 Task: Look for space in Bjelovar, Croatia from 15th June, 2023 to 21st June, 2023 for 5 adults in price range Rs.14000 to Rs.25000. Place can be entire place with 3 bedrooms having 3 beds and 3 bathrooms. Property type can be house, flat, guest house. Booking option can be shelf check-in. Required host language is English.
Action: Mouse moved to (597, 82)
Screenshot: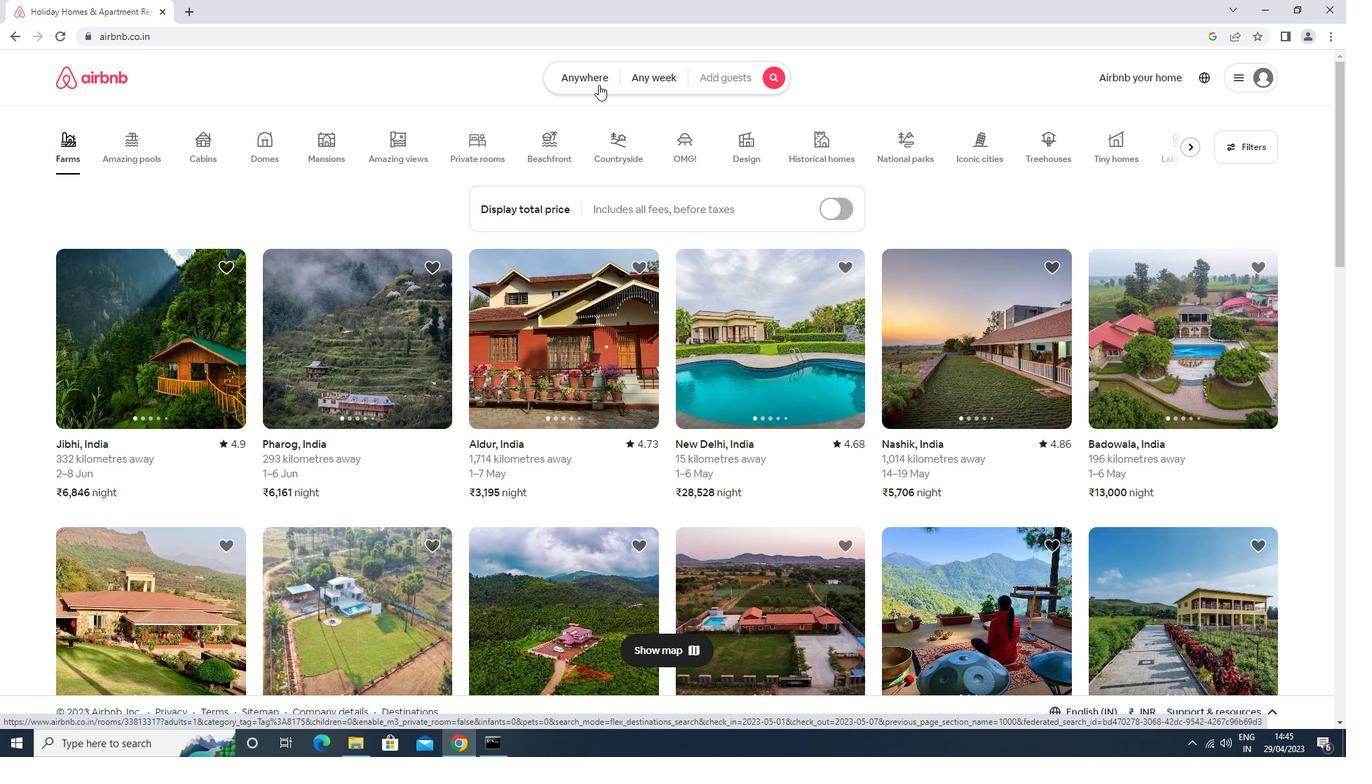 
Action: Mouse pressed left at (597, 82)
Screenshot: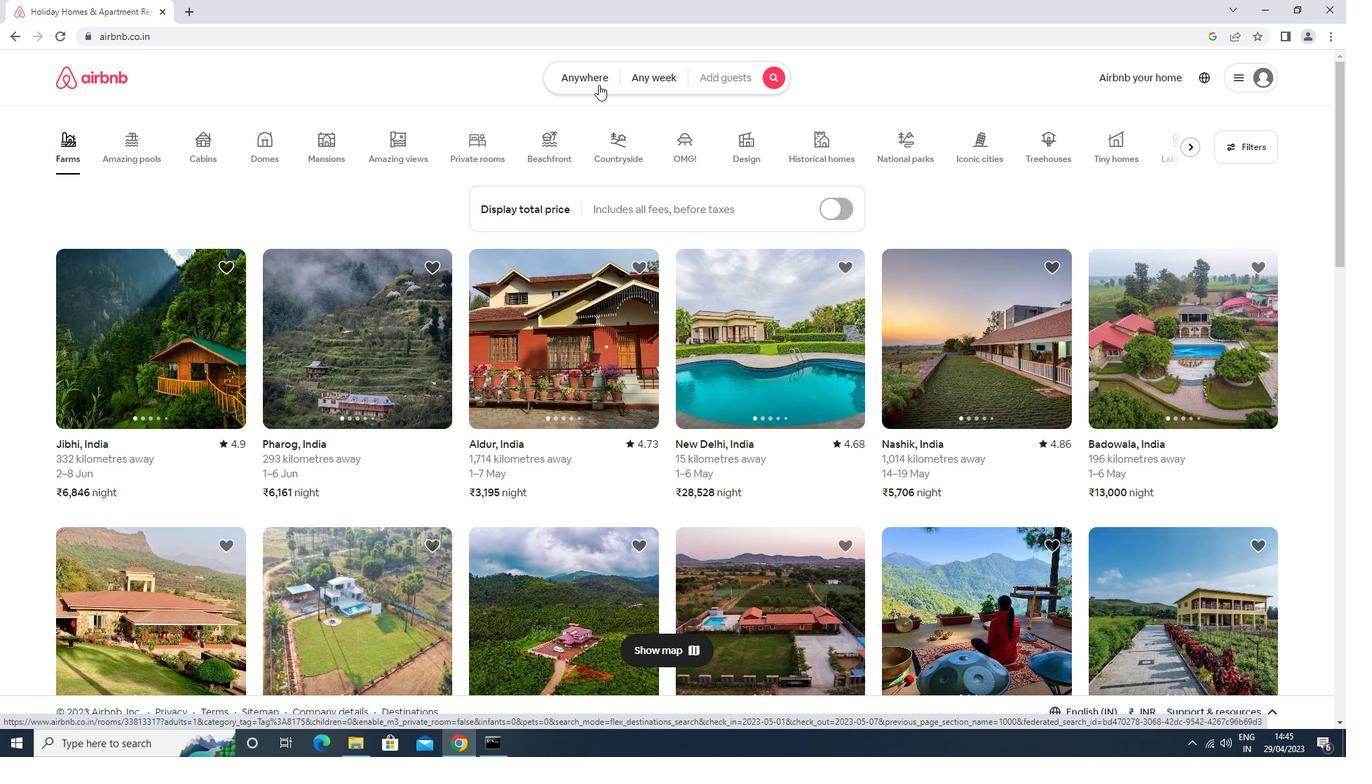 
Action: Mouse moved to (536, 128)
Screenshot: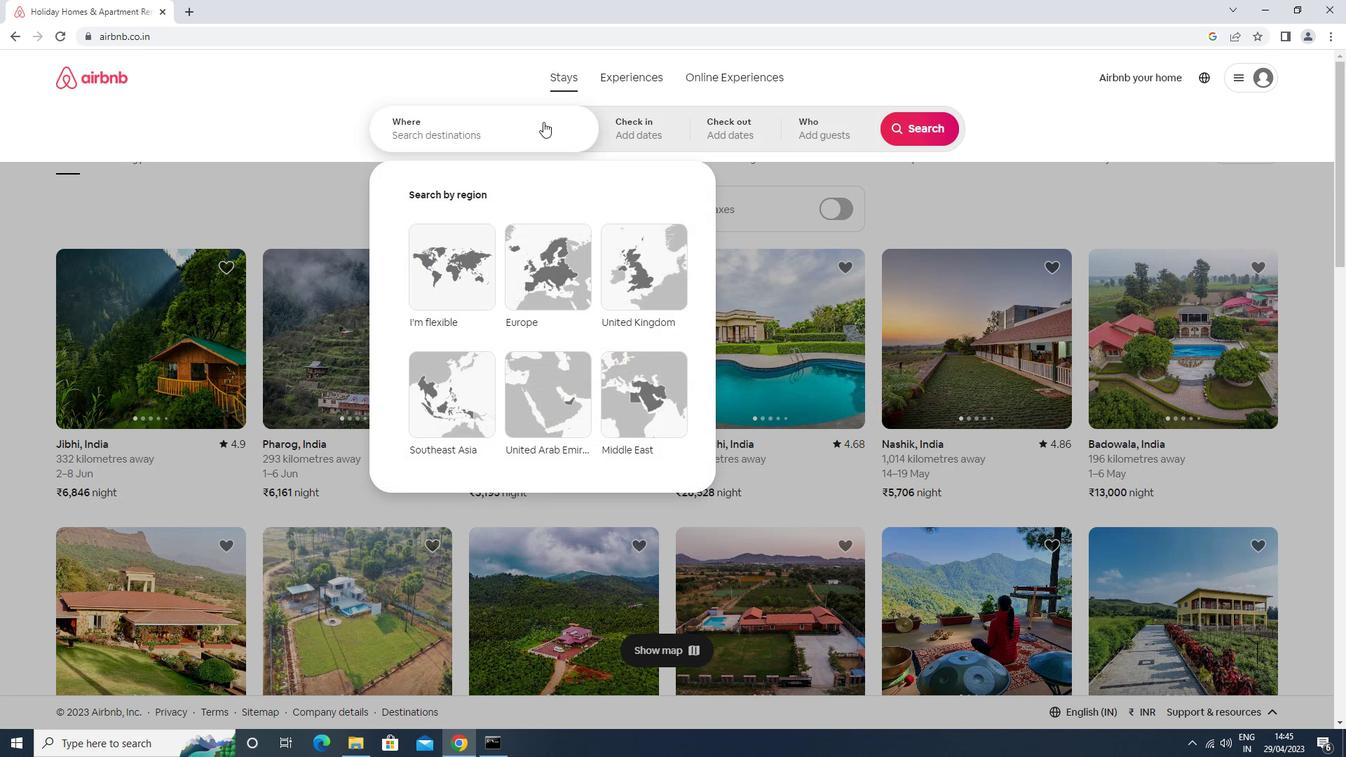 
Action: Mouse pressed left at (536, 128)
Screenshot: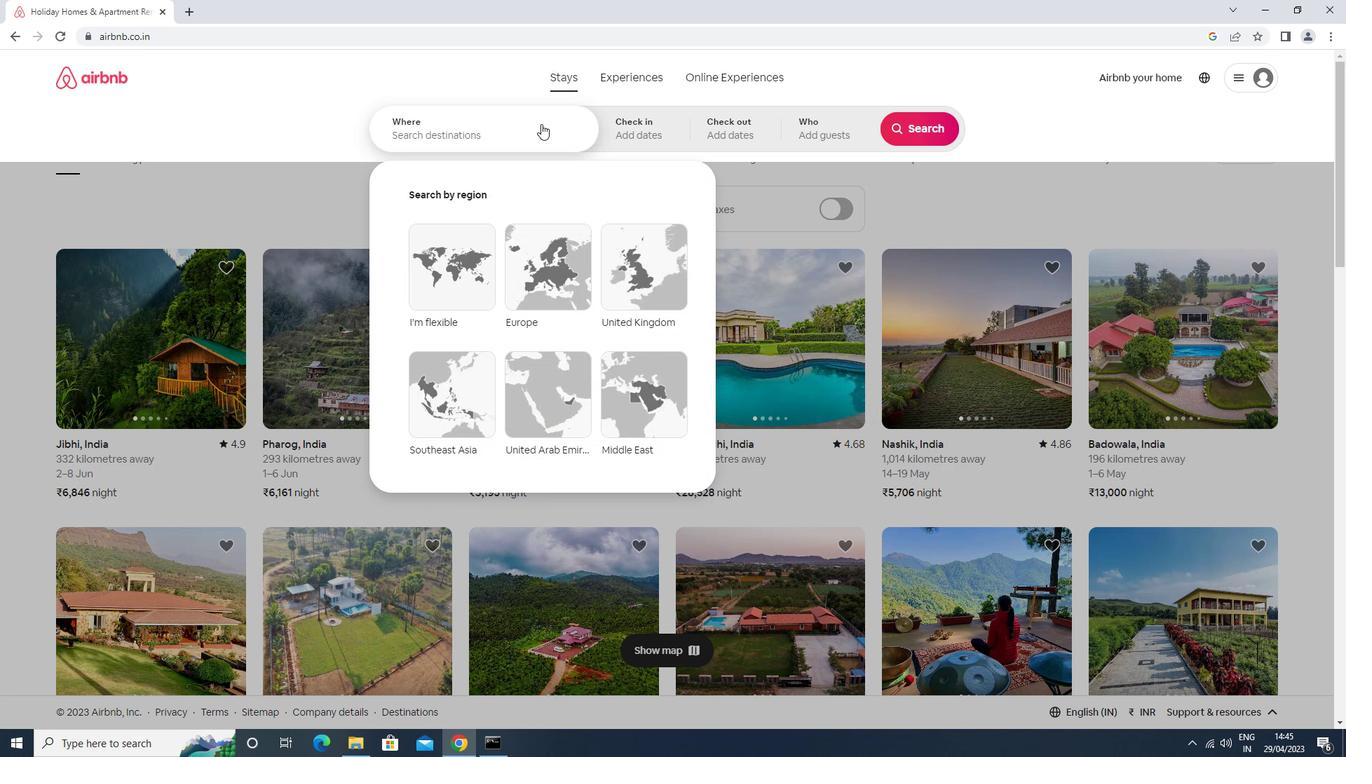 
Action: Key pressed <Key.caps_lock>b<Key.caps_lock>jelovar<Key.space><Key.down><Key.down><Key.down><Key.down><Key.down><Key.enter>
Screenshot: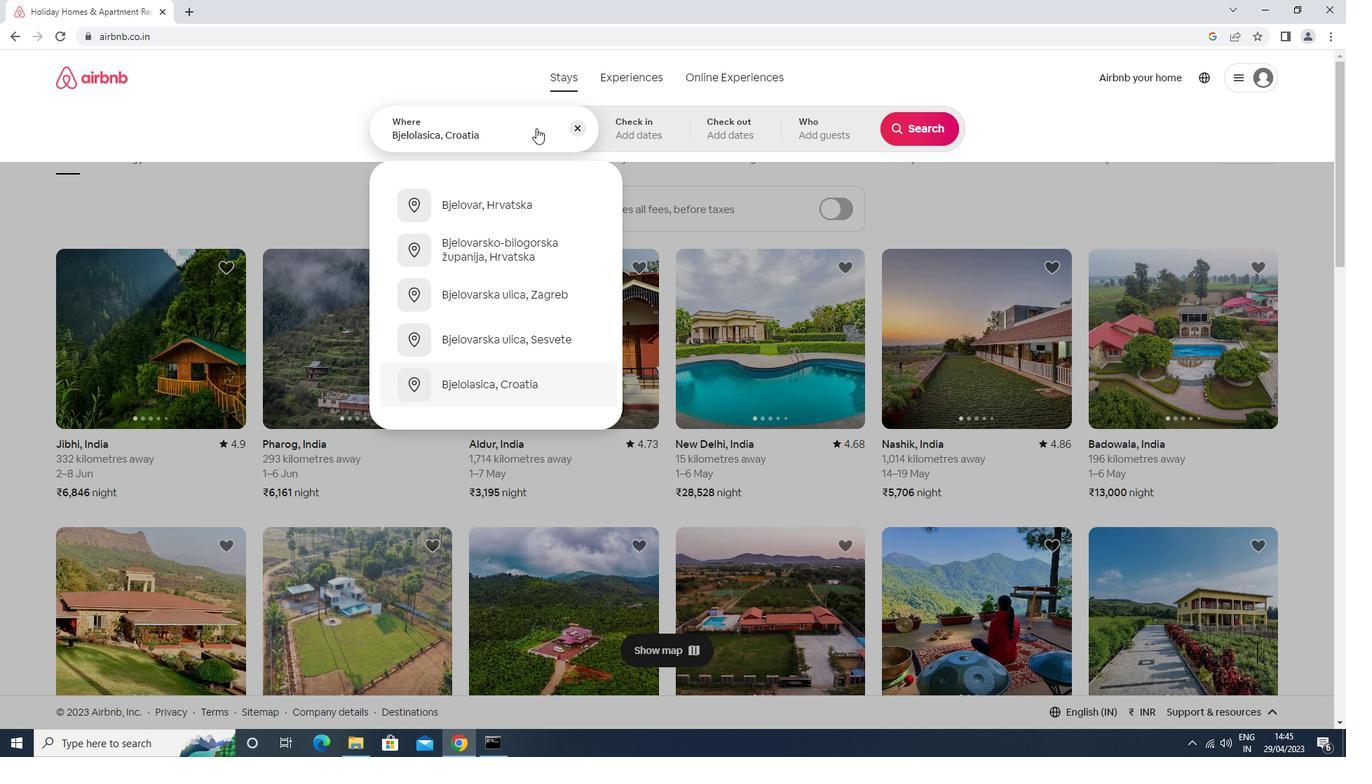 
Action: Mouse moved to (917, 242)
Screenshot: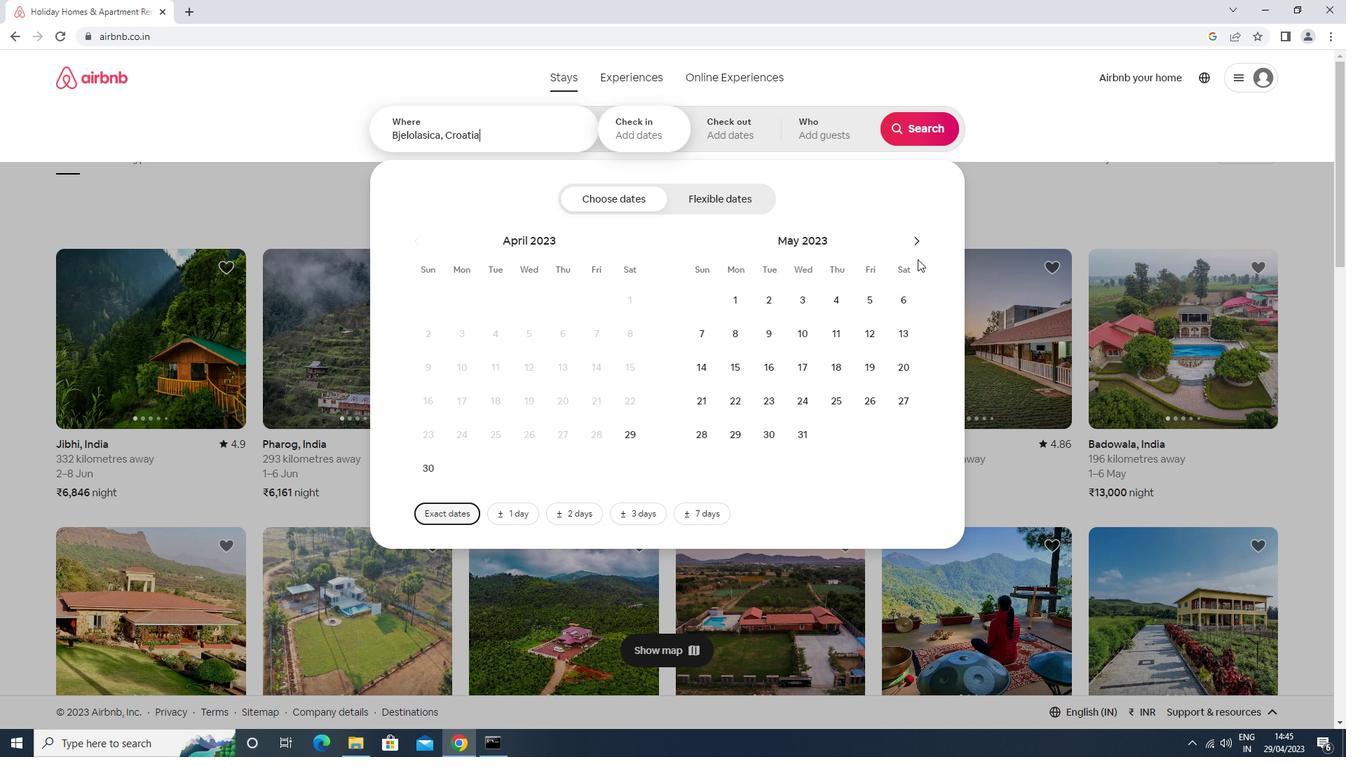 
Action: Mouse pressed left at (917, 242)
Screenshot: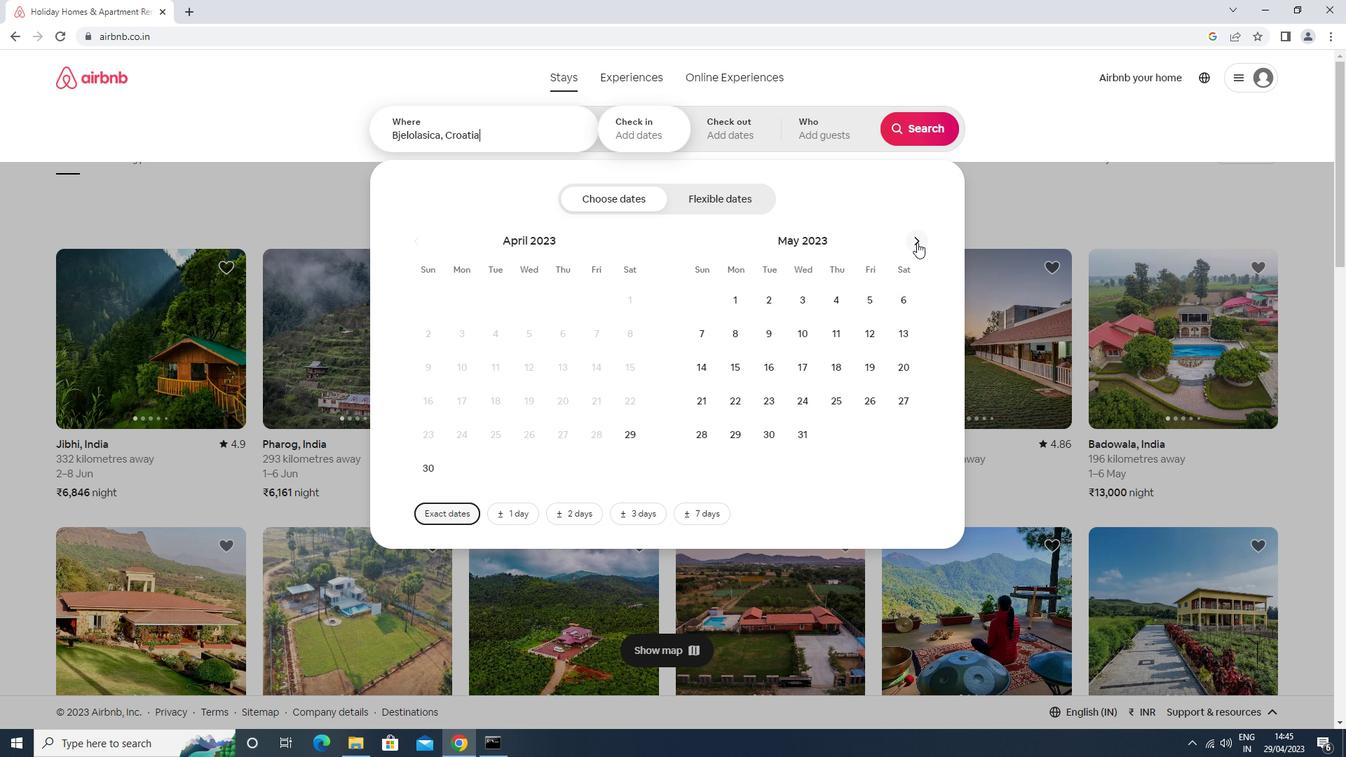 
Action: Mouse moved to (829, 361)
Screenshot: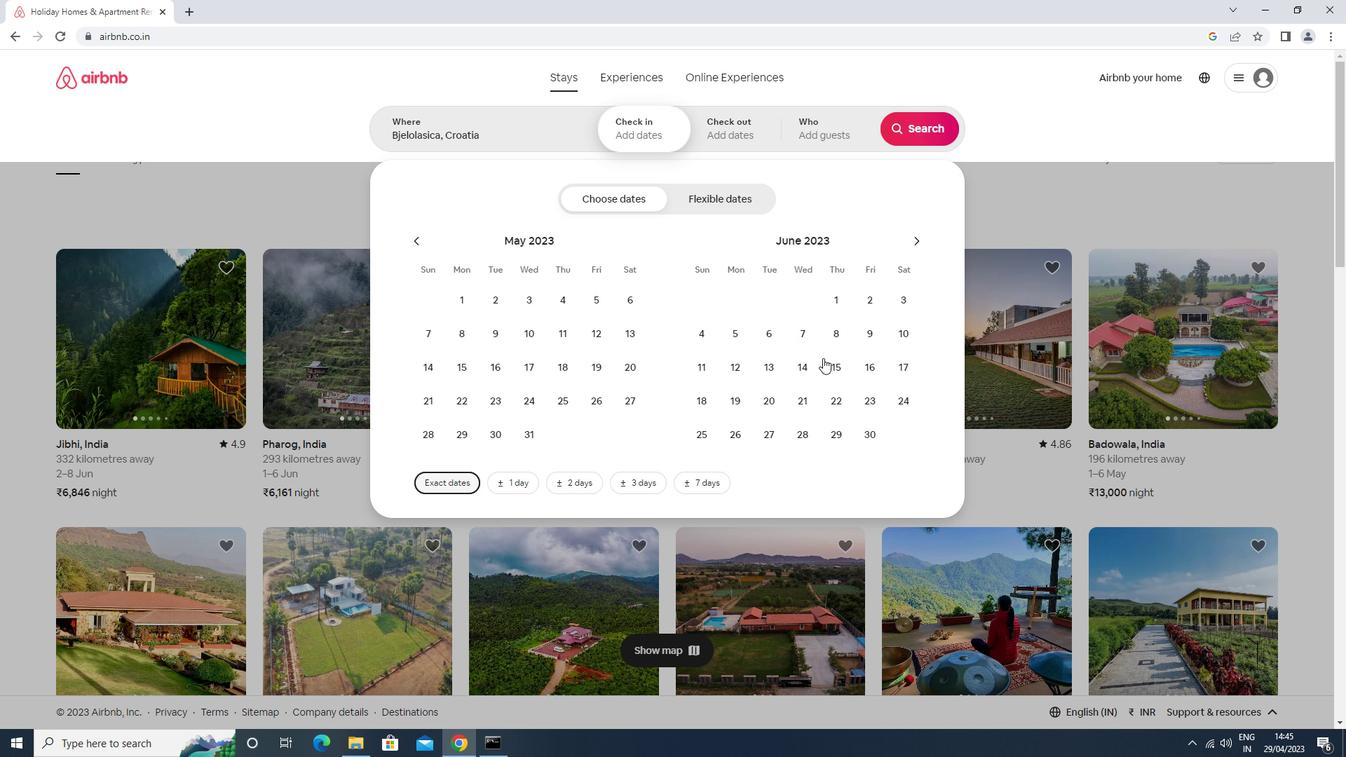 
Action: Mouse pressed left at (829, 361)
Screenshot: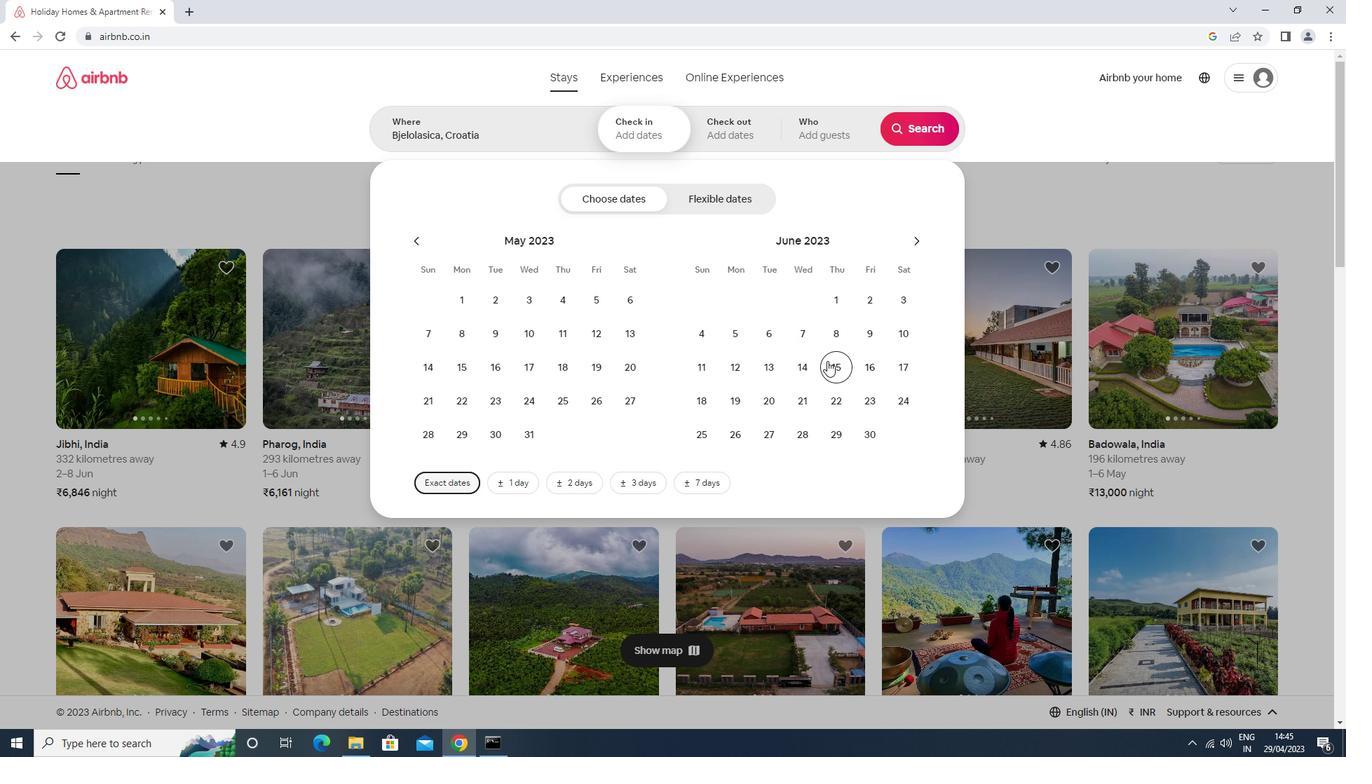 
Action: Mouse moved to (805, 399)
Screenshot: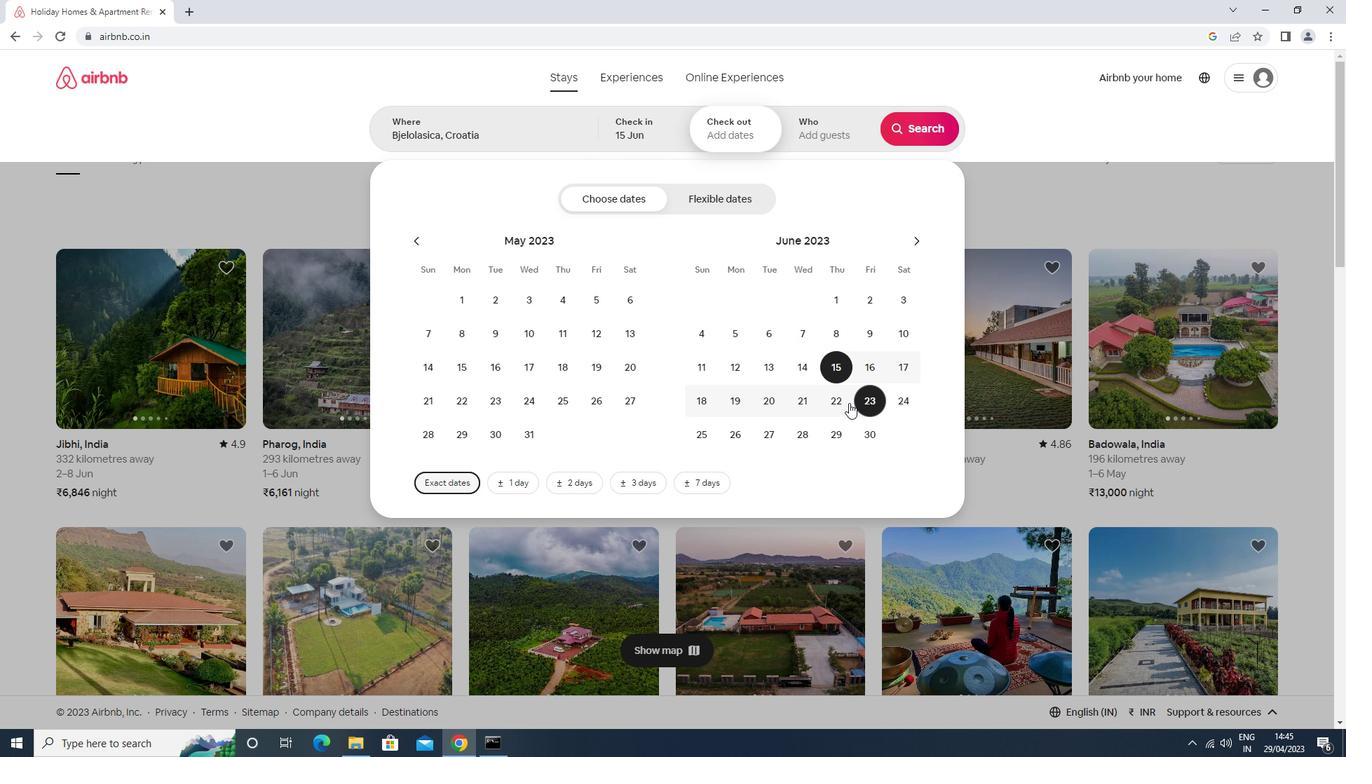
Action: Mouse pressed left at (805, 399)
Screenshot: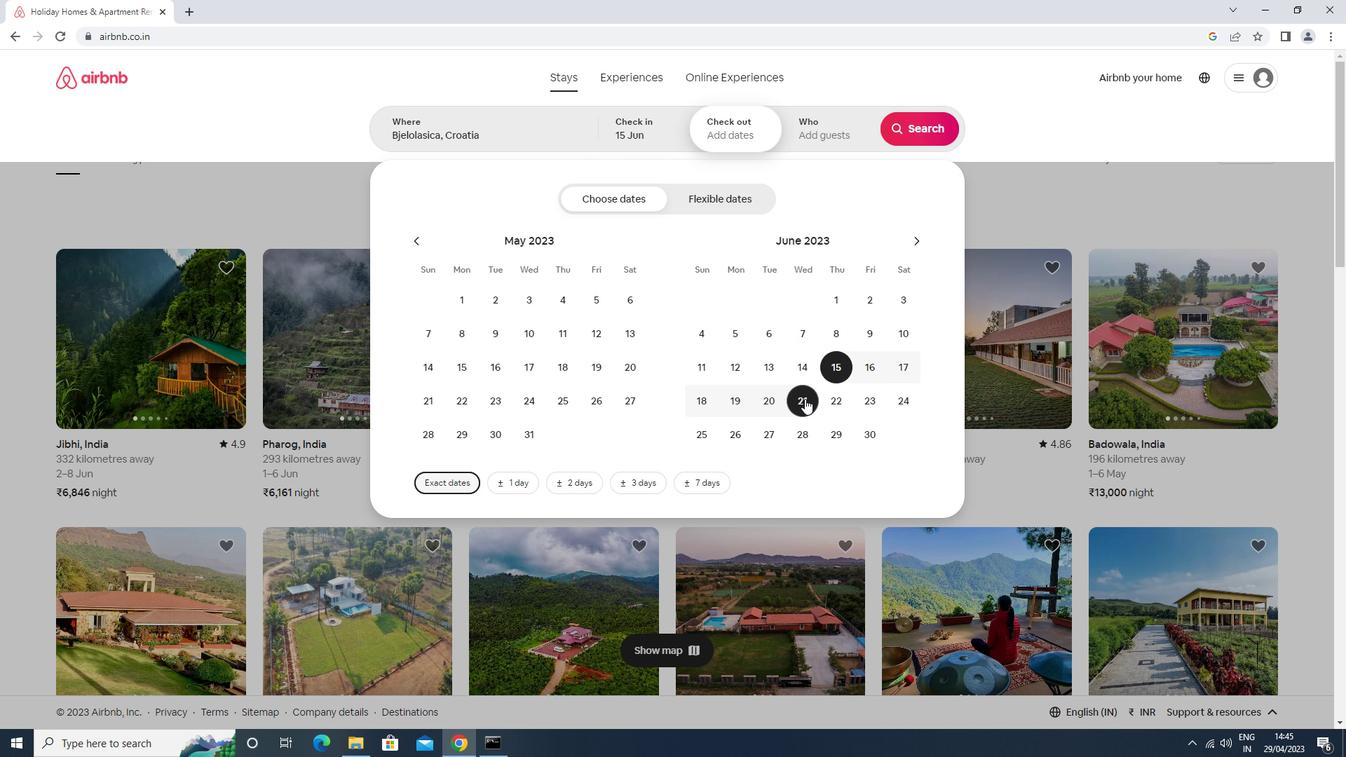 
Action: Mouse moved to (809, 147)
Screenshot: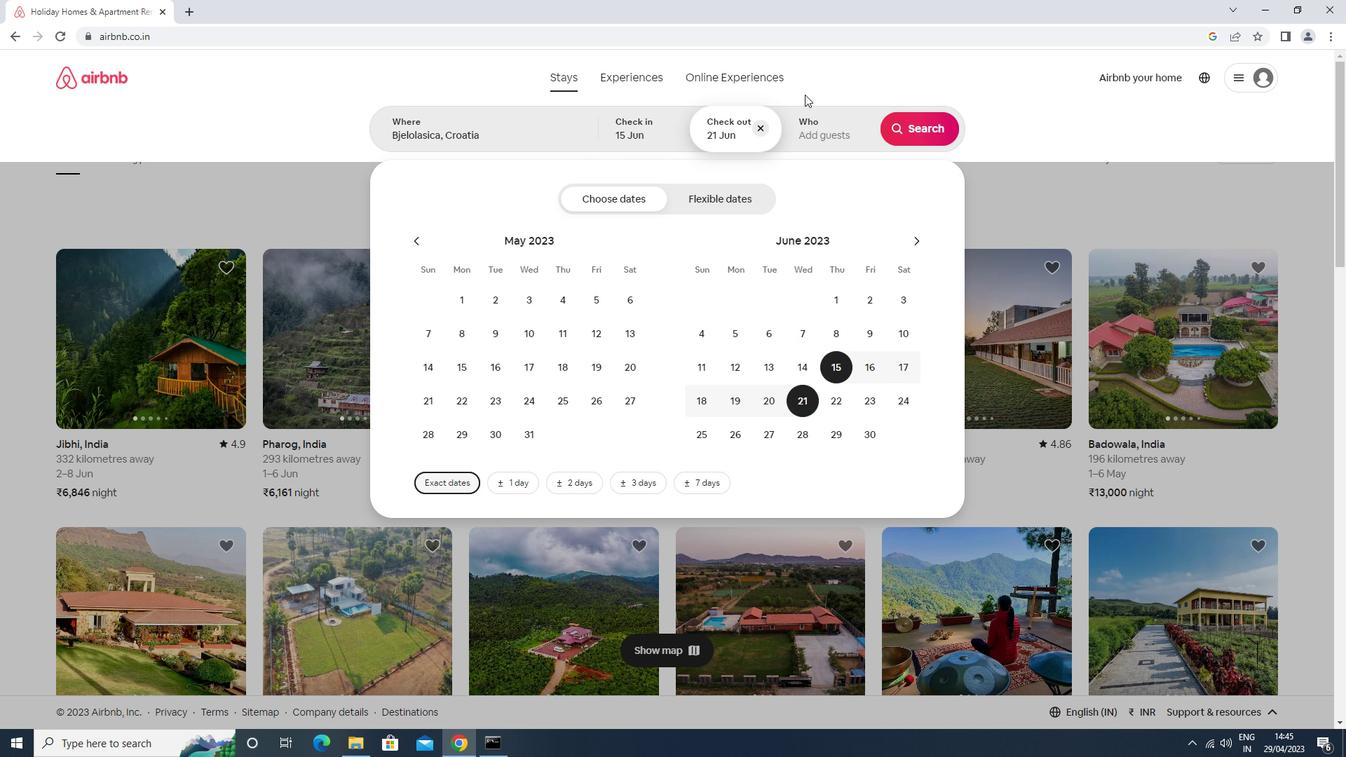 
Action: Mouse pressed left at (809, 147)
Screenshot: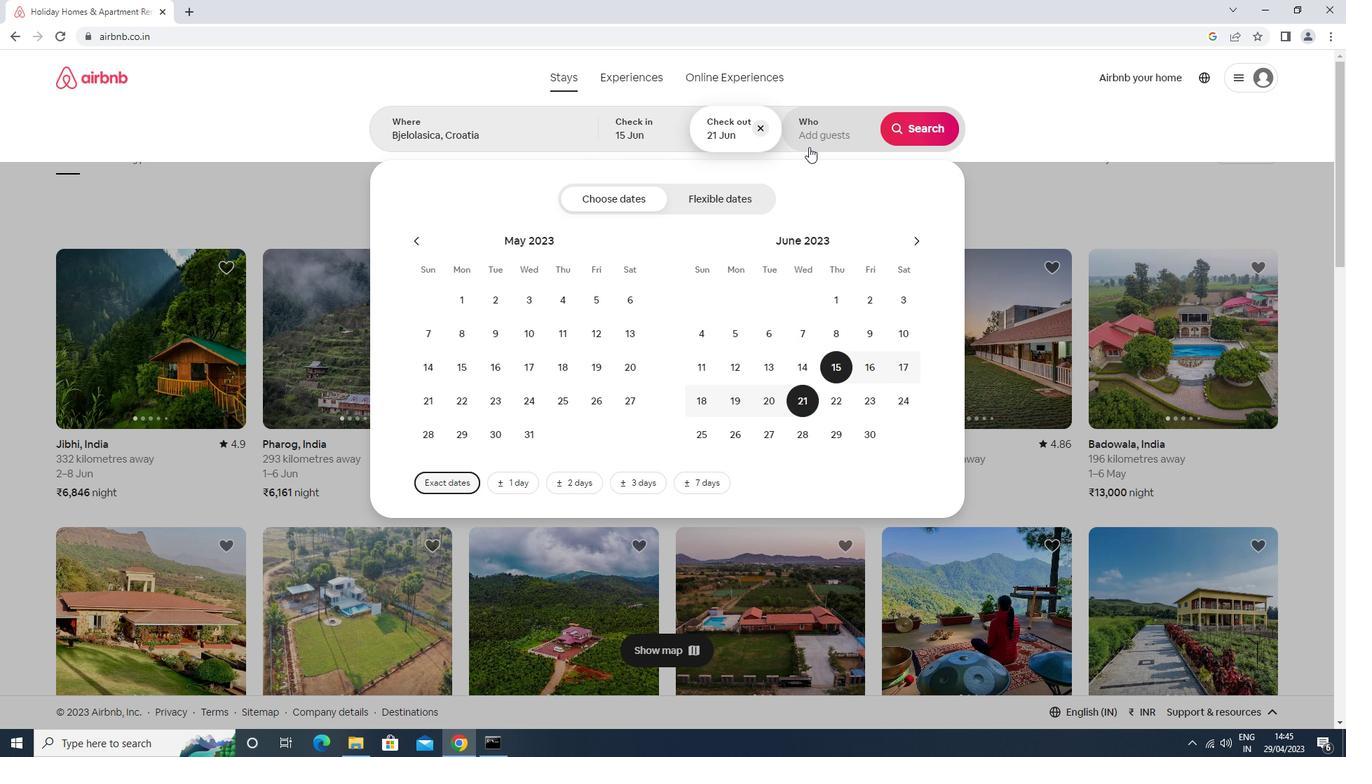
Action: Mouse moved to (922, 208)
Screenshot: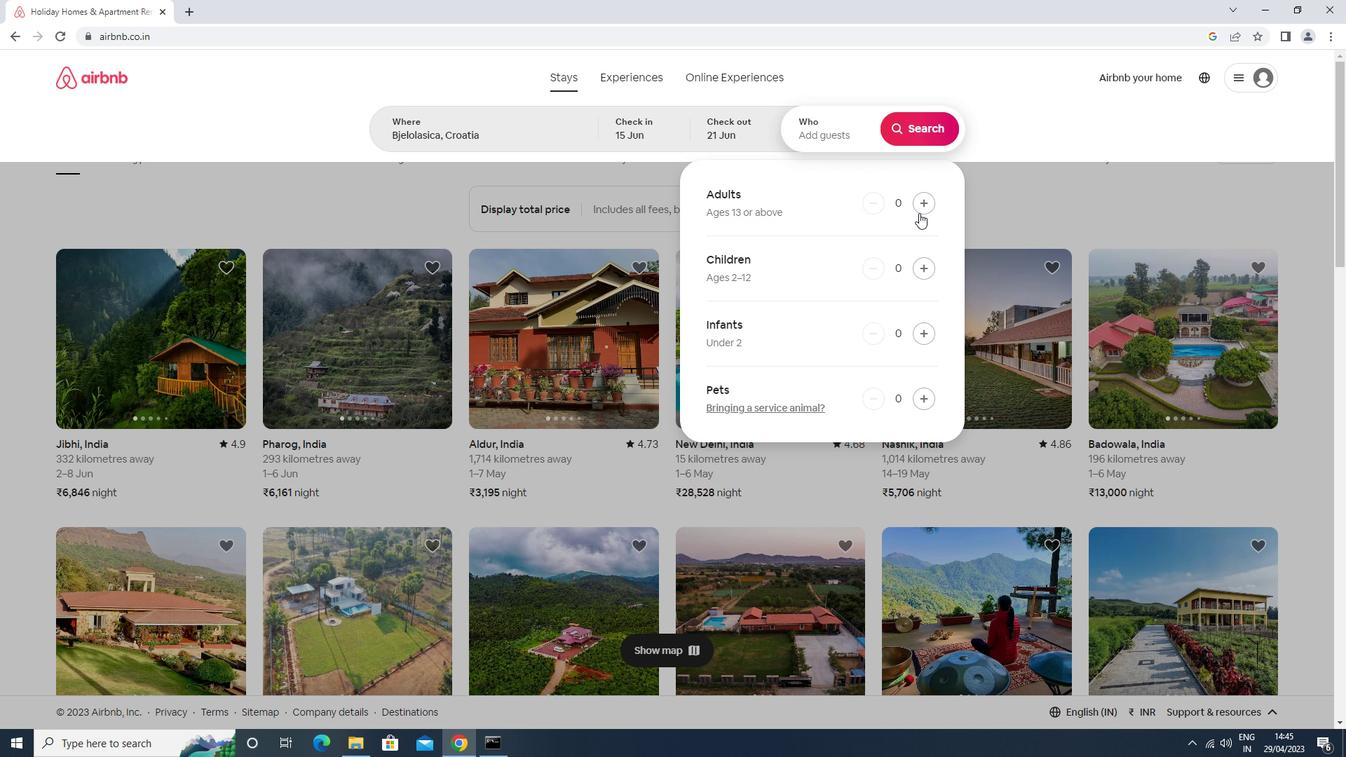 
Action: Mouse pressed left at (922, 208)
Screenshot: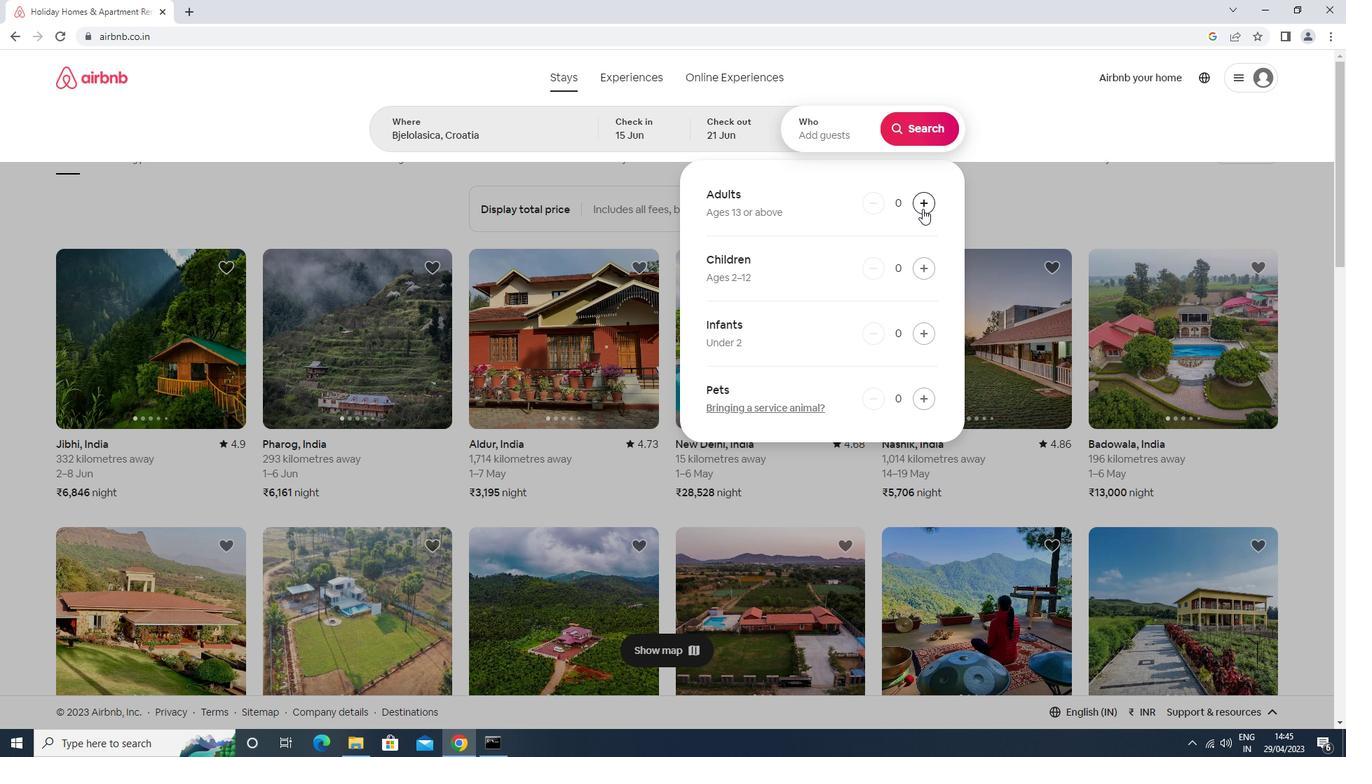 
Action: Mouse pressed left at (922, 208)
Screenshot: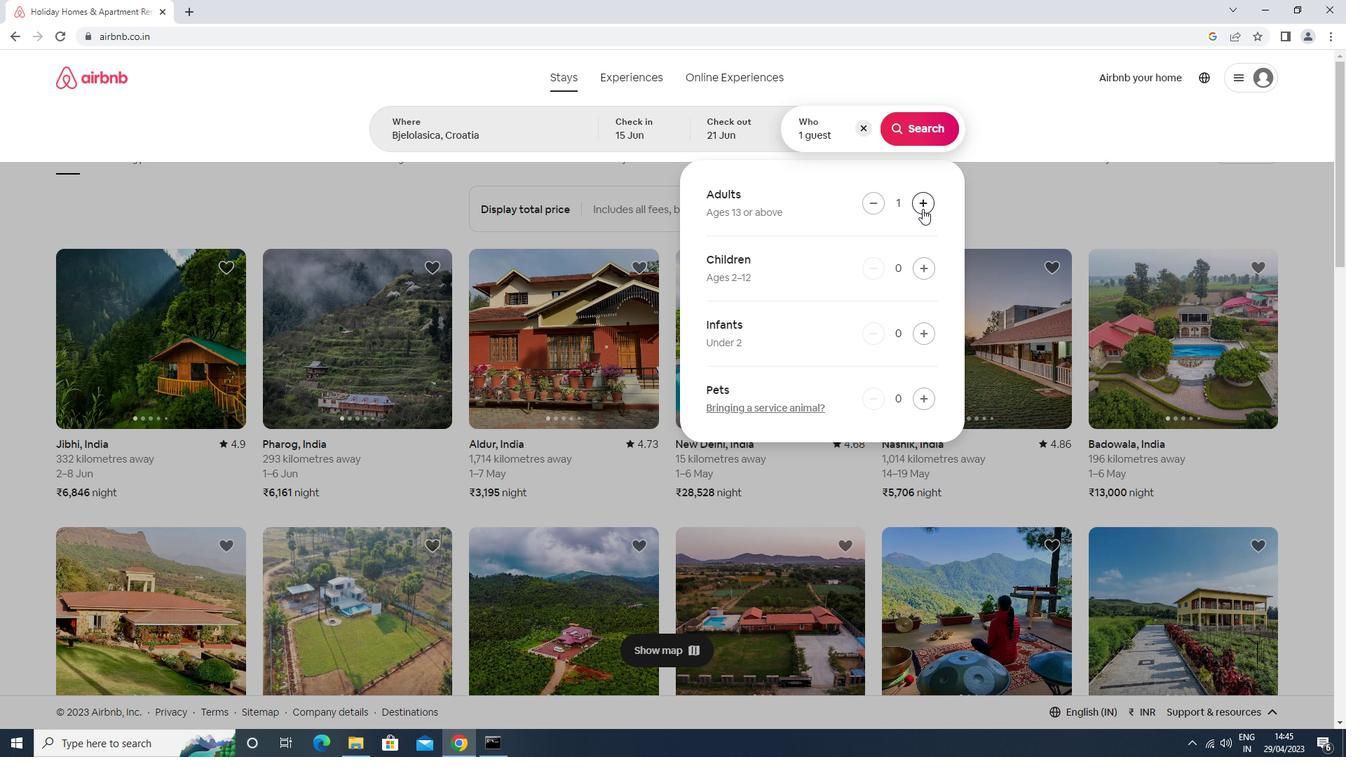 
Action: Mouse pressed left at (922, 208)
Screenshot: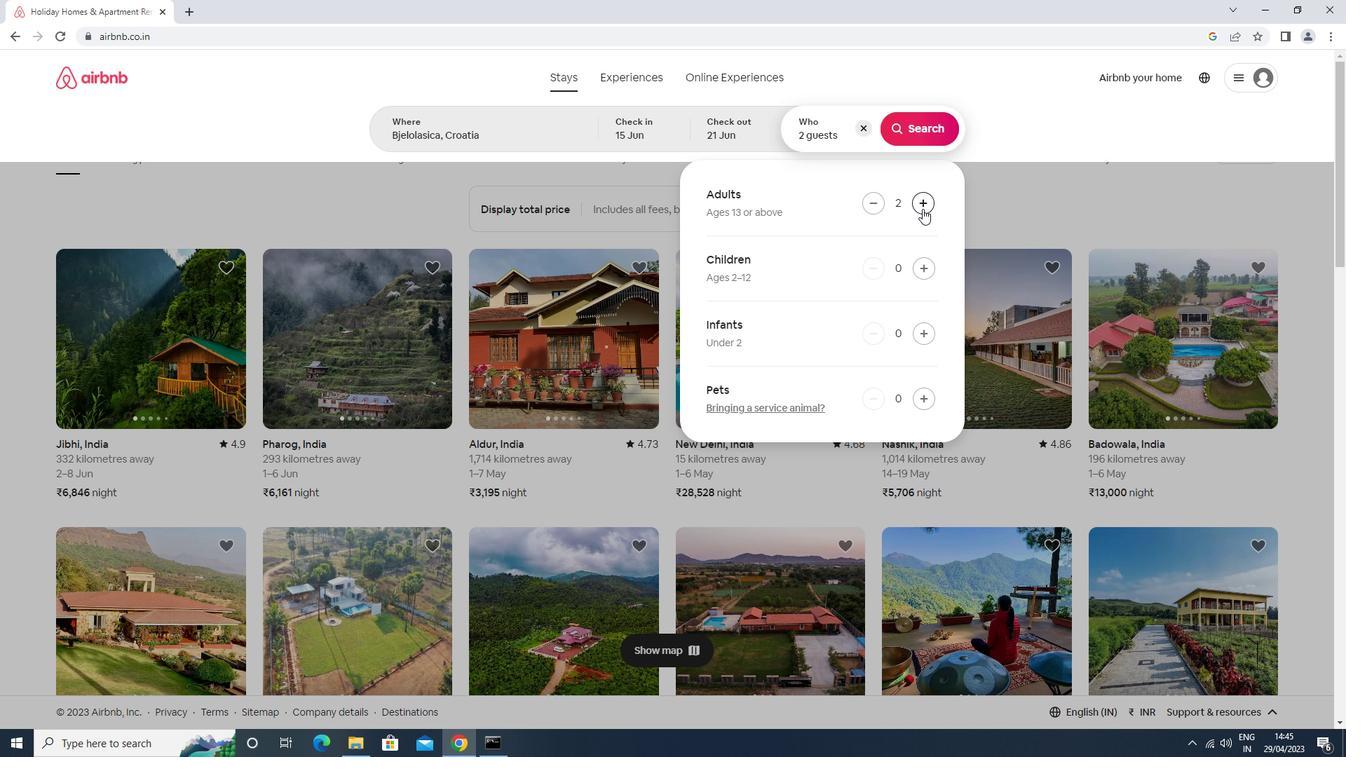 
Action: Mouse pressed left at (922, 208)
Screenshot: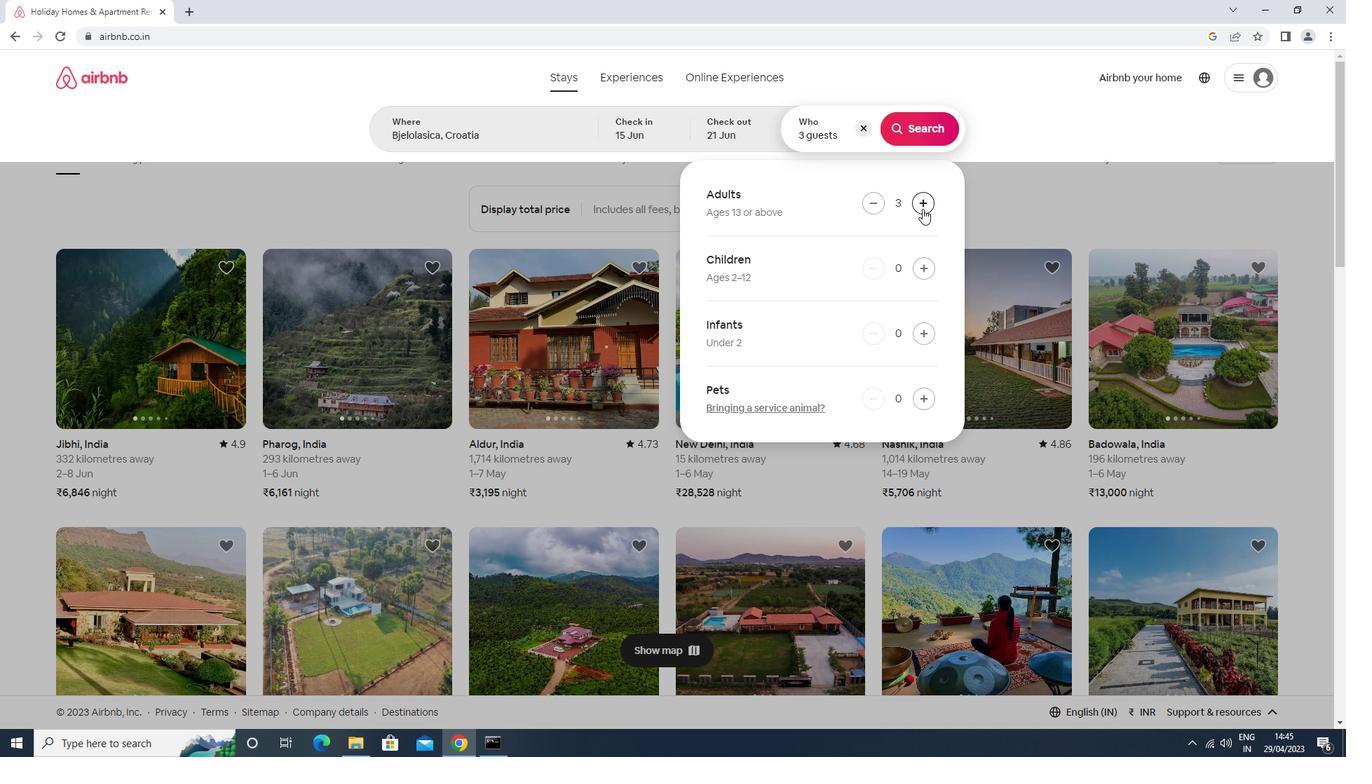 
Action: Mouse pressed left at (922, 208)
Screenshot: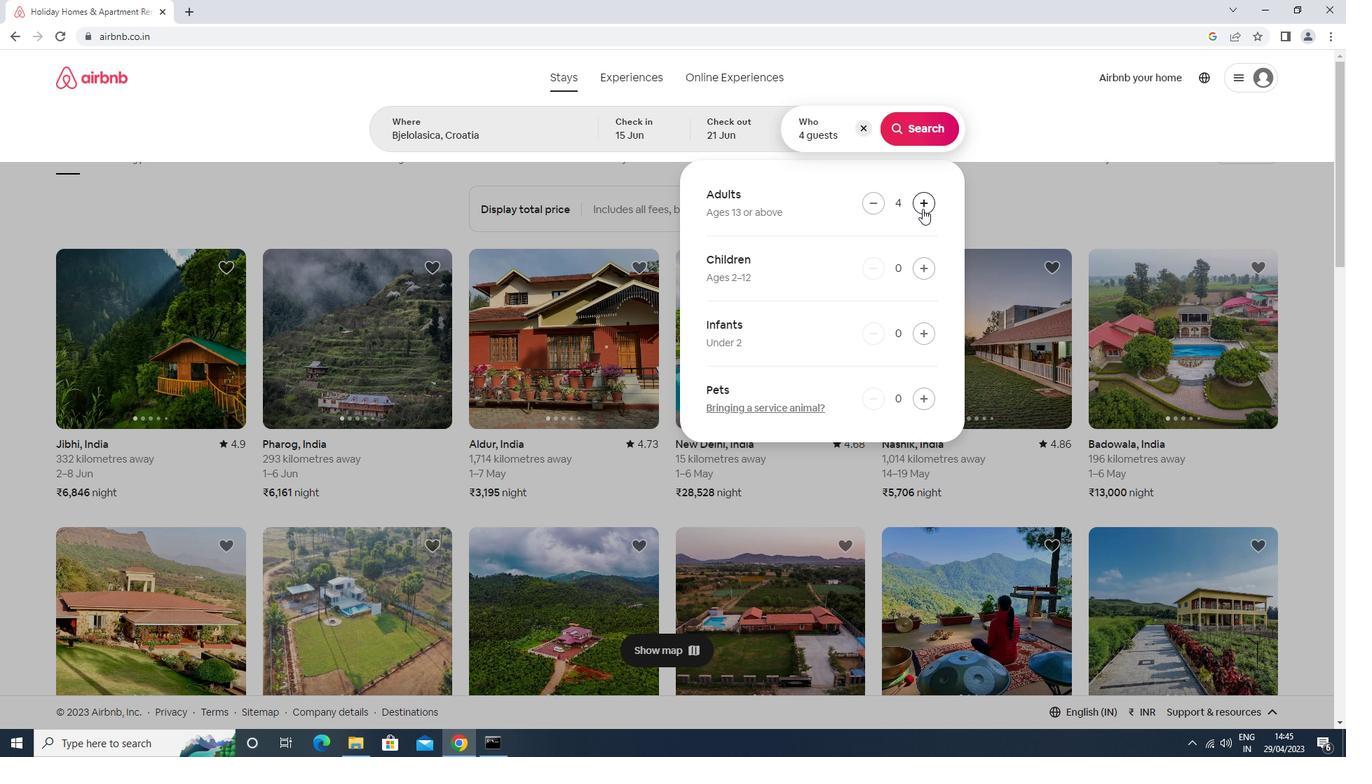 
Action: Mouse moved to (918, 129)
Screenshot: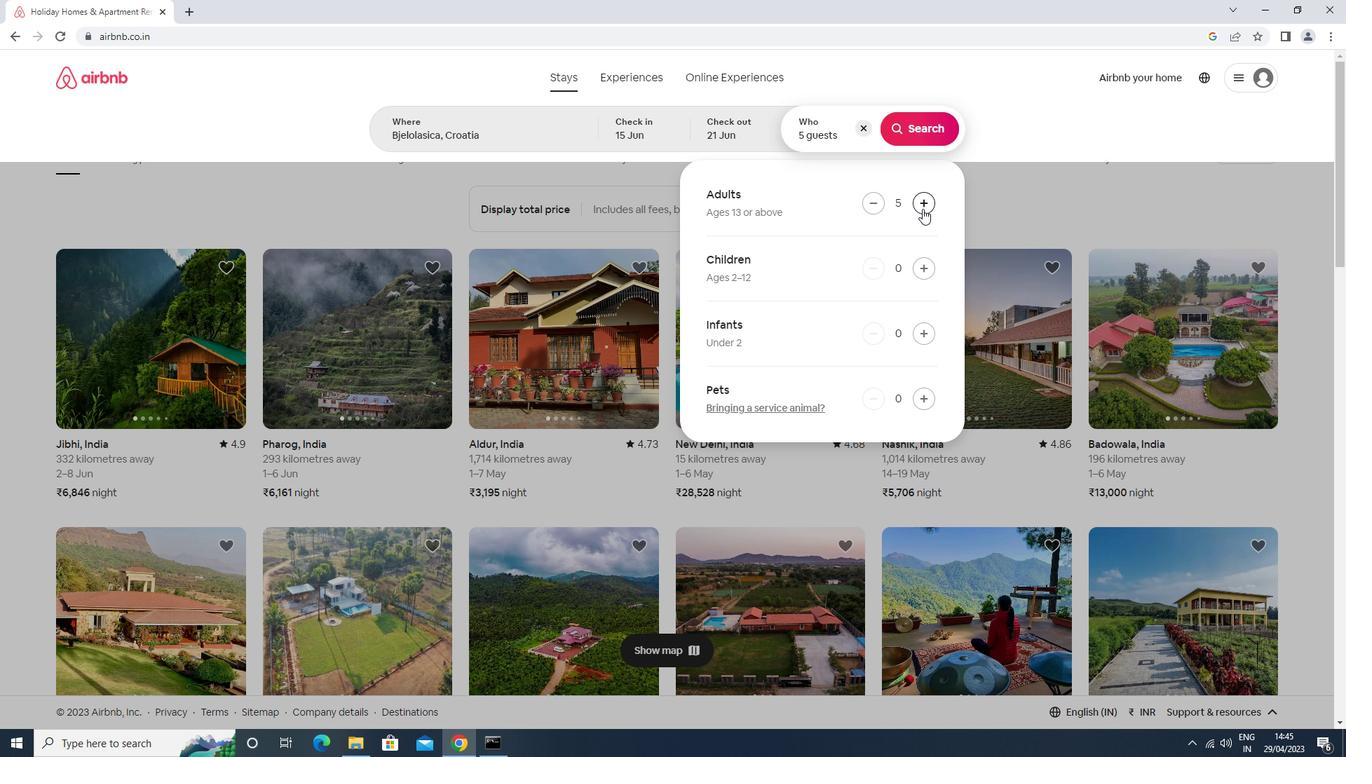 
Action: Mouse pressed left at (918, 129)
Screenshot: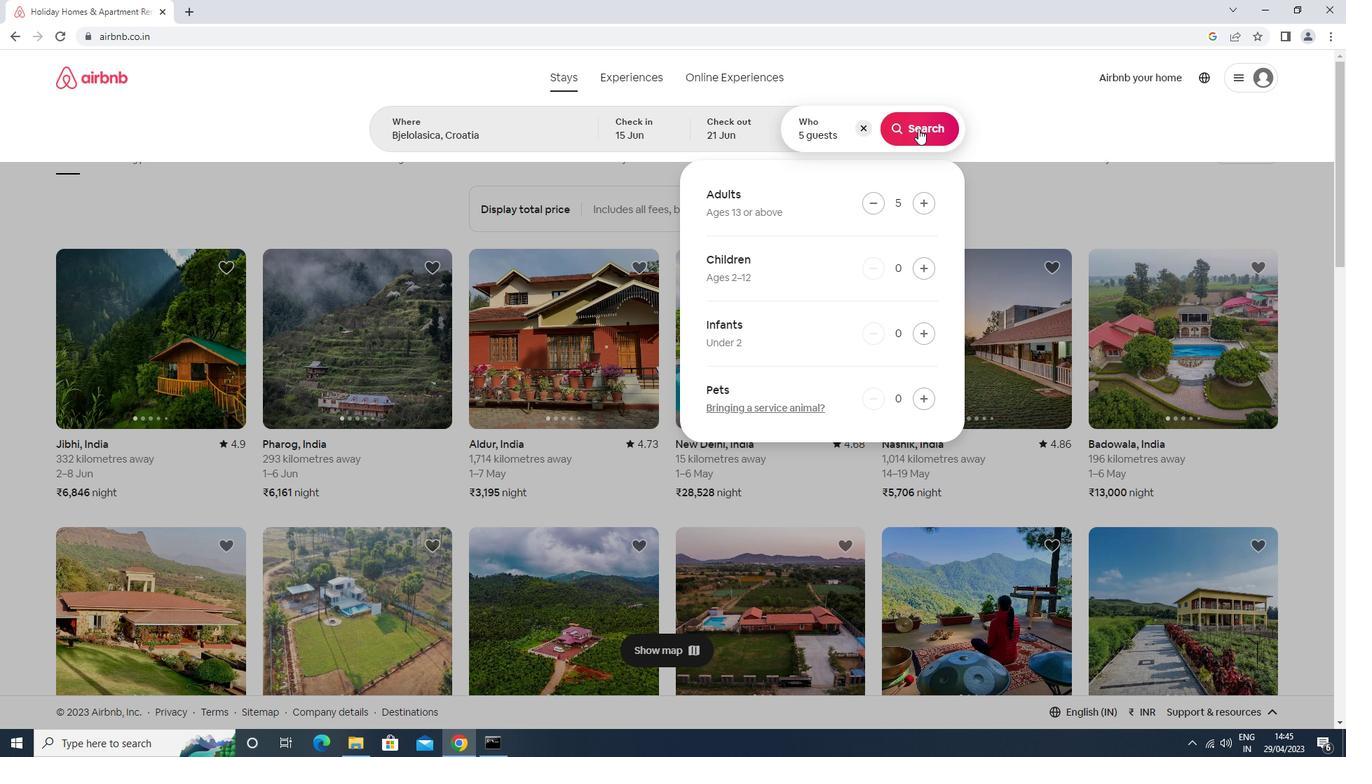 
Action: Mouse moved to (1279, 129)
Screenshot: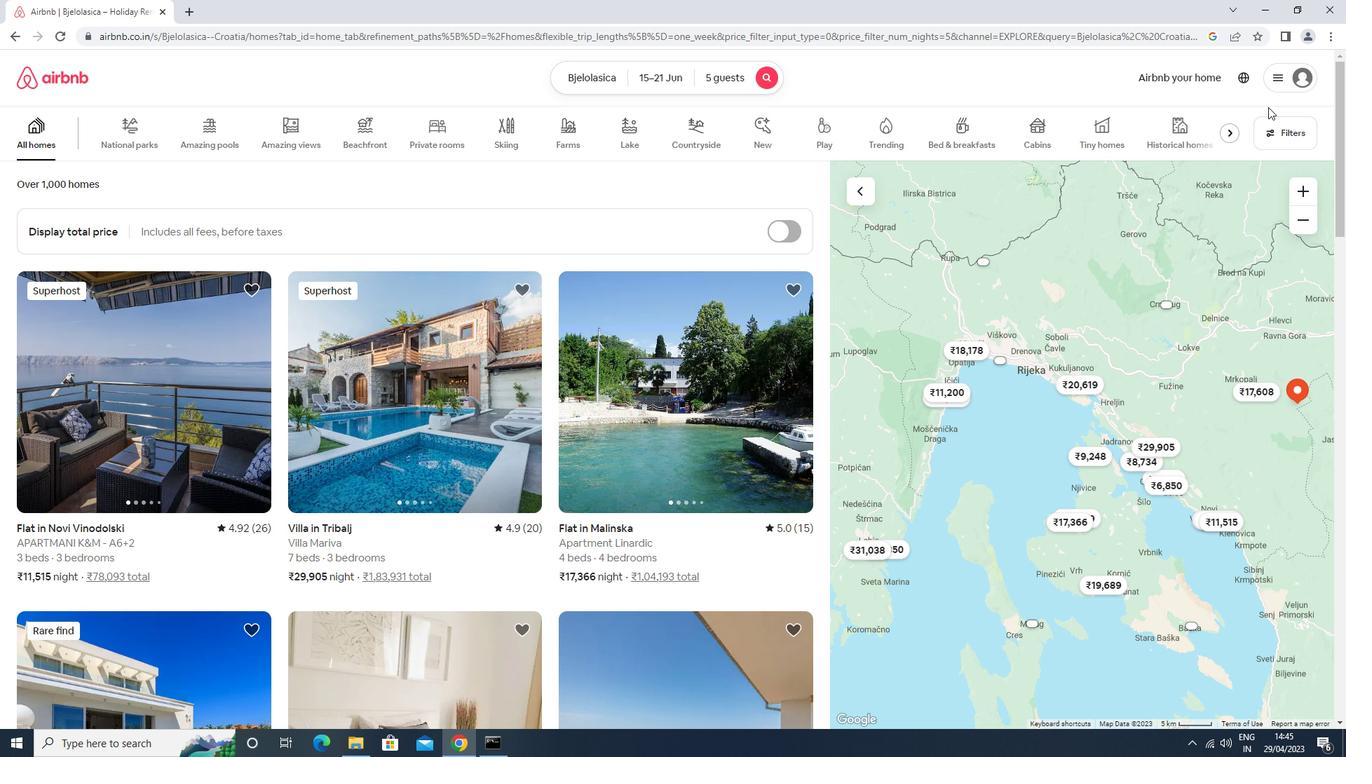 
Action: Mouse pressed left at (1279, 129)
Screenshot: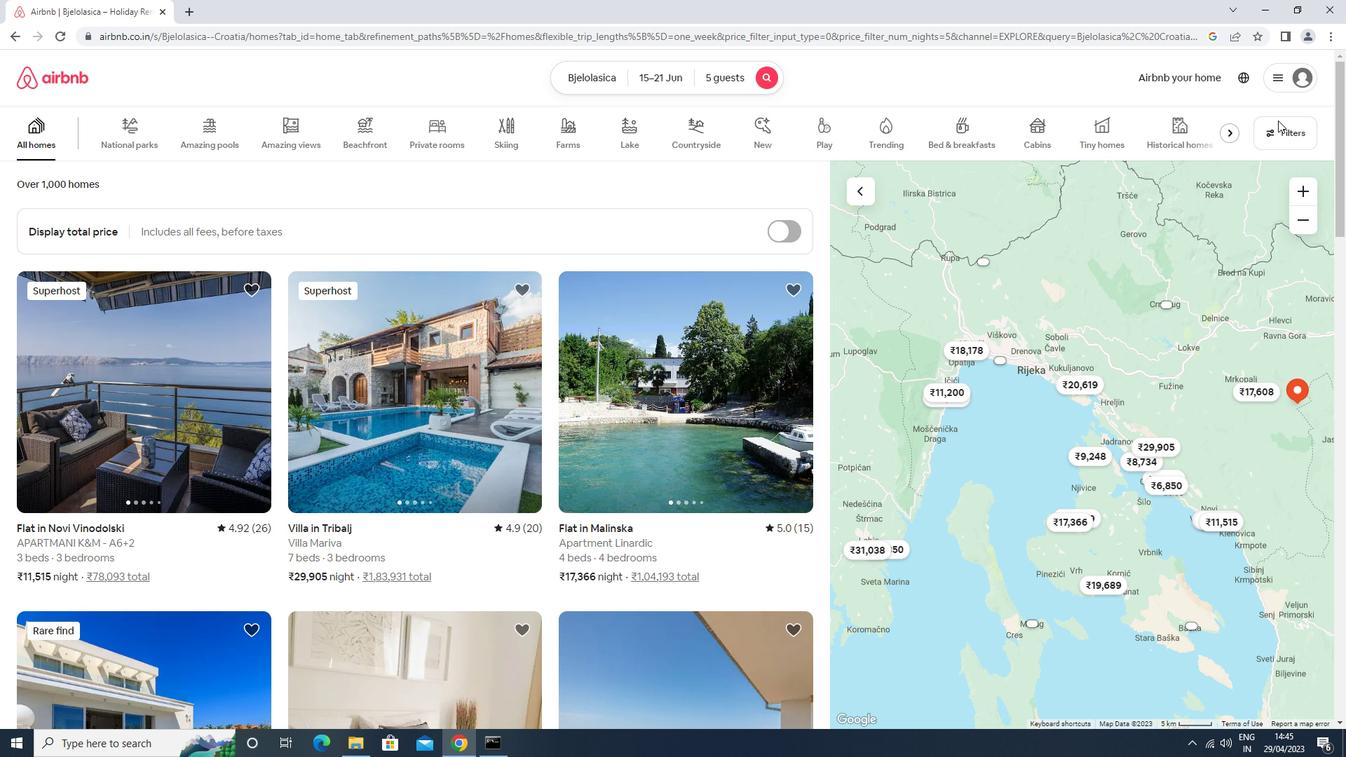 
Action: Mouse moved to (590, 305)
Screenshot: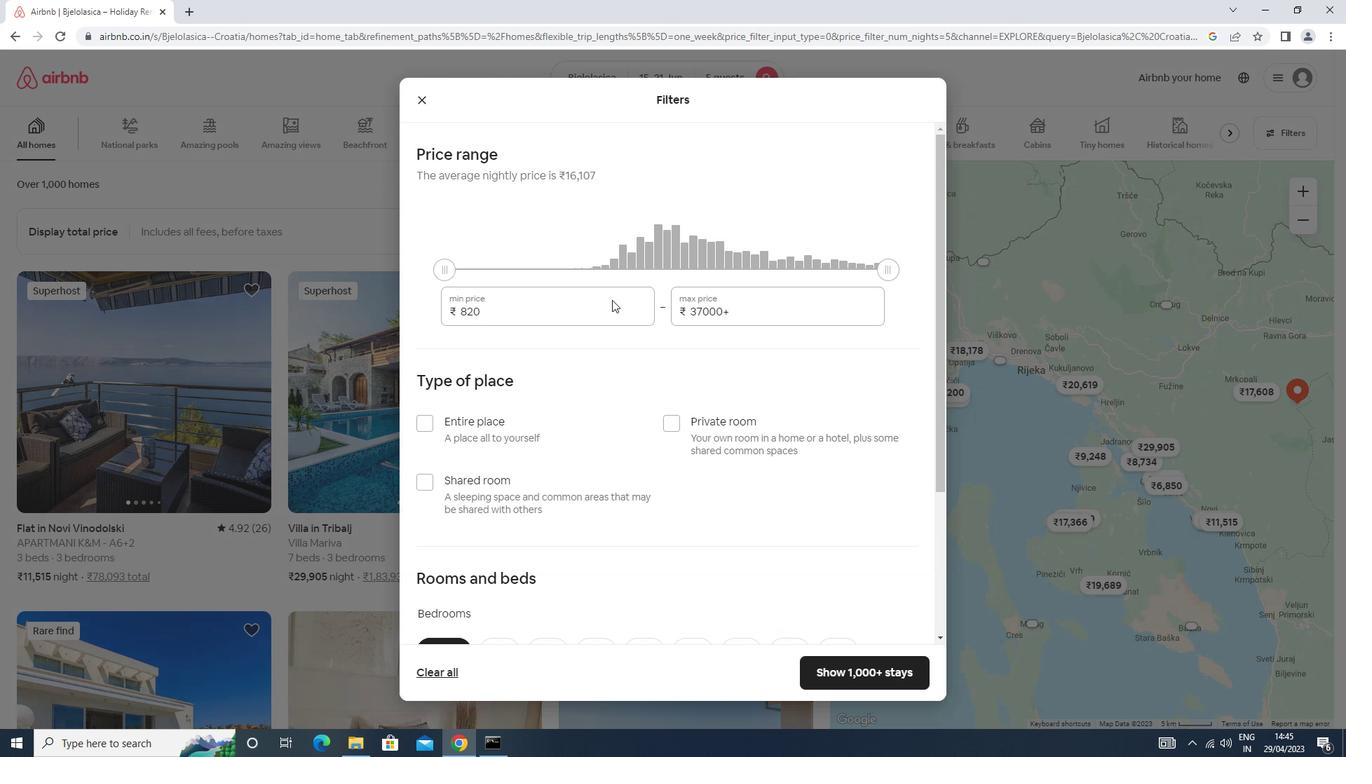 
Action: Mouse pressed left at (590, 305)
Screenshot: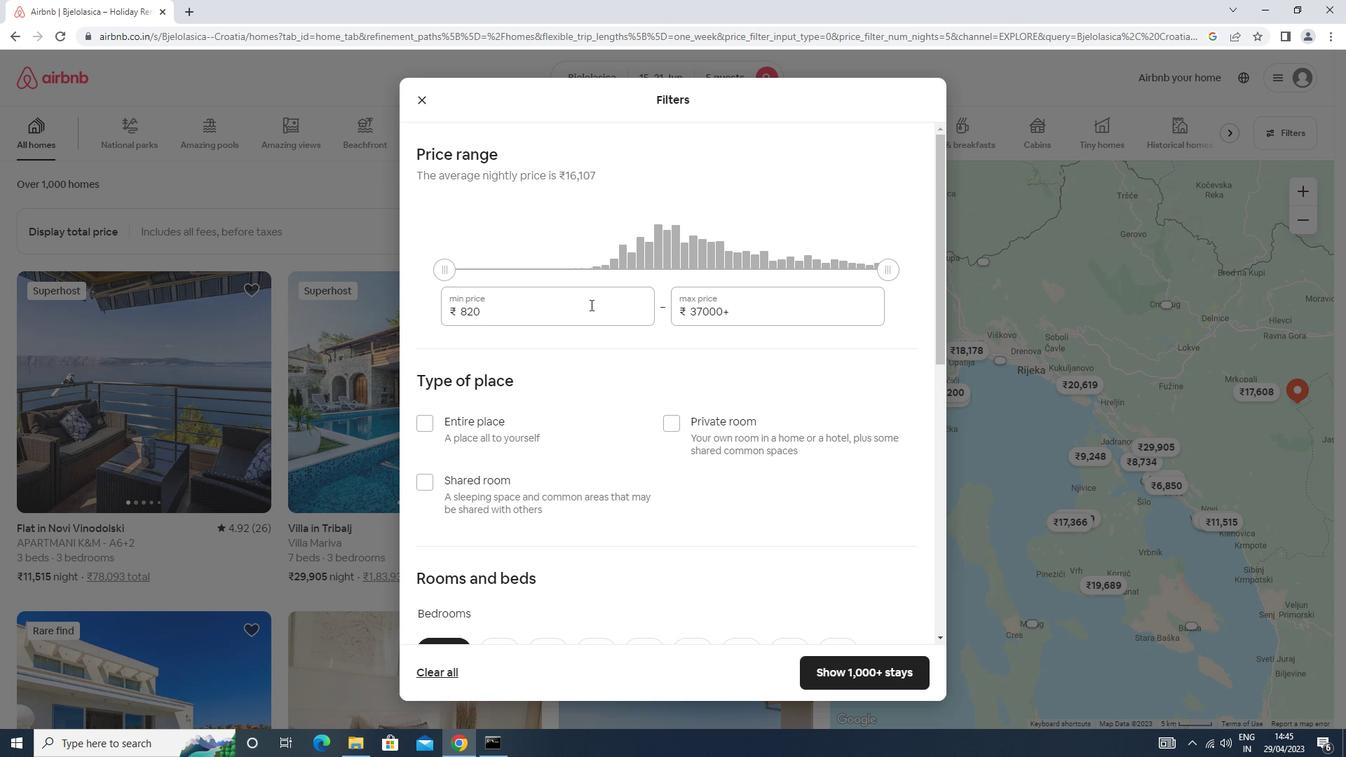 
Action: Key pressed <Key.backspace><Key.backspace><Key.backspace><Key.backspace><Key.backspace><Key.backspace><Key.backspace><Key.backspace><Key.backspace><Key.backspace><Key.backspace><Key.backspace><Key.backspace><Key.backspace><Key.backspace><Key.backspace><Key.backspace><Key.backspace><Key.backspace><Key.backspace><Key.backspace><Key.backspace><Key.backspace><Key.backspace><Key.backspace><Key.backspace><Key.backspace><Key.backspace><Key.backspace><Key.backspace><Key.backspace><Key.backspace><Key.backspace><Key.backspace><Key.backspace><Key.backspace><Key.backspace><Key.backspace><Key.backspace><Key.backspace><Key.backspace><Key.backspace><Key.backspace><Key.backspace><Key.backspace><Key.backspace><Key.backspace><Key.backspace><Key.backspace><Key.backspace><Key.backspace><Key.backspace><Key.backspace><Key.backspace><Key.backspace><Key.backspace><Key.backspace><Key.backspace><Key.backspace><Key.backspace><Key.backspace><Key.backspace><Key.backspace><Key.backspace>14000<Key.tab>25000
Screenshot: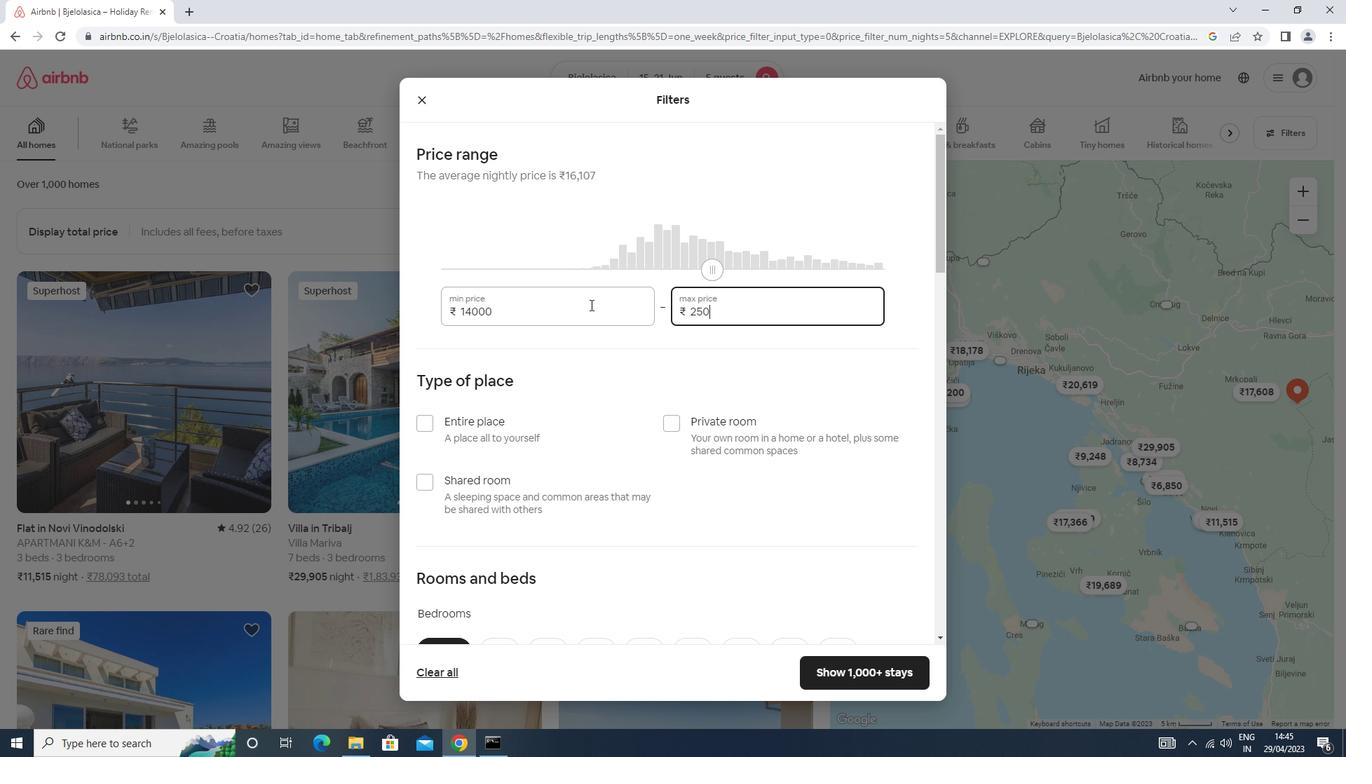 
Action: Mouse scrolled (590, 304) with delta (0, 0)
Screenshot: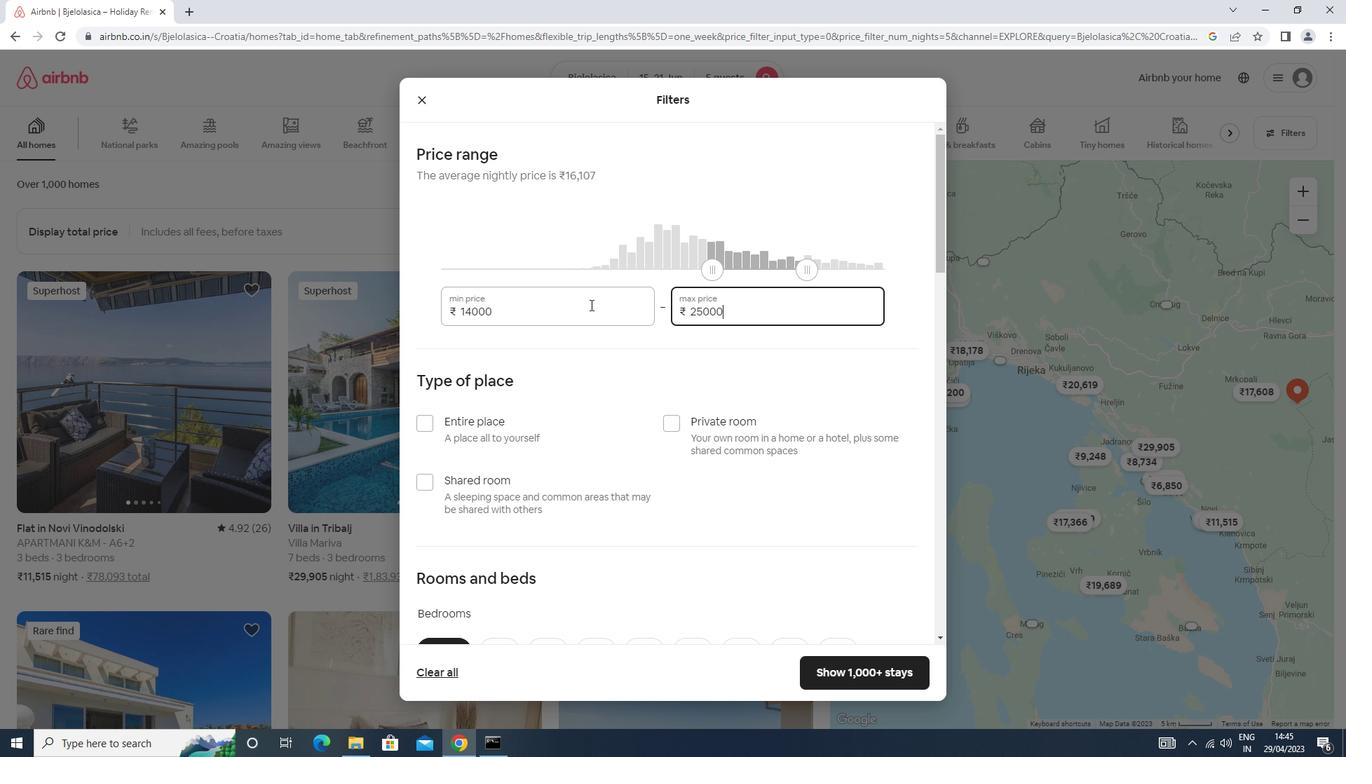 
Action: Mouse scrolled (590, 304) with delta (0, 0)
Screenshot: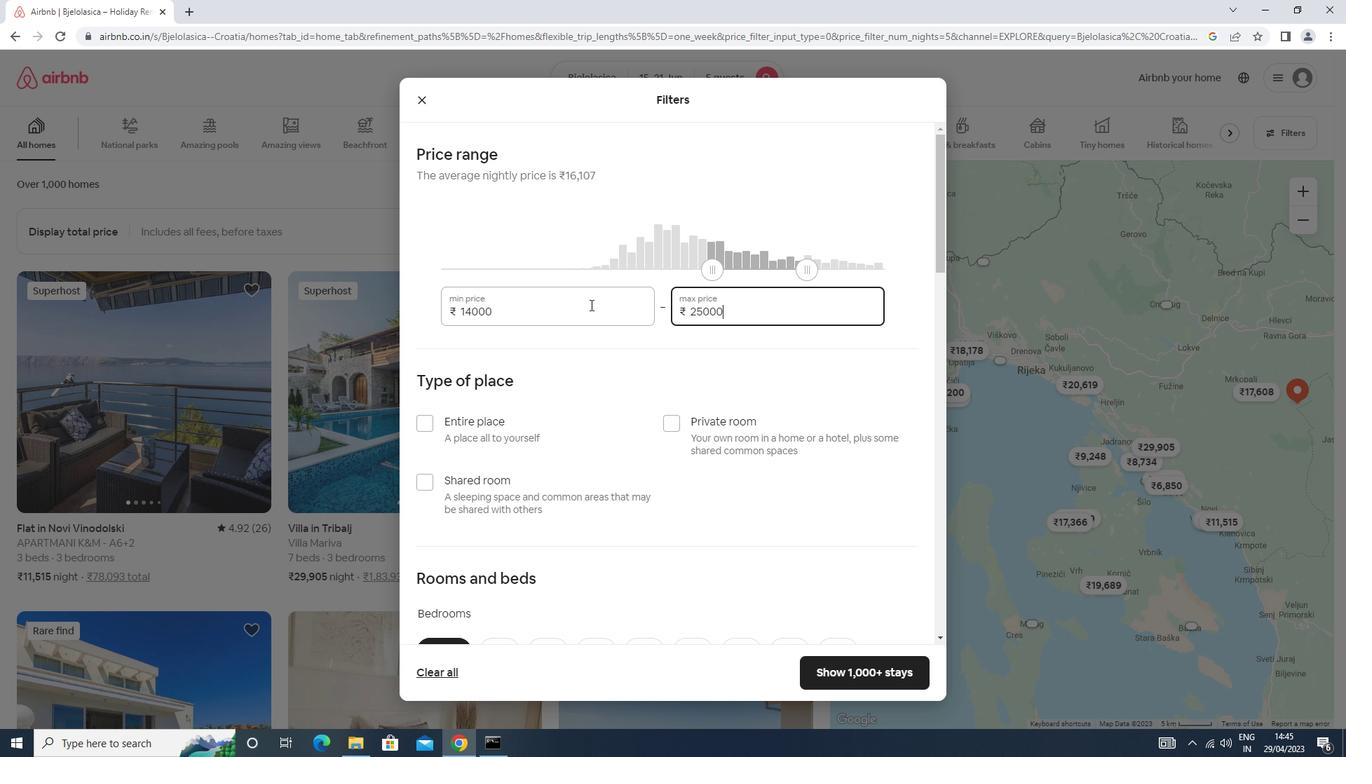 
Action: Mouse moved to (469, 292)
Screenshot: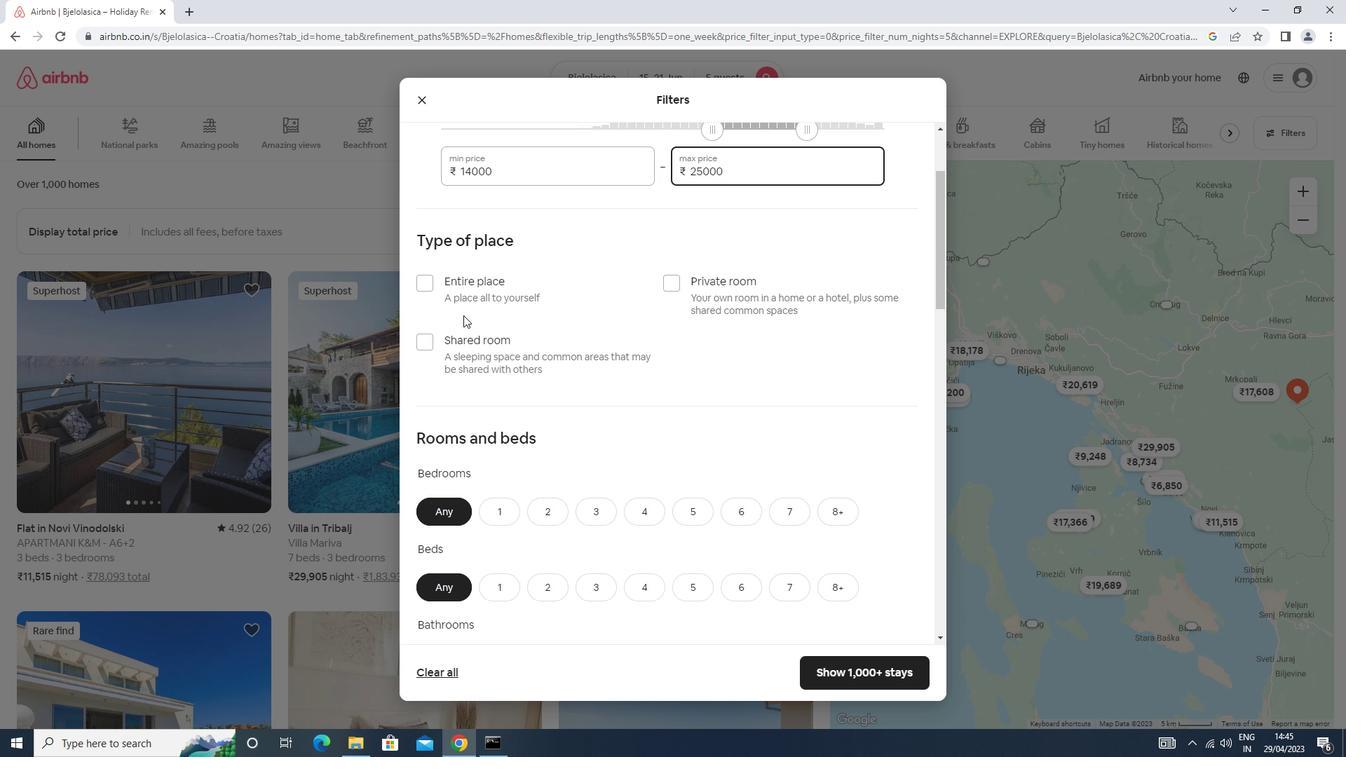 
Action: Mouse pressed left at (469, 292)
Screenshot: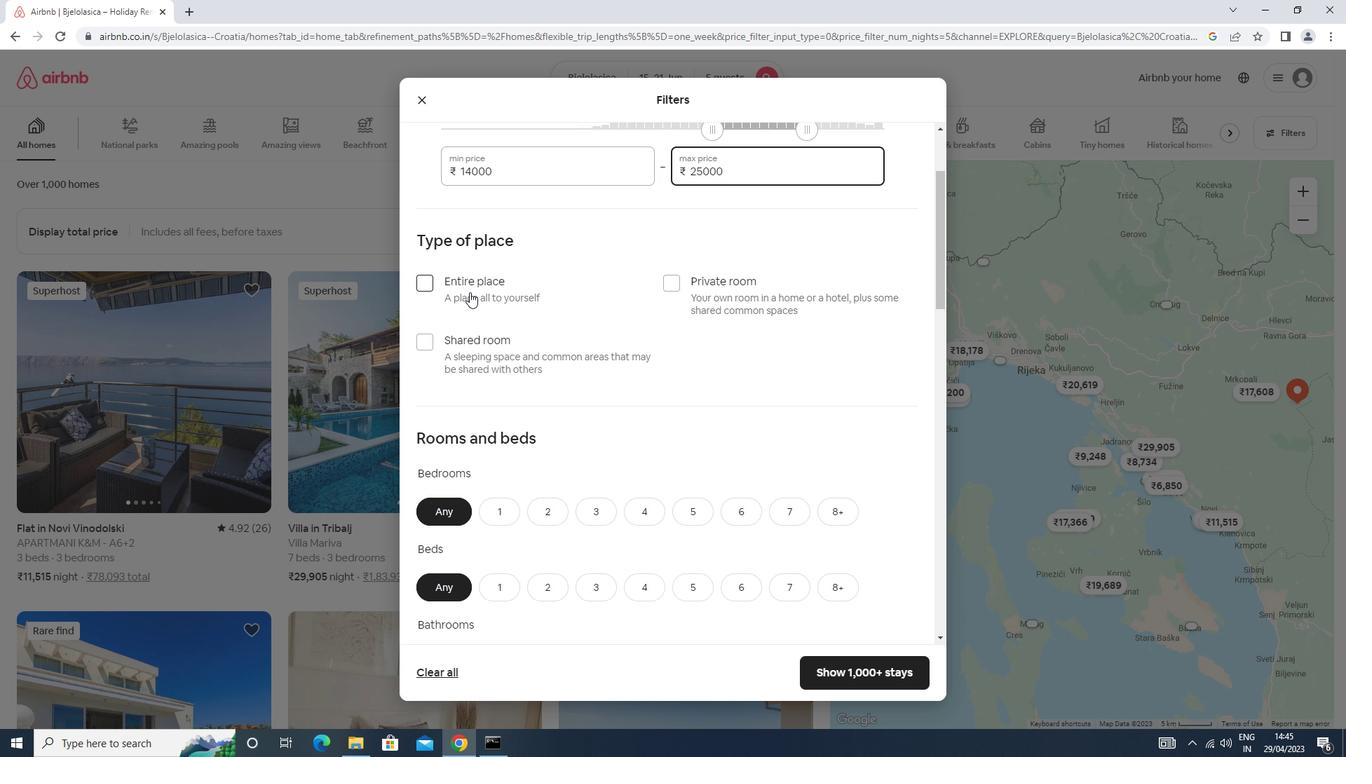 
Action: Mouse scrolled (469, 291) with delta (0, 0)
Screenshot: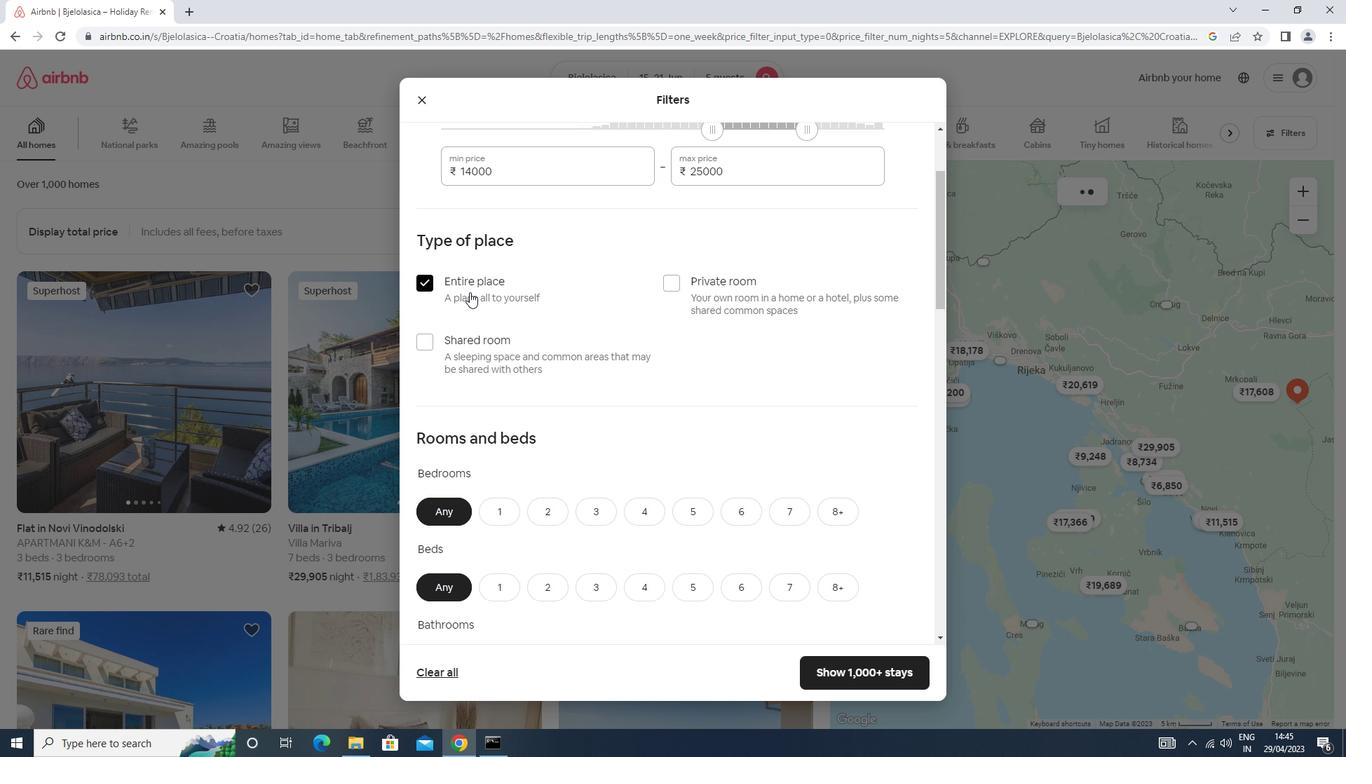 
Action: Mouse scrolled (469, 291) with delta (0, 0)
Screenshot: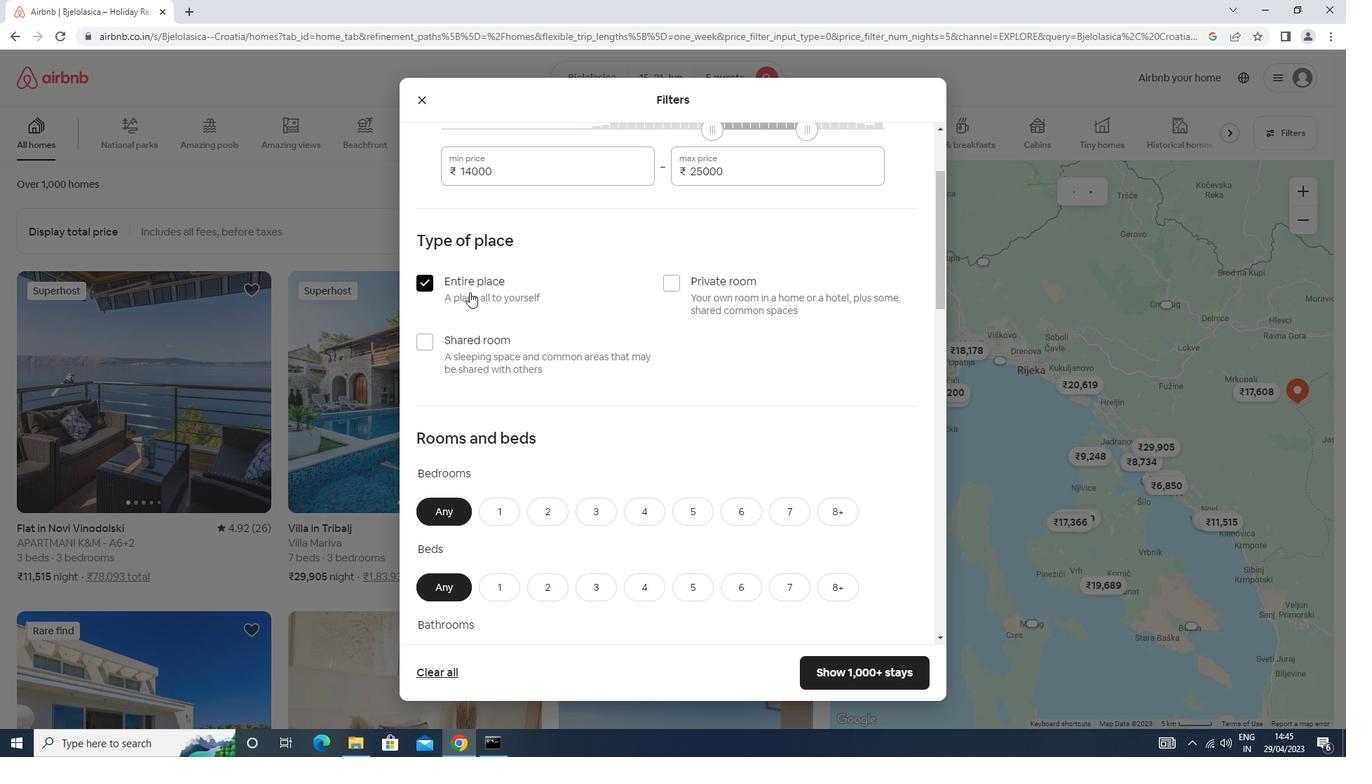 
Action: Mouse scrolled (469, 291) with delta (0, 0)
Screenshot: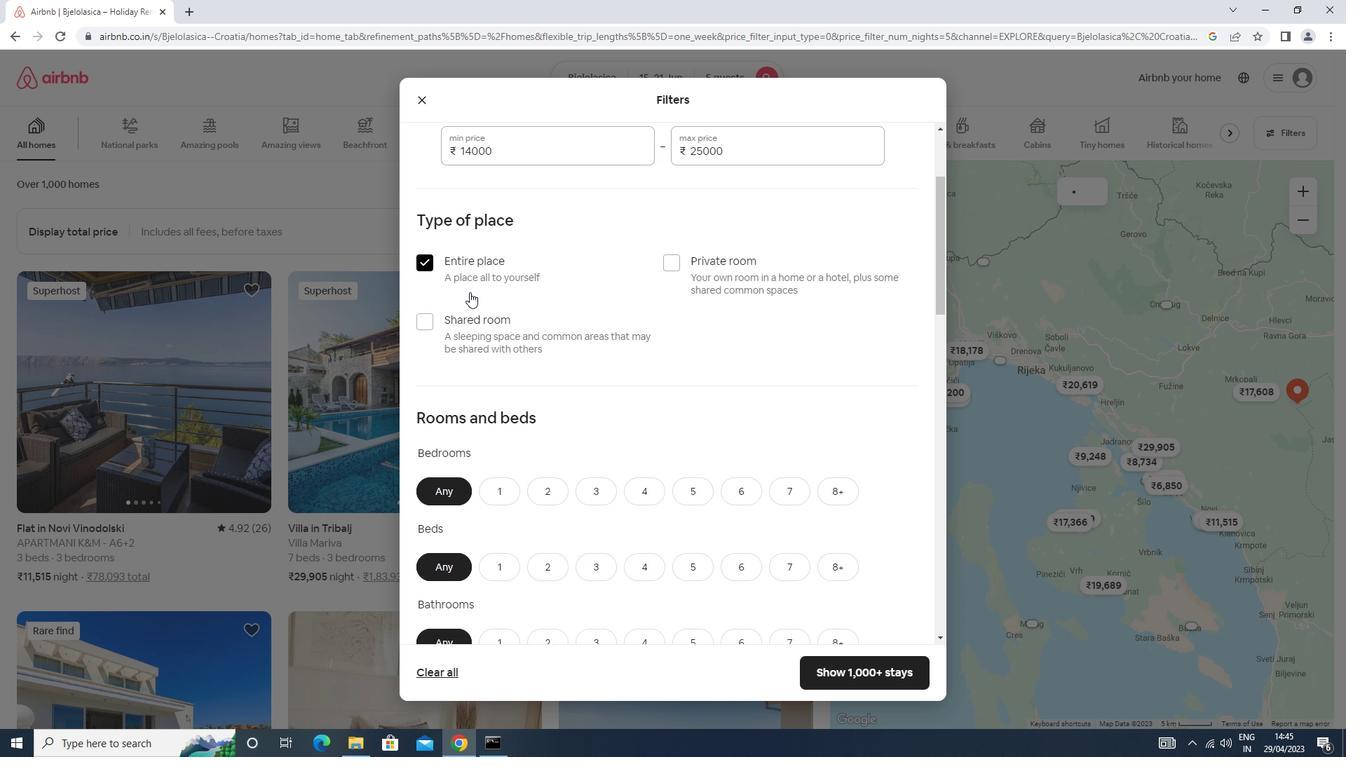 
Action: Mouse moved to (602, 300)
Screenshot: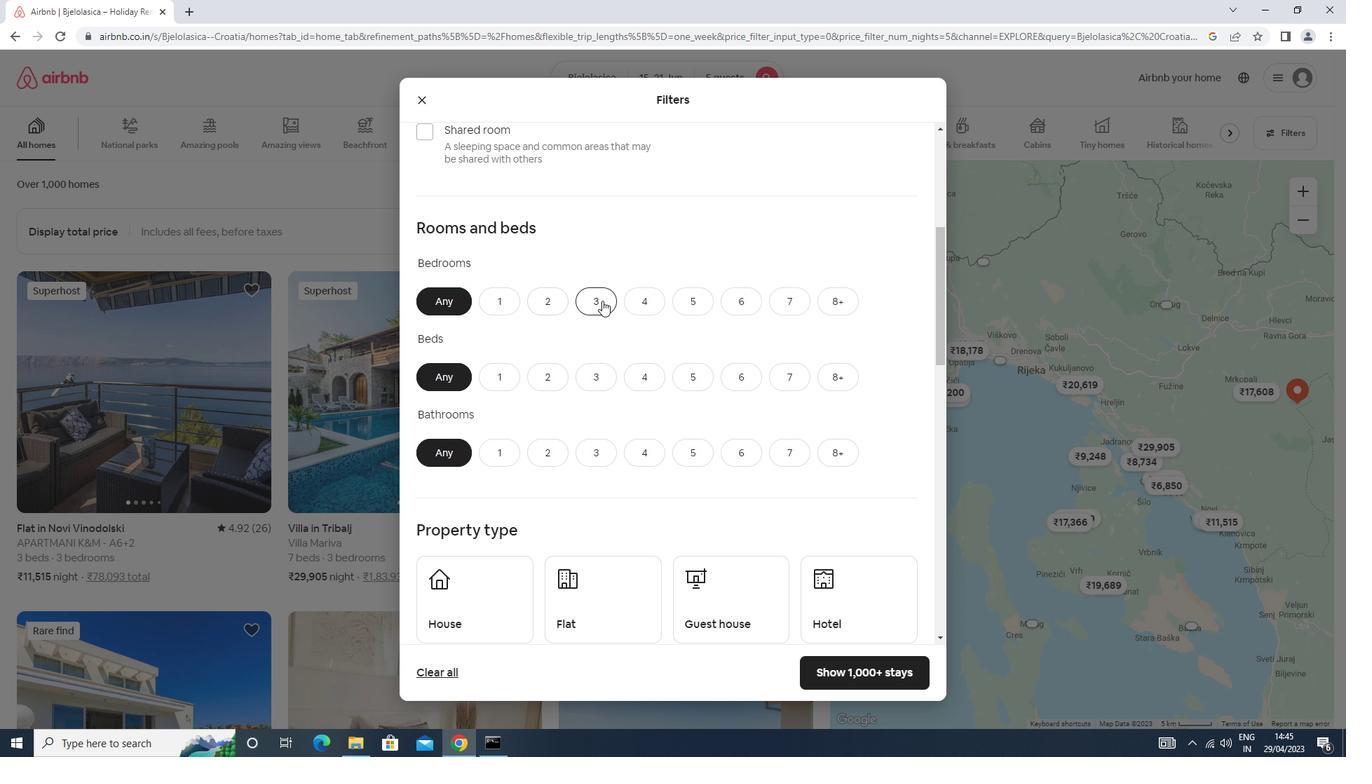 
Action: Mouse pressed left at (602, 300)
Screenshot: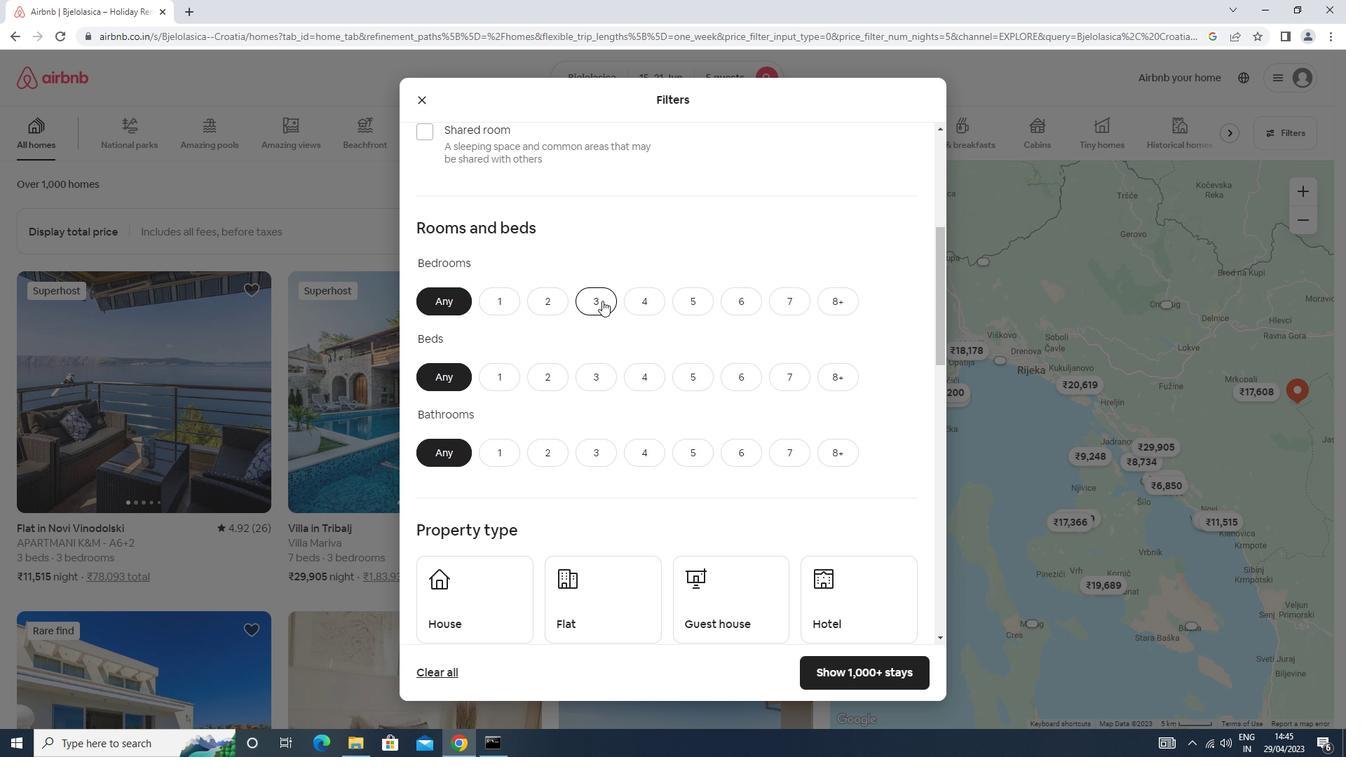 
Action: Mouse moved to (588, 380)
Screenshot: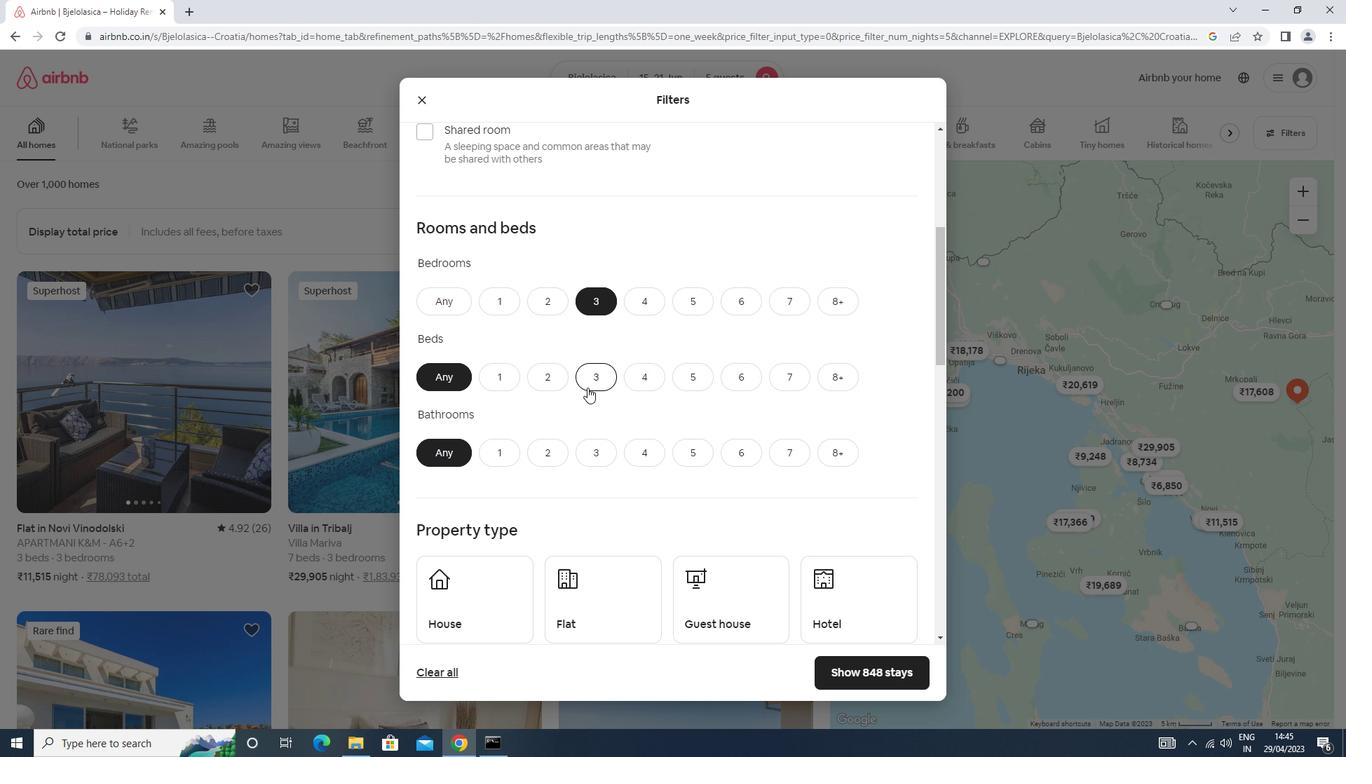 
Action: Mouse pressed left at (588, 380)
Screenshot: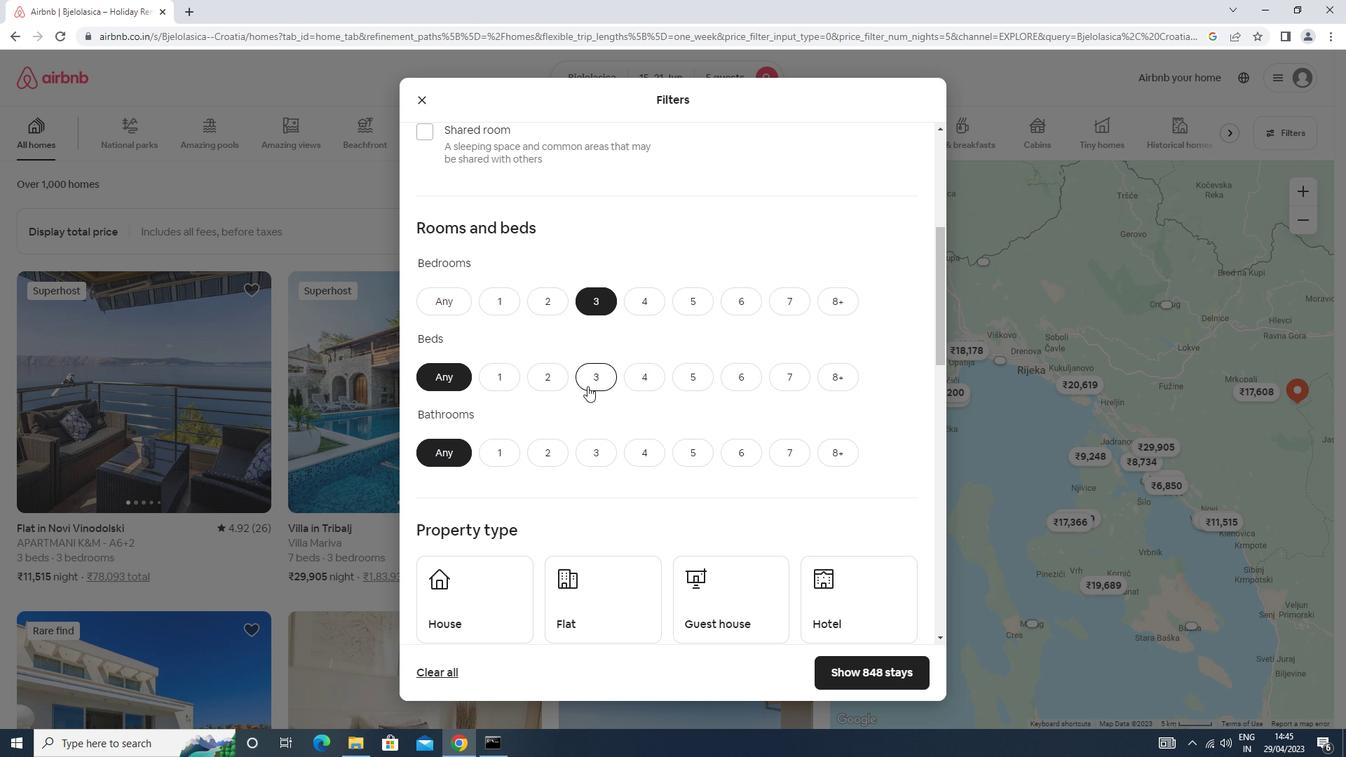 
Action: Mouse moved to (591, 452)
Screenshot: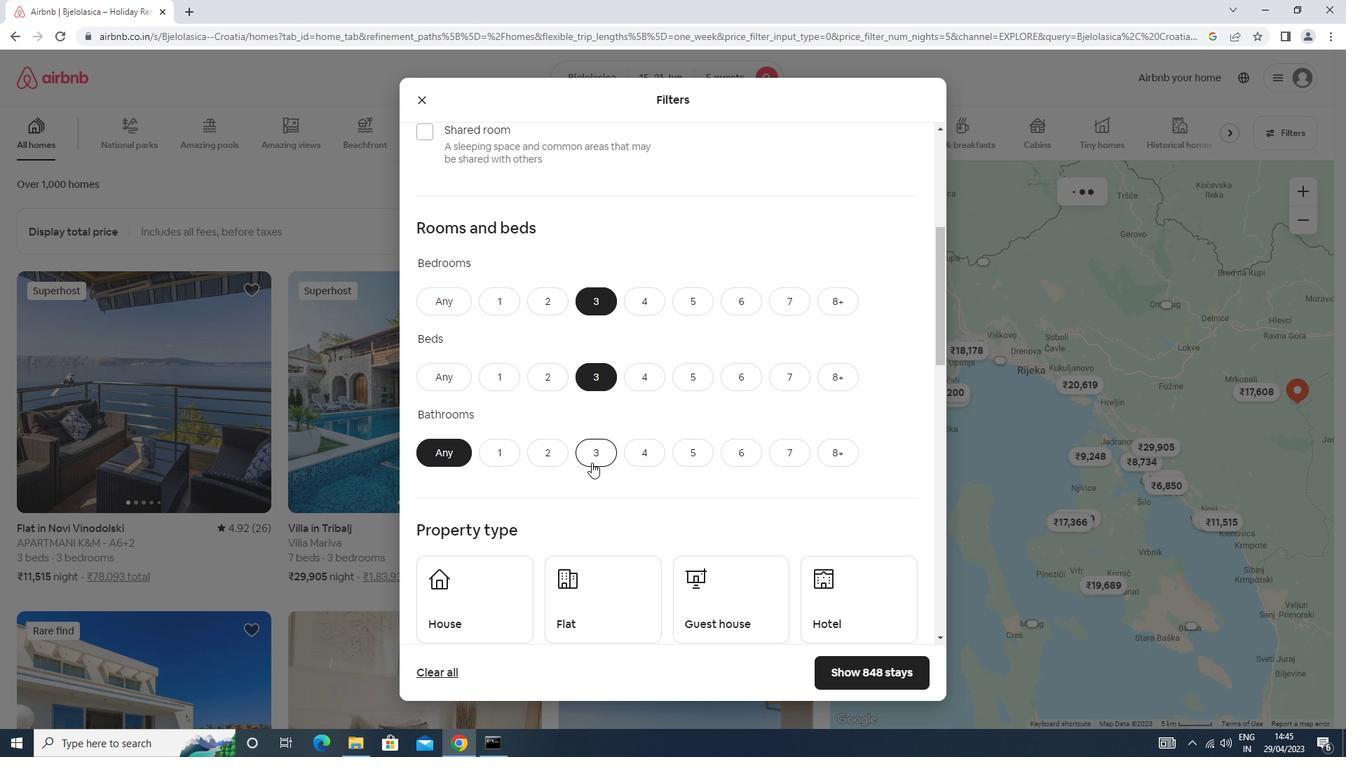 
Action: Mouse pressed left at (591, 452)
Screenshot: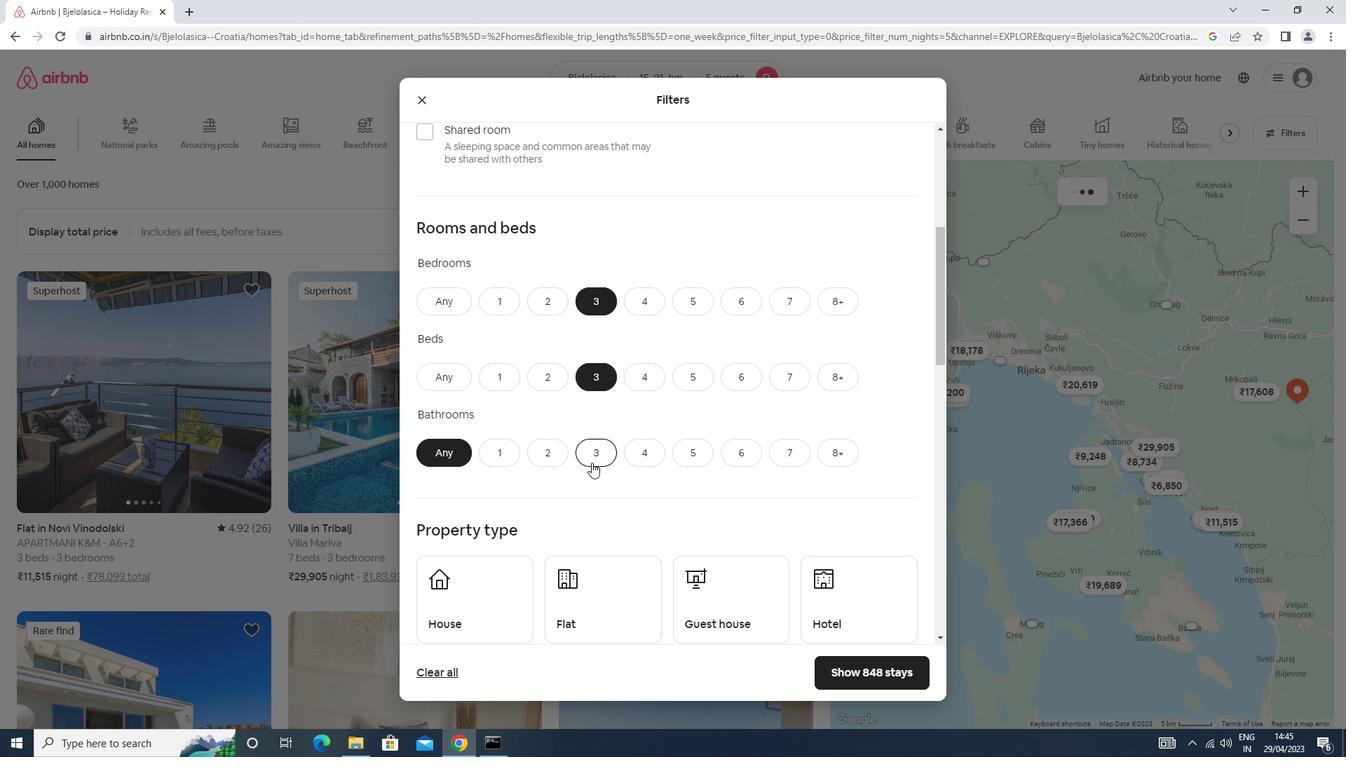 
Action: Mouse moved to (591, 448)
Screenshot: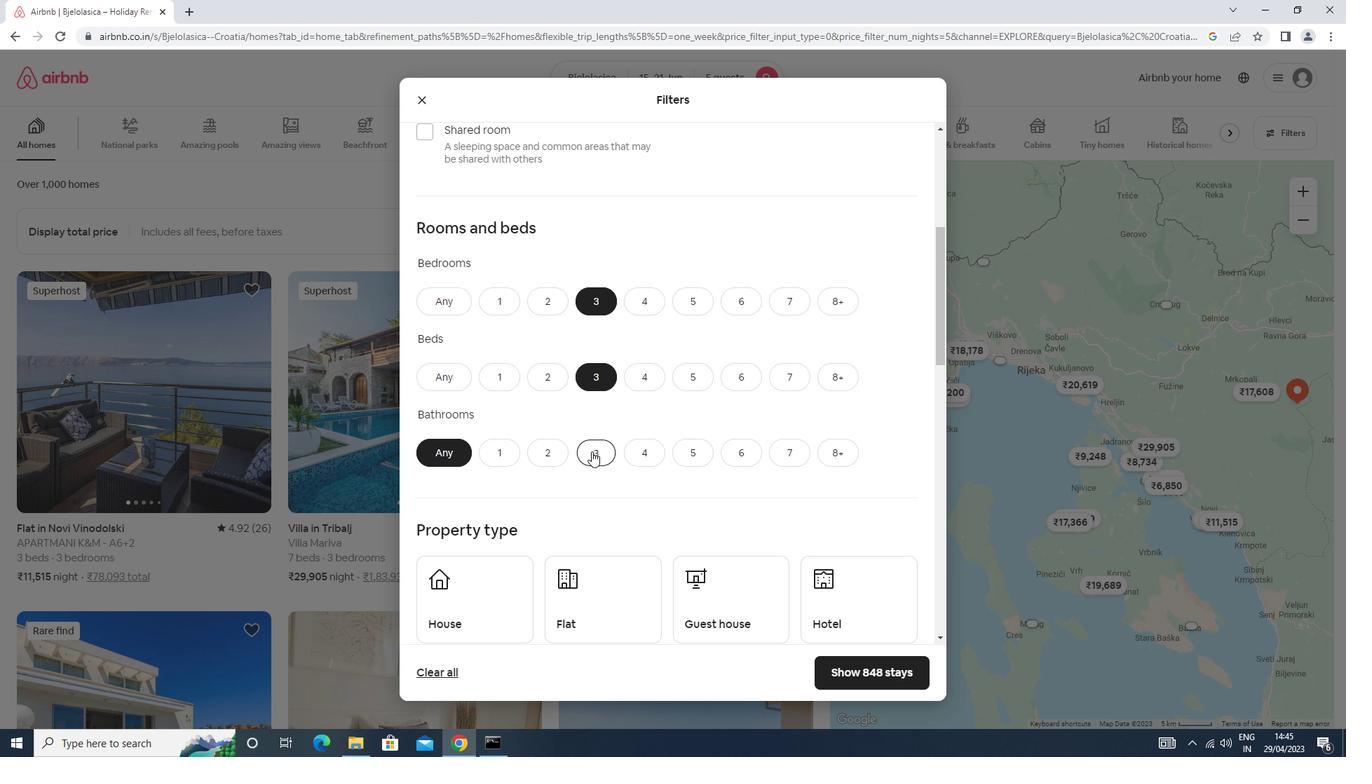 
Action: Mouse scrolled (591, 448) with delta (0, 0)
Screenshot: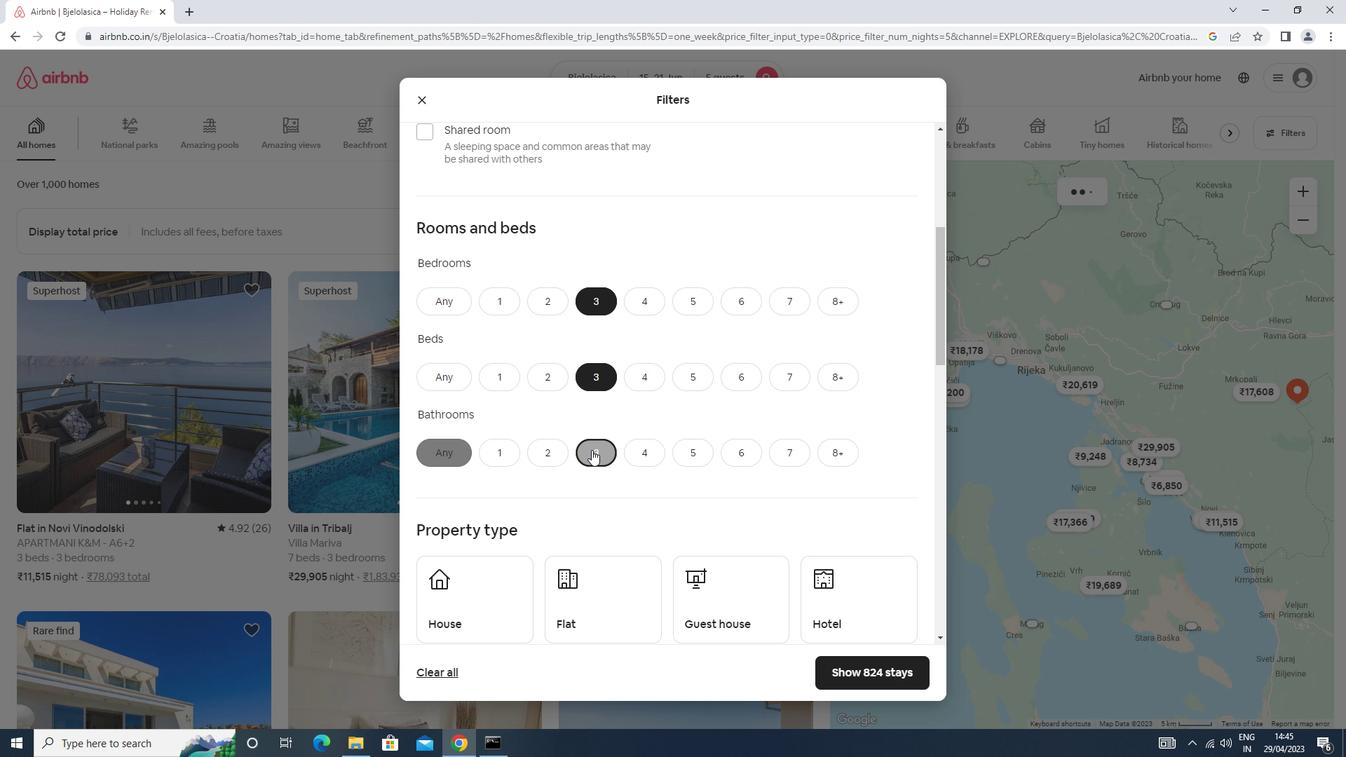
Action: Mouse scrolled (591, 448) with delta (0, 0)
Screenshot: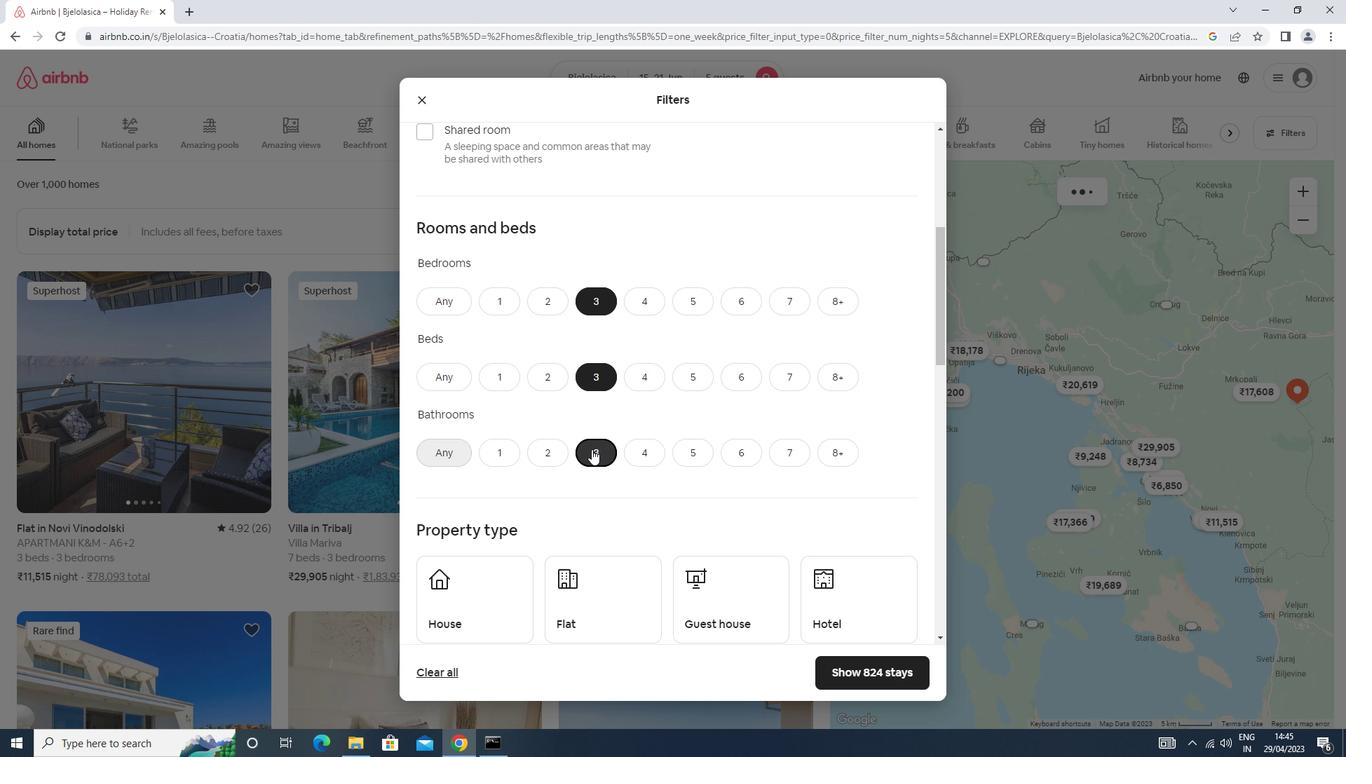 
Action: Mouse moved to (490, 457)
Screenshot: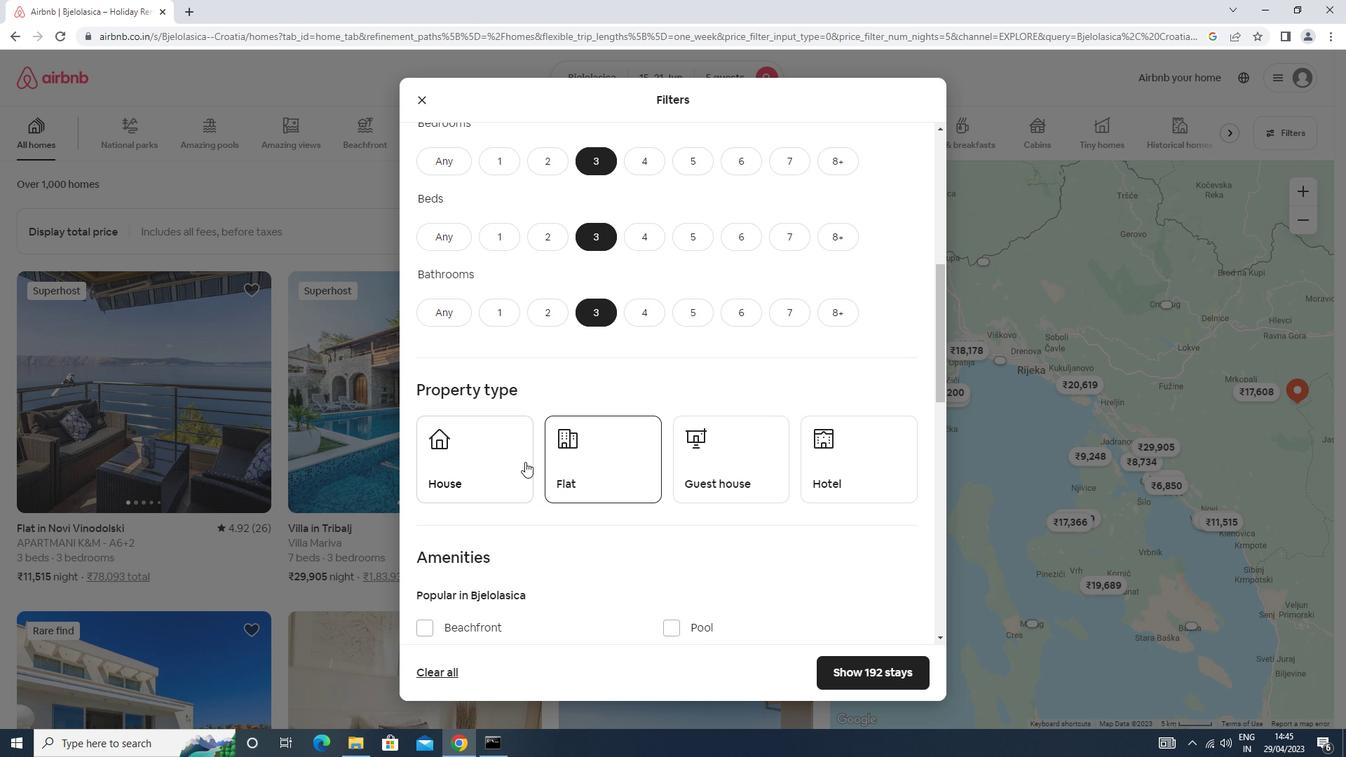 
Action: Mouse pressed left at (490, 457)
Screenshot: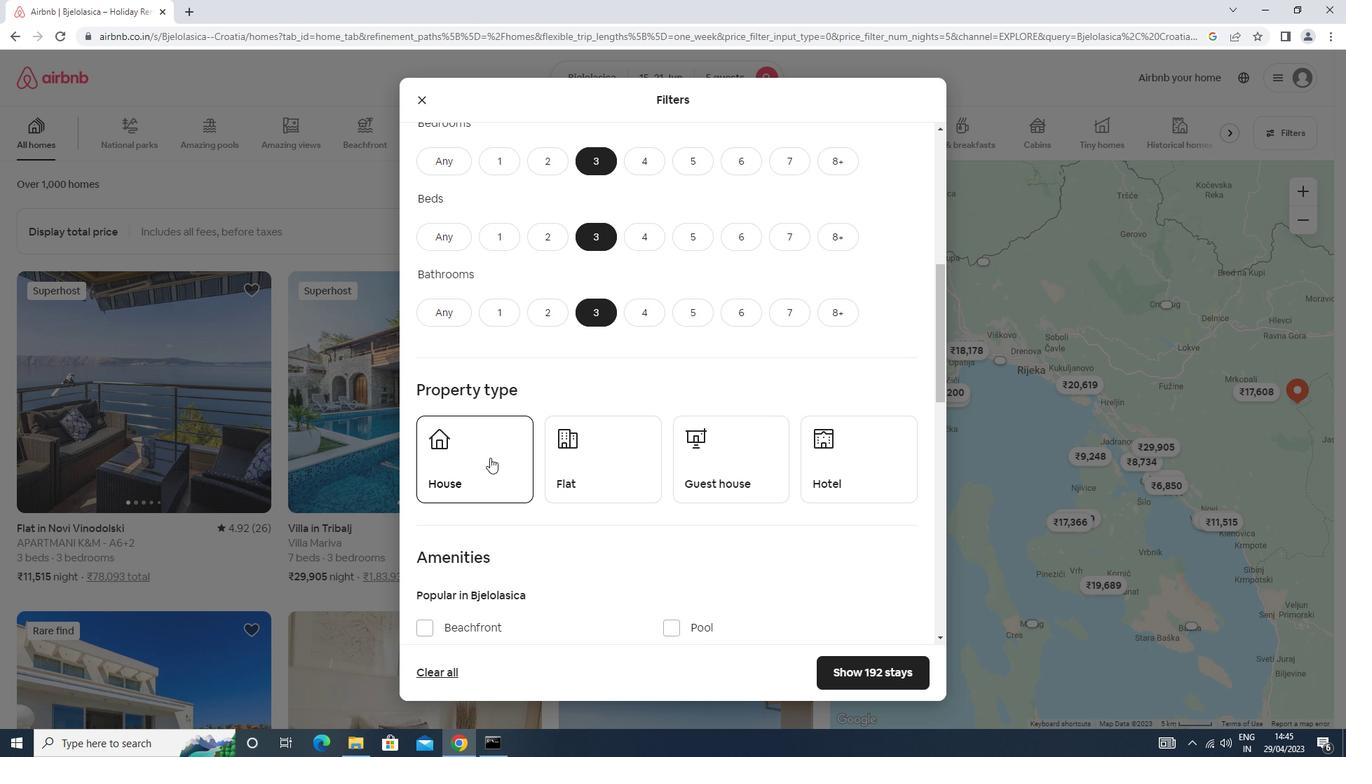 
Action: Mouse moved to (610, 466)
Screenshot: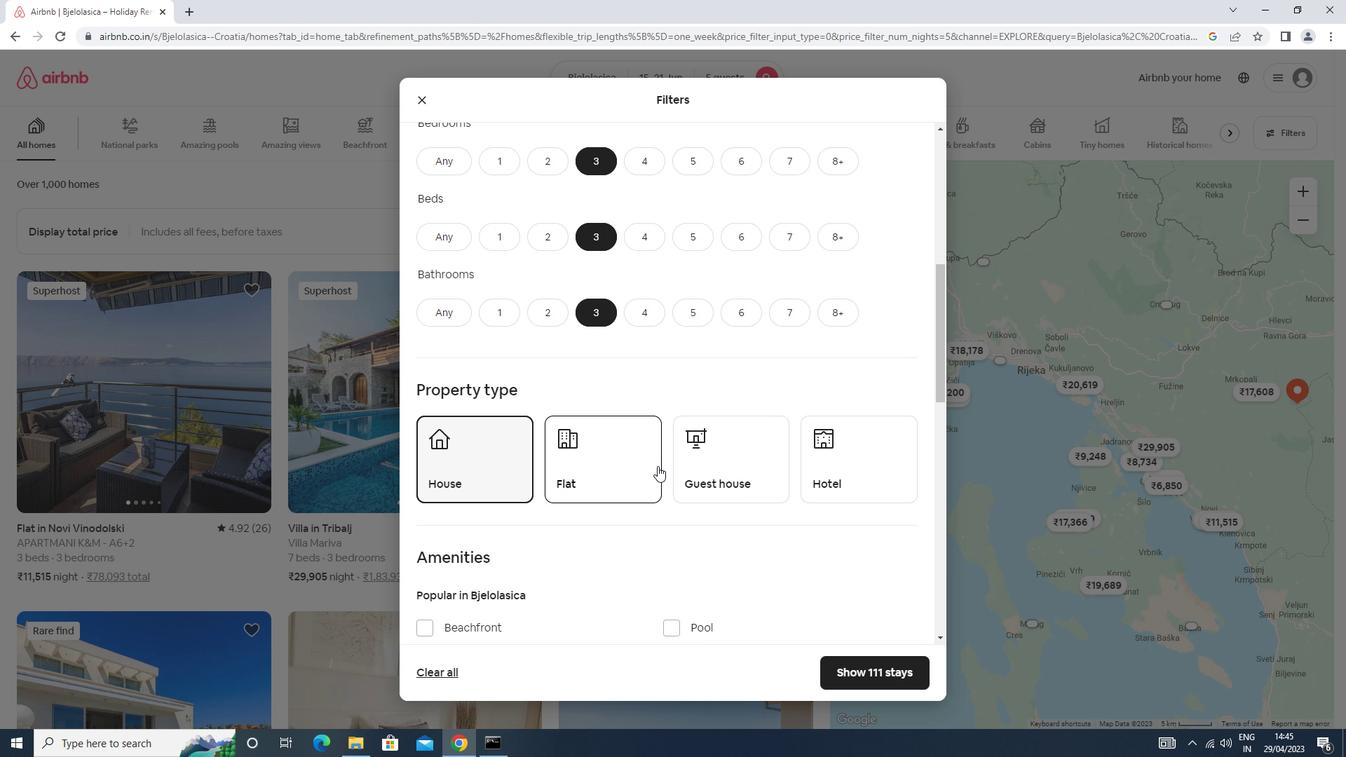 
Action: Mouse pressed left at (610, 466)
Screenshot: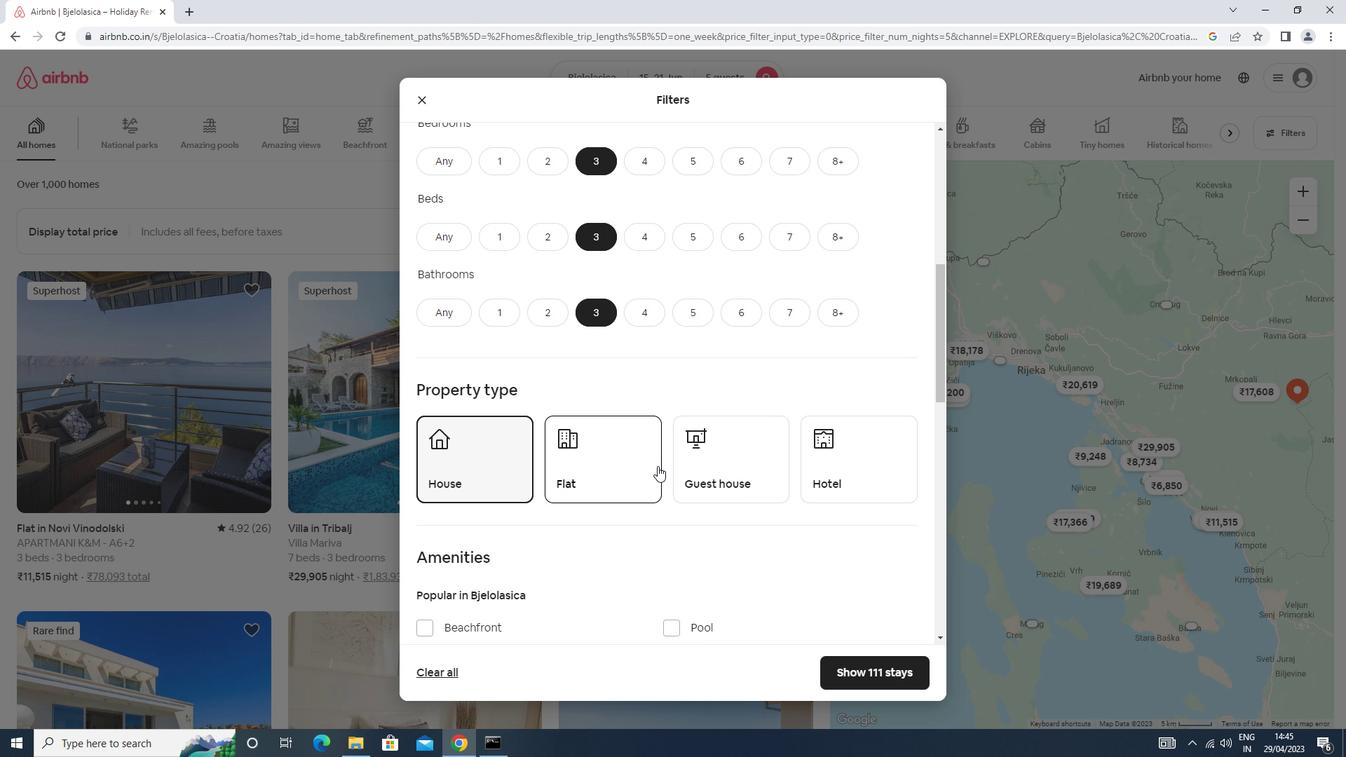 
Action: Mouse moved to (777, 470)
Screenshot: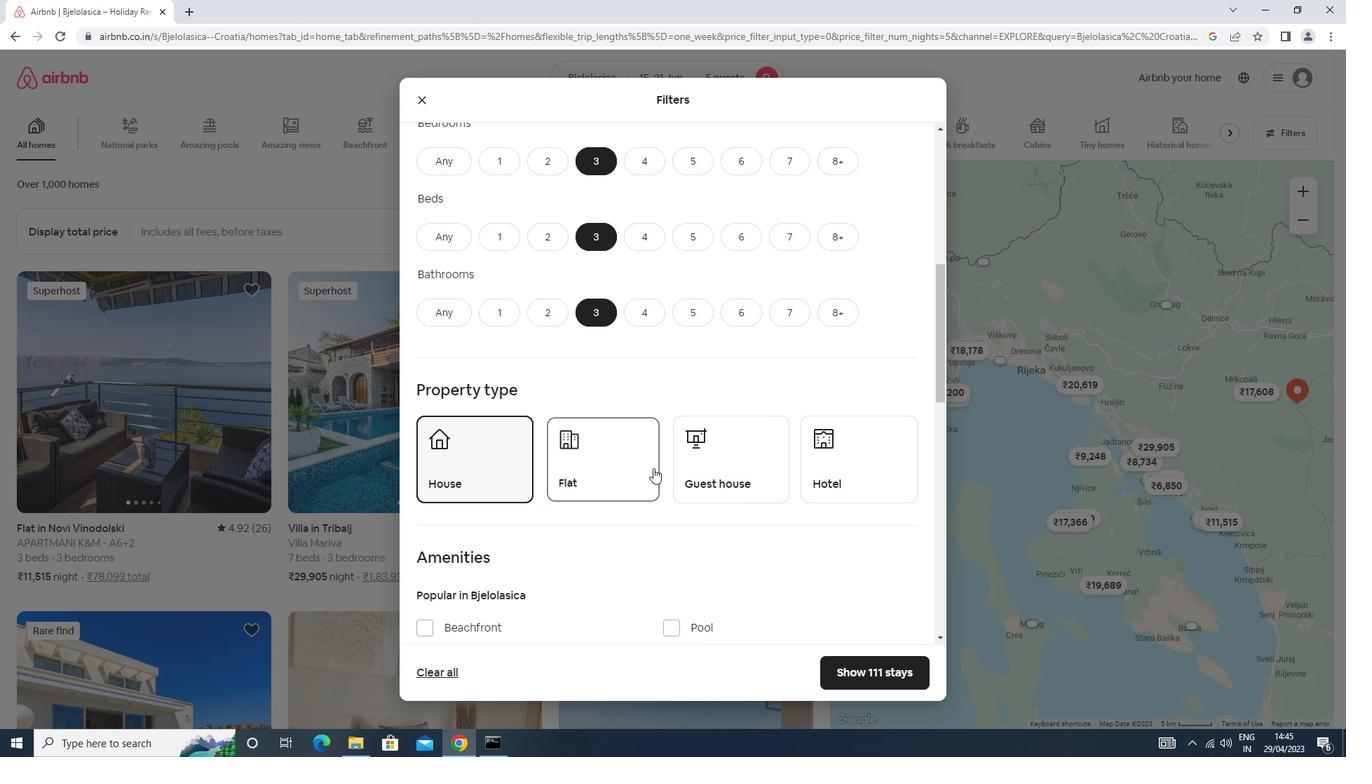 
Action: Mouse pressed left at (777, 470)
Screenshot: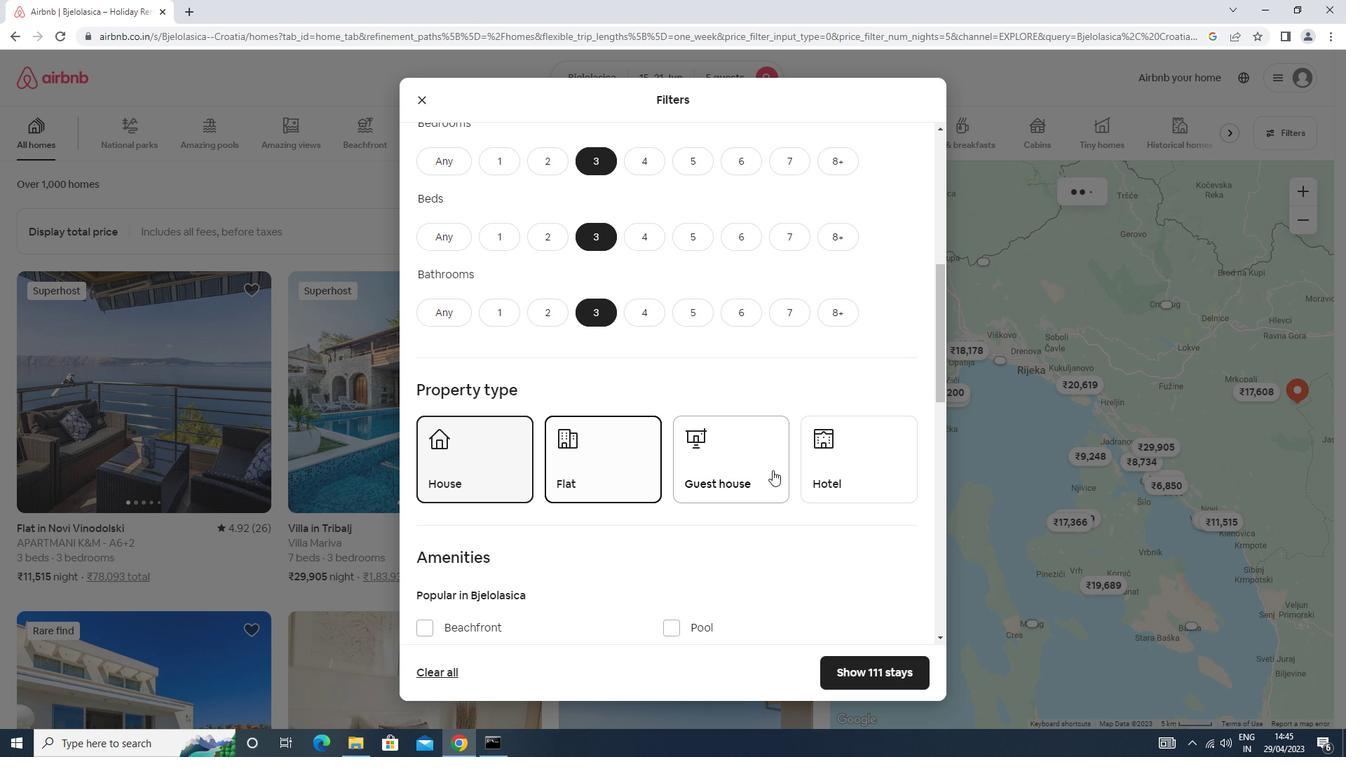 
Action: Mouse moved to (856, 476)
Screenshot: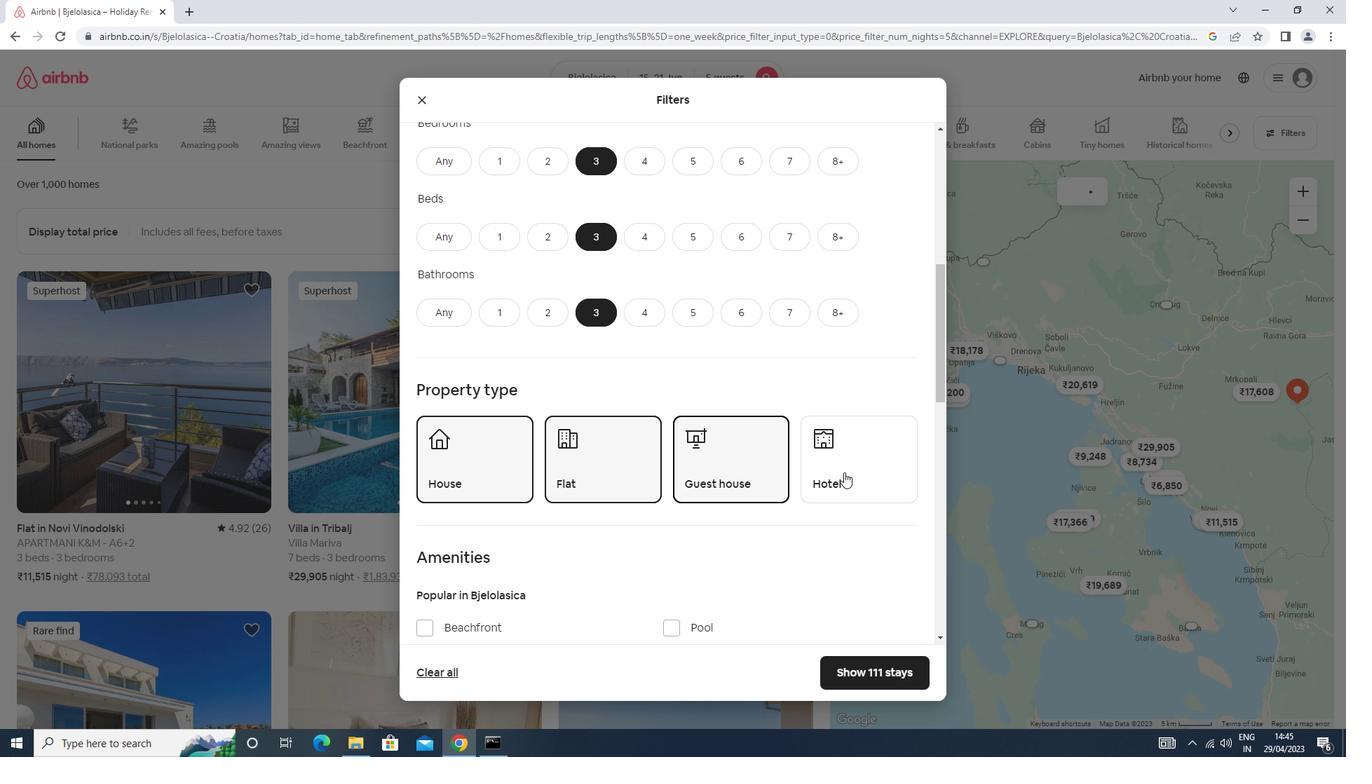 
Action: Mouse pressed left at (856, 476)
Screenshot: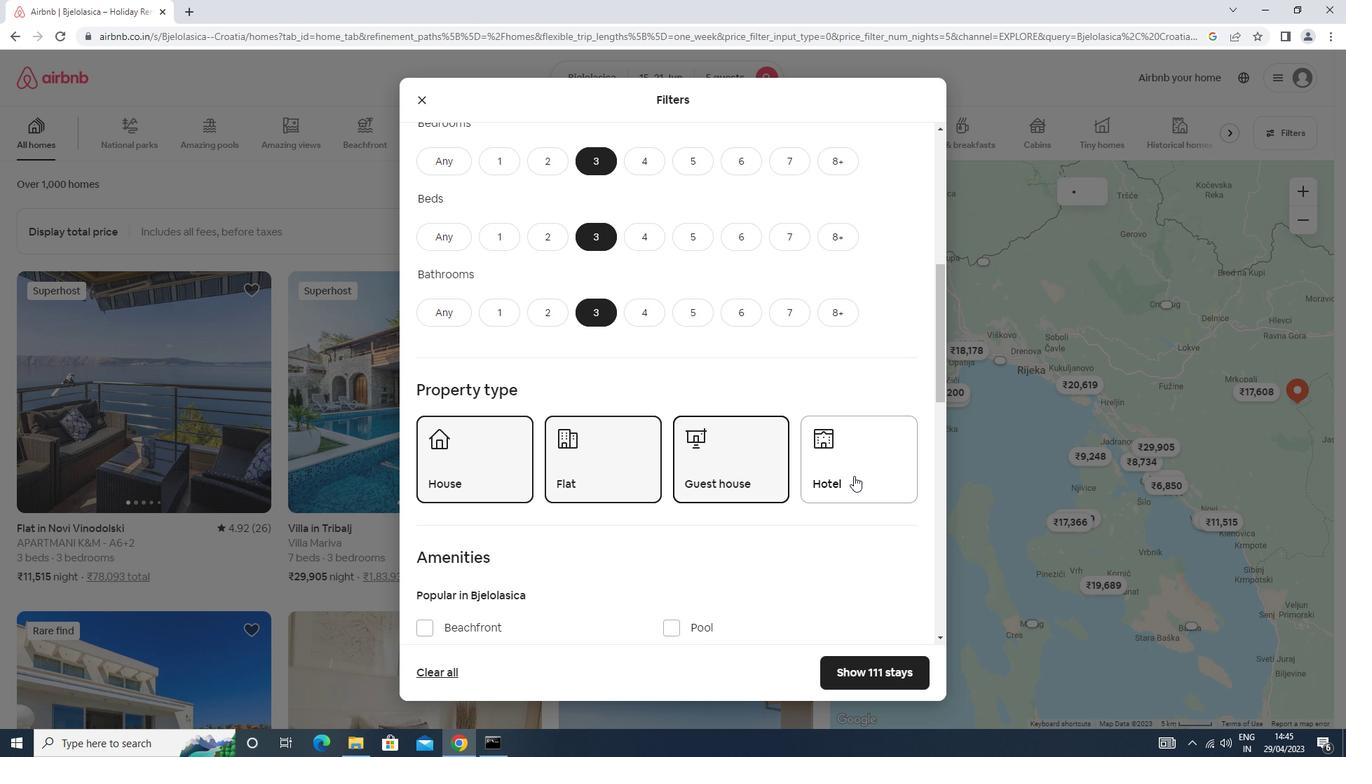 
Action: Mouse moved to (732, 487)
Screenshot: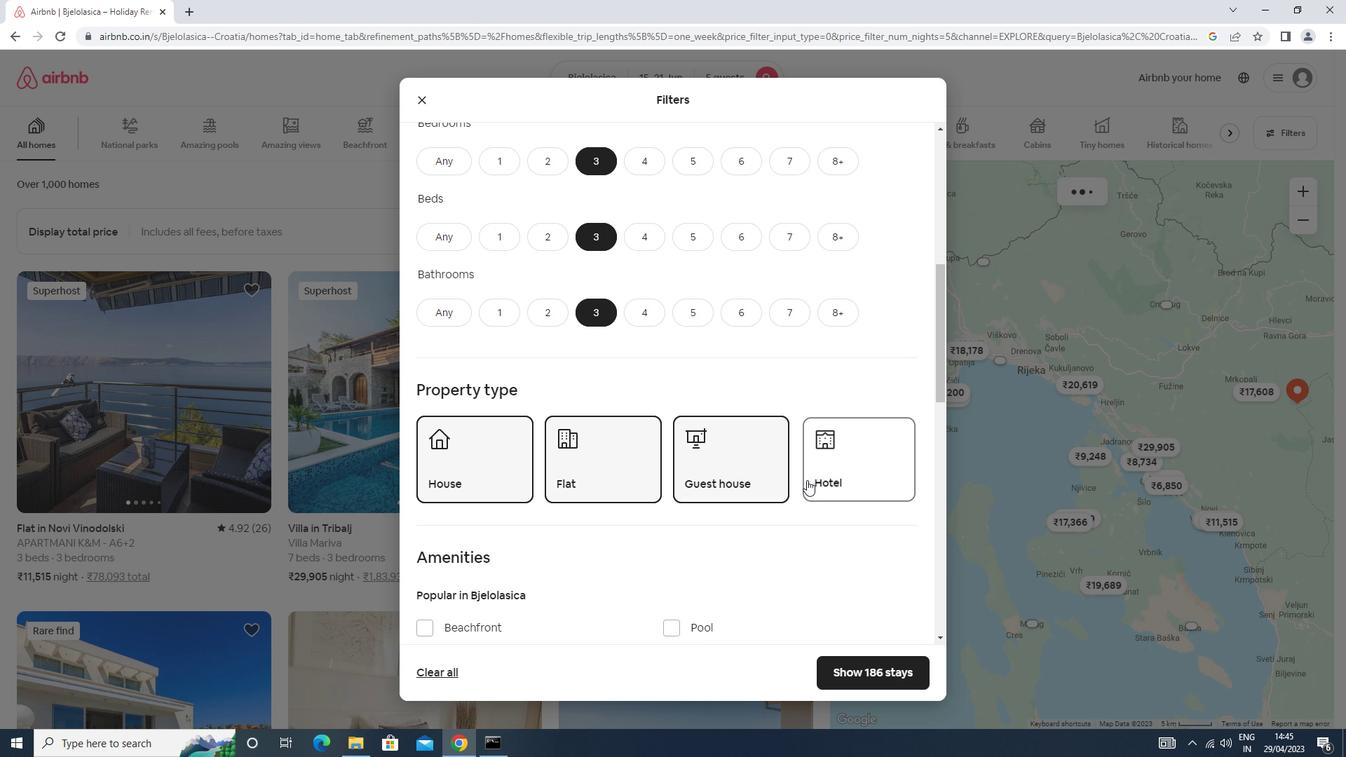 
Action: Mouse scrolled (732, 486) with delta (0, 0)
Screenshot: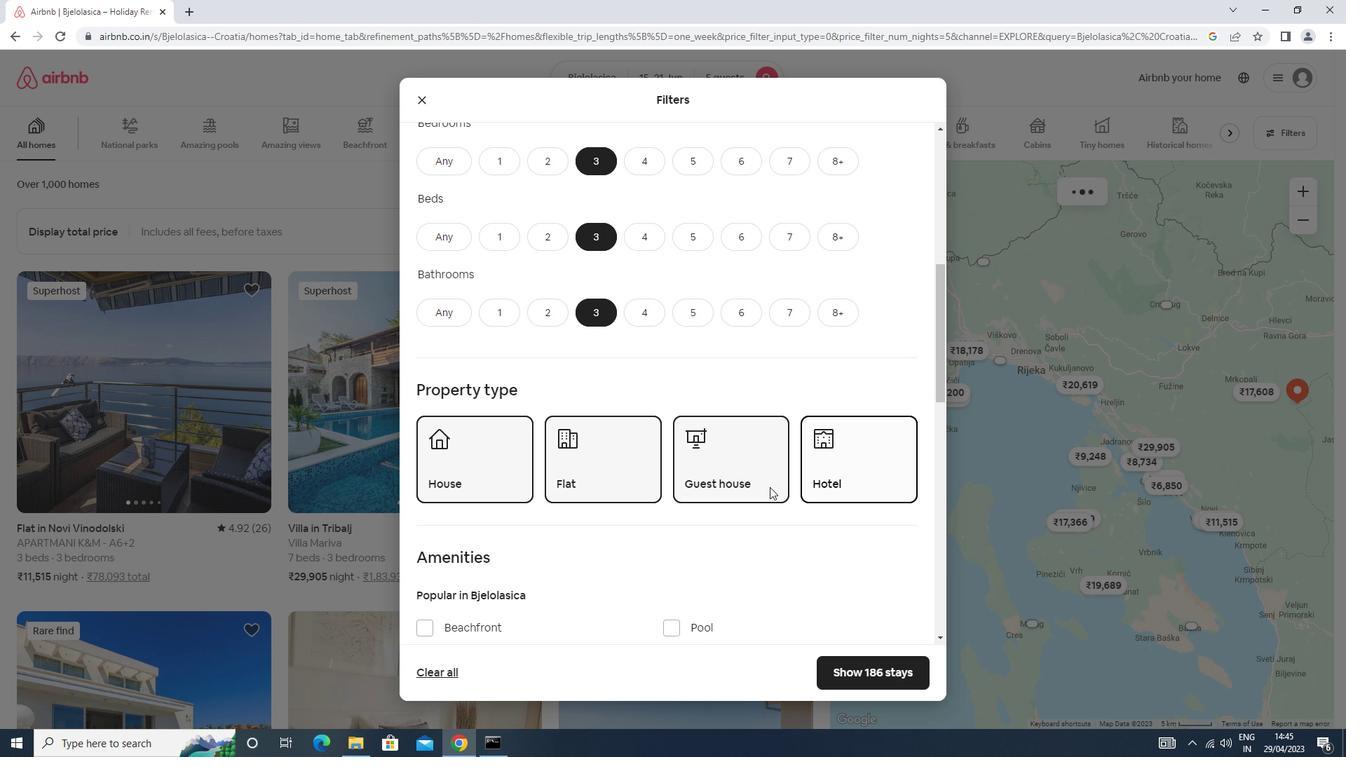 
Action: Mouse scrolled (732, 486) with delta (0, 0)
Screenshot: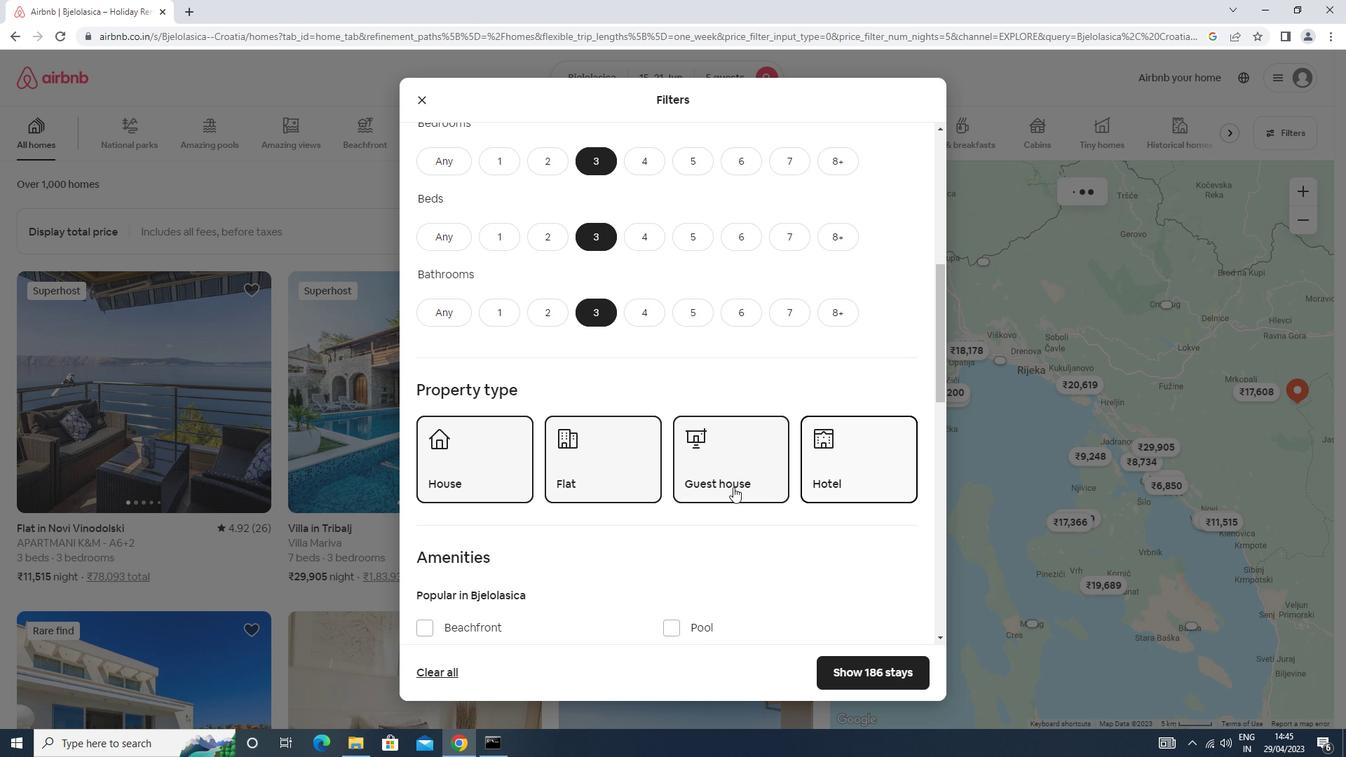 
Action: Mouse scrolled (732, 486) with delta (0, 0)
Screenshot: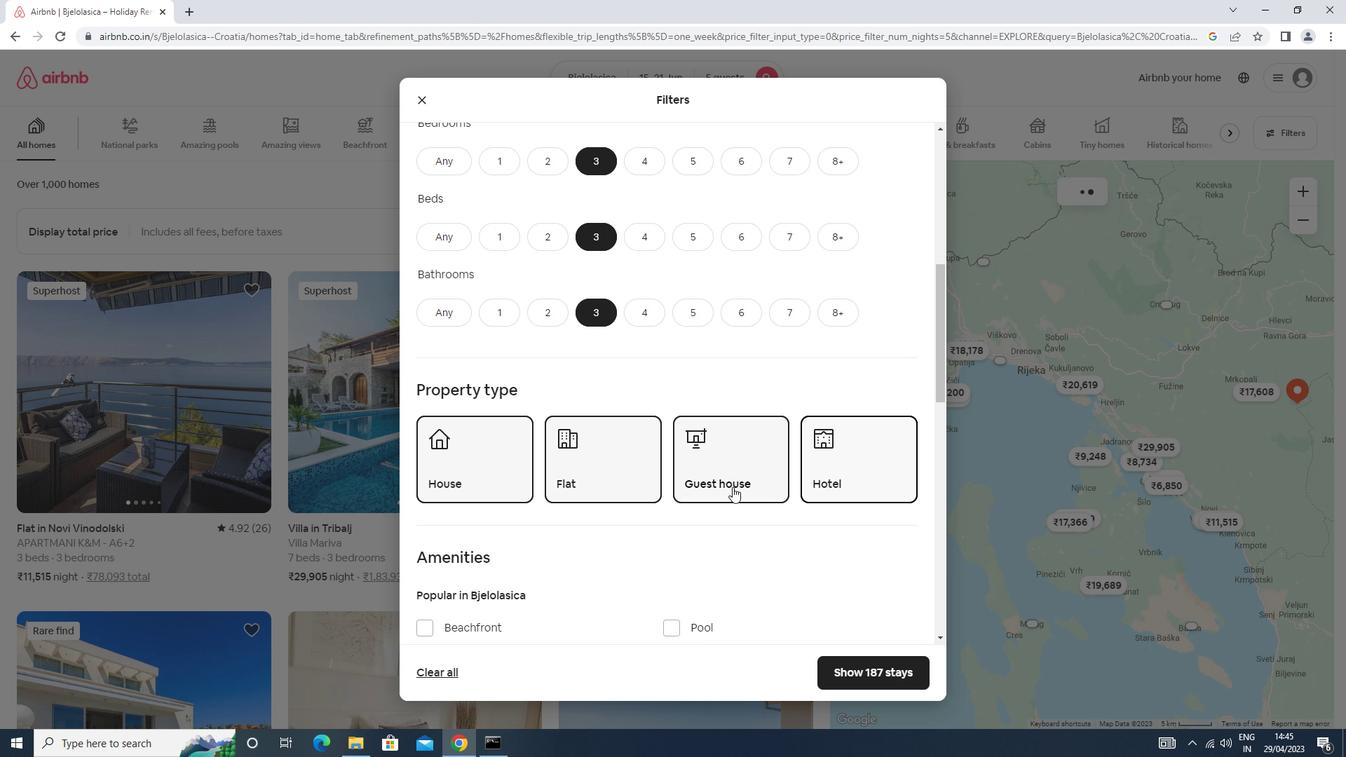 
Action: Mouse scrolled (732, 486) with delta (0, 0)
Screenshot: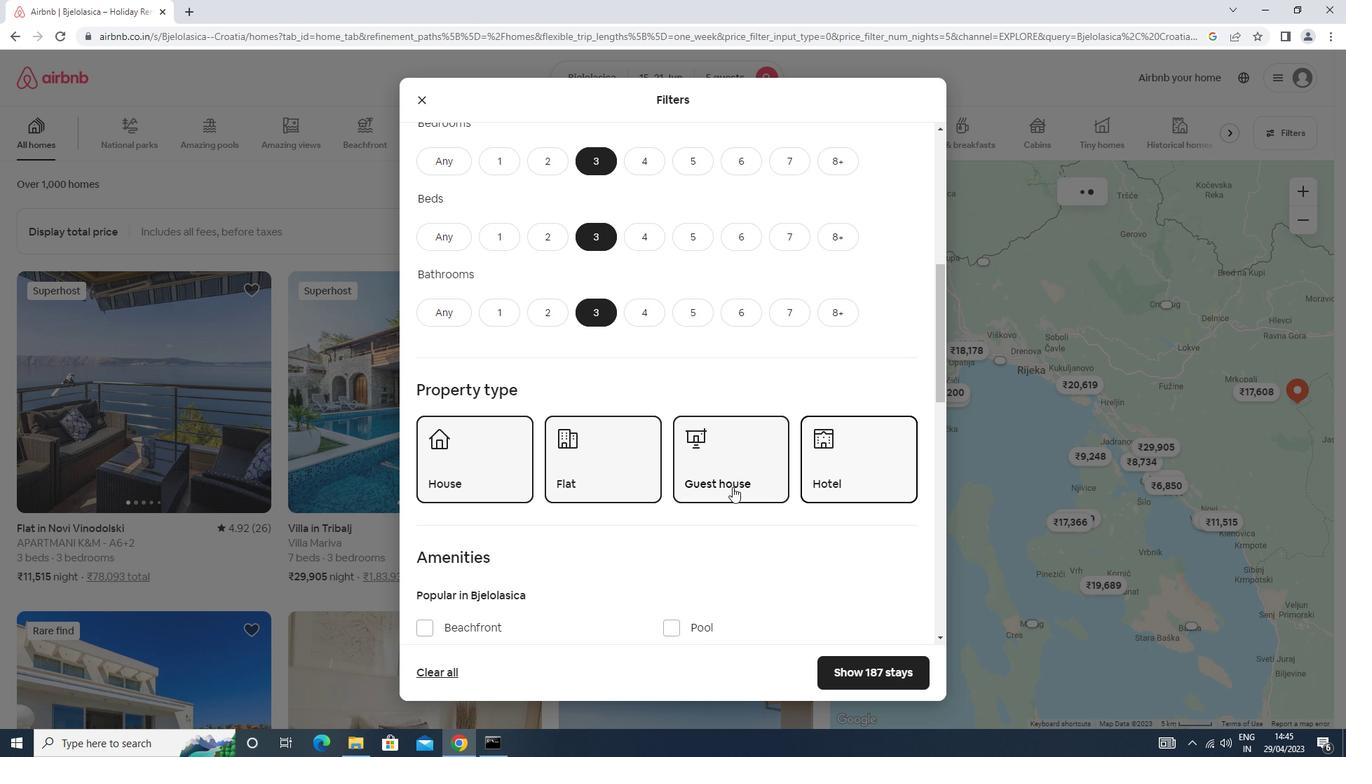 
Action: Mouse scrolled (732, 486) with delta (0, 0)
Screenshot: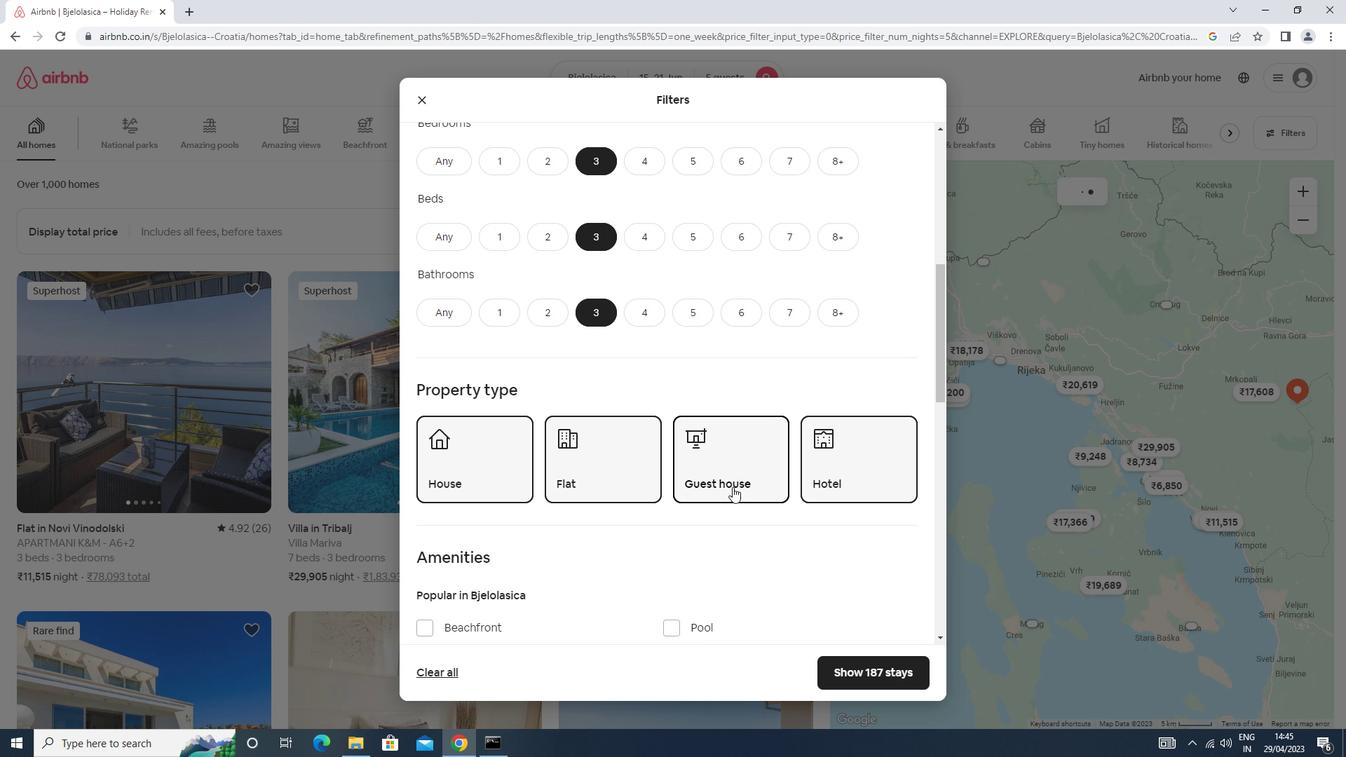 
Action: Mouse scrolled (732, 486) with delta (0, 0)
Screenshot: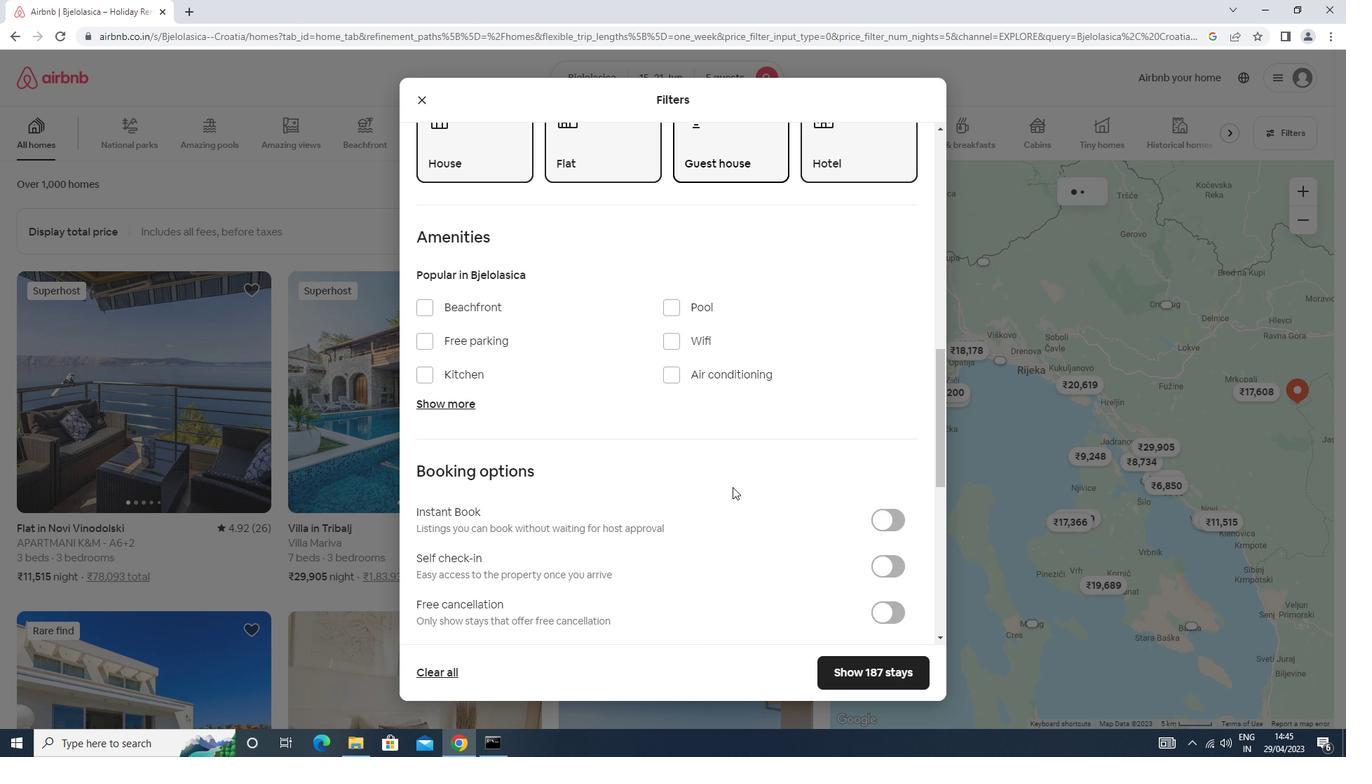 
Action: Mouse scrolled (732, 486) with delta (0, 0)
Screenshot: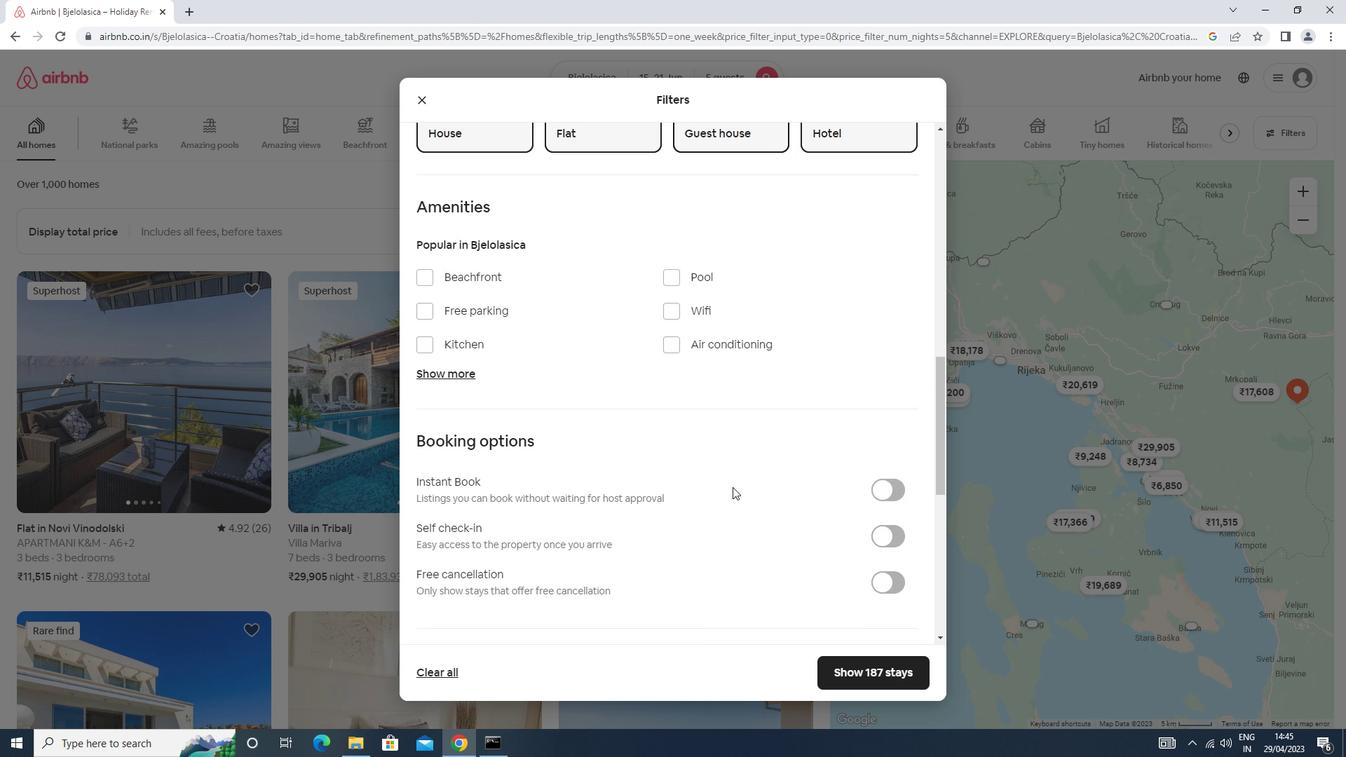 
Action: Mouse moved to (880, 396)
Screenshot: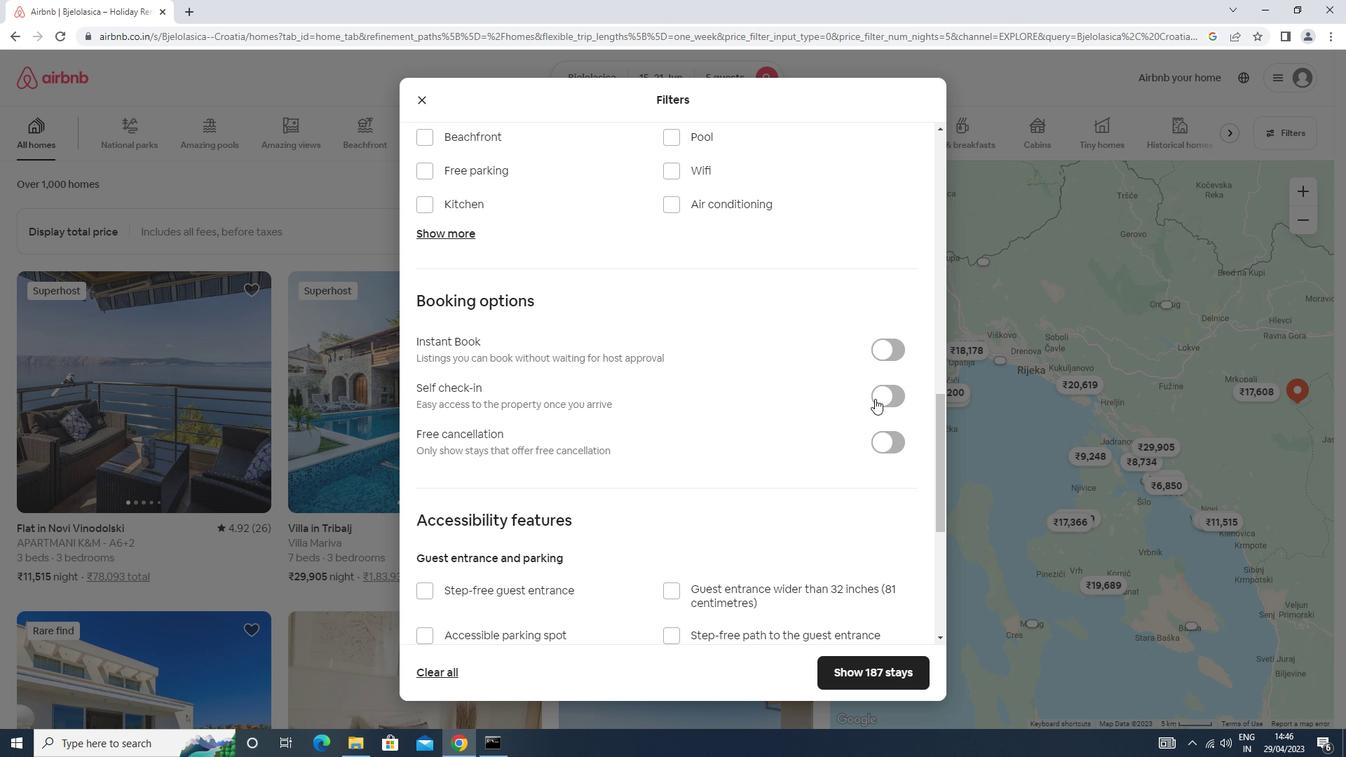 
Action: Mouse pressed left at (880, 396)
Screenshot: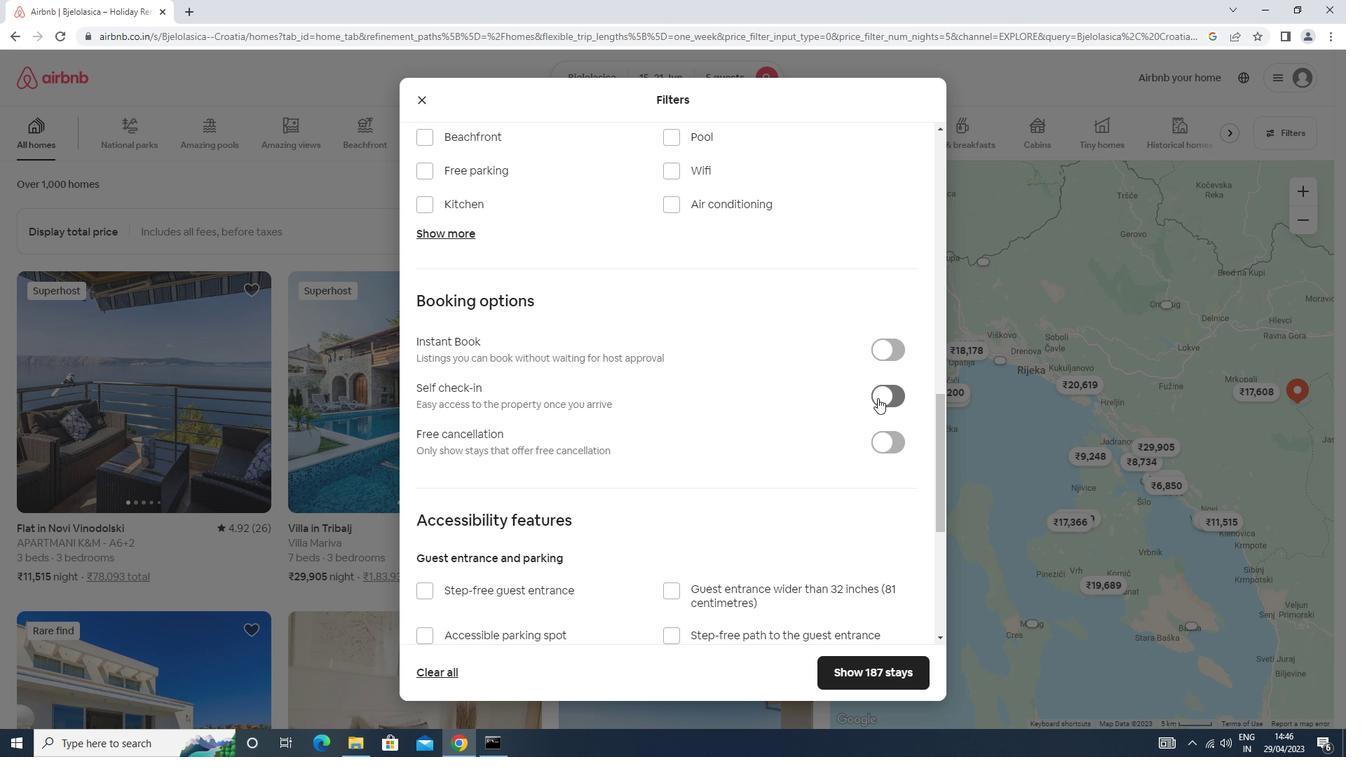 
Action: Mouse moved to (763, 463)
Screenshot: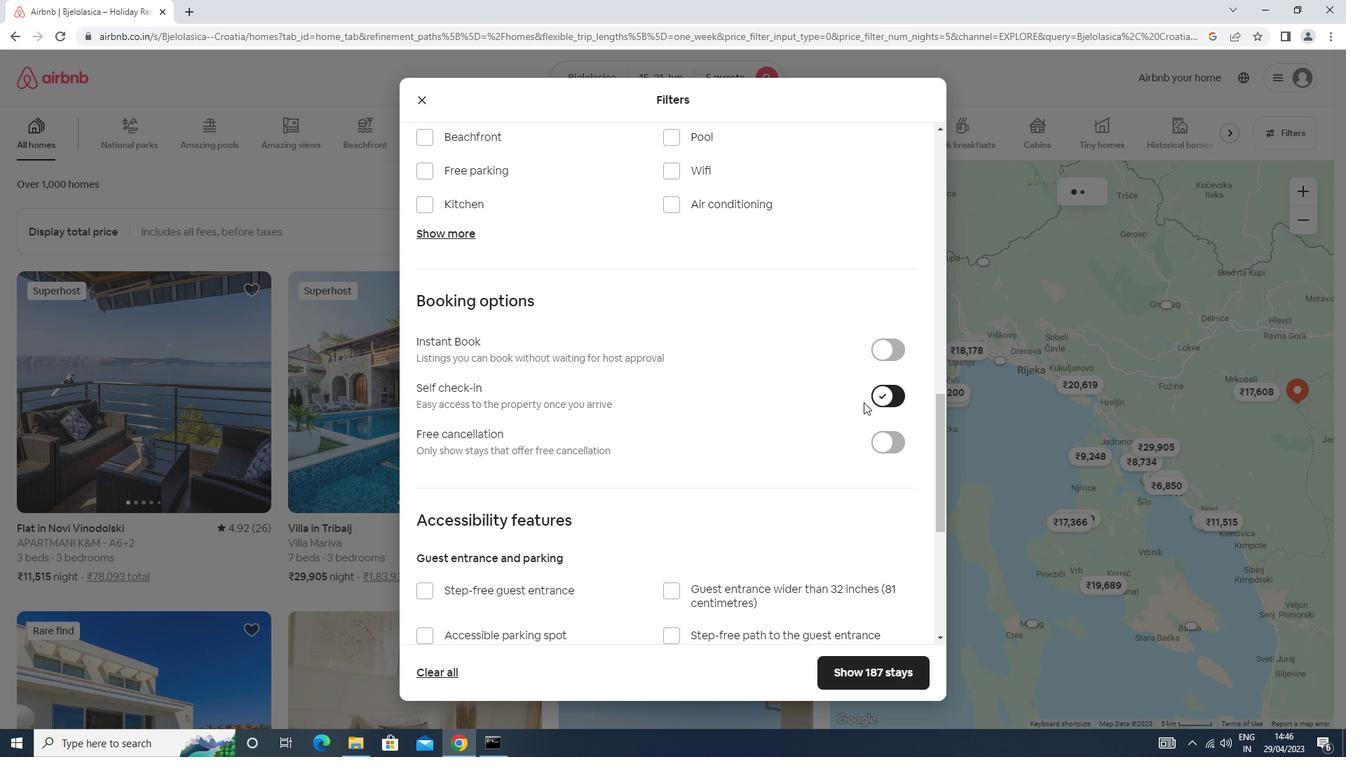 
Action: Mouse scrolled (763, 462) with delta (0, 0)
Screenshot: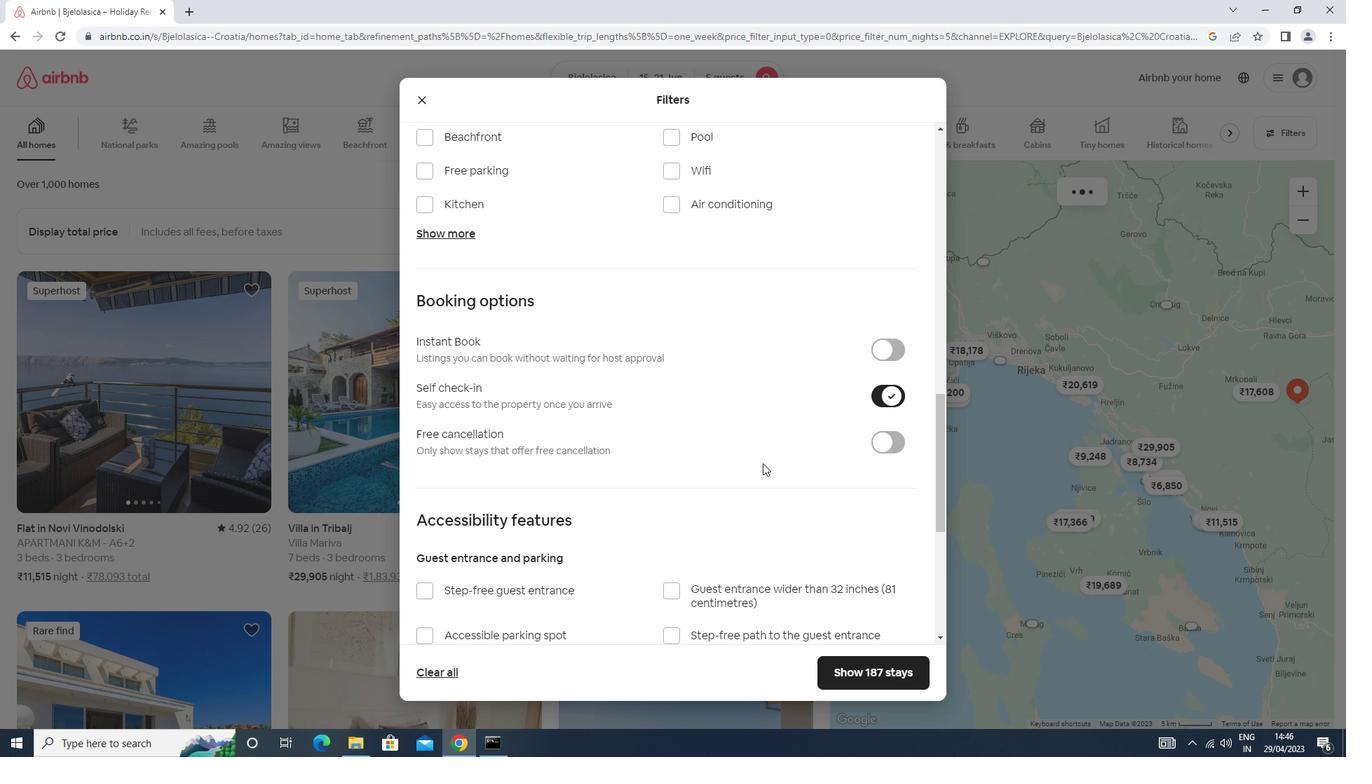 
Action: Mouse moved to (762, 463)
Screenshot: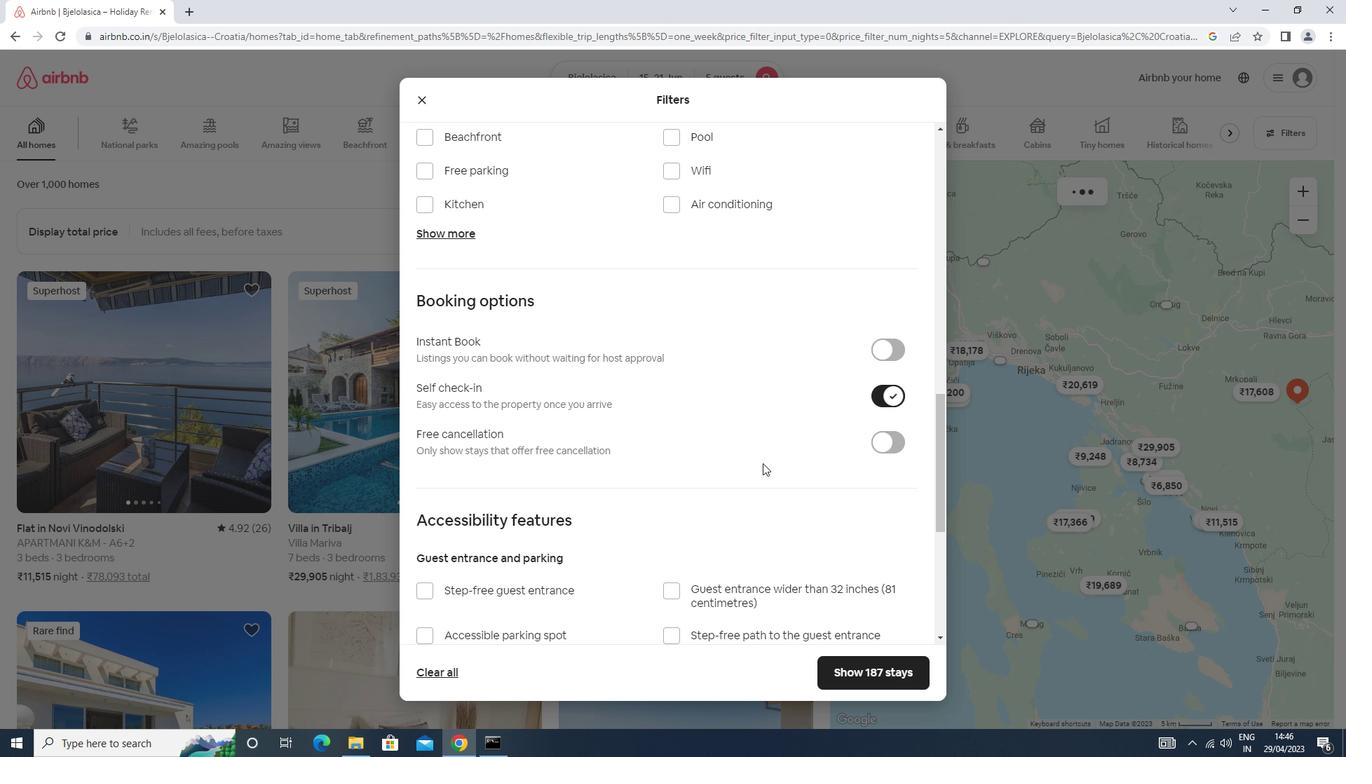 
Action: Mouse scrolled (762, 462) with delta (0, 0)
Screenshot: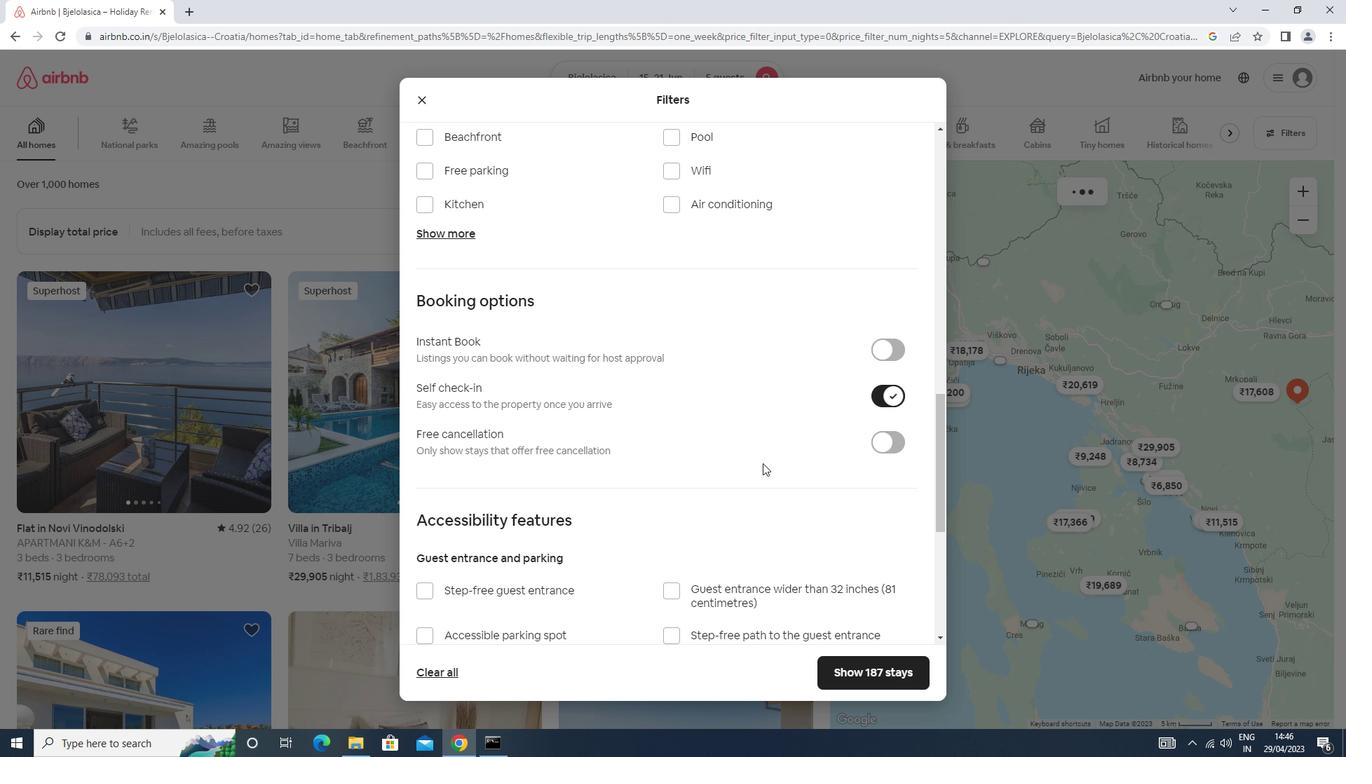 
Action: Mouse moved to (761, 463)
Screenshot: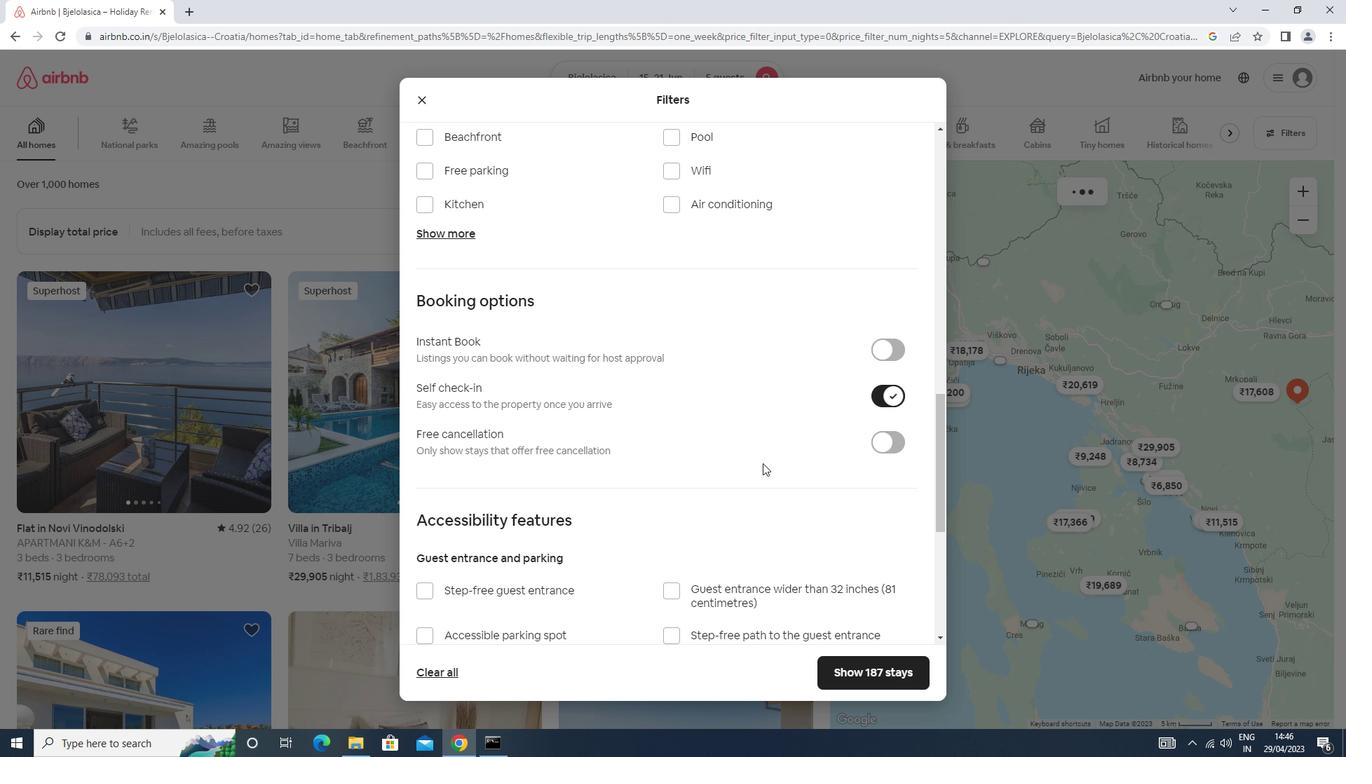 
Action: Mouse scrolled (761, 462) with delta (0, 0)
Screenshot: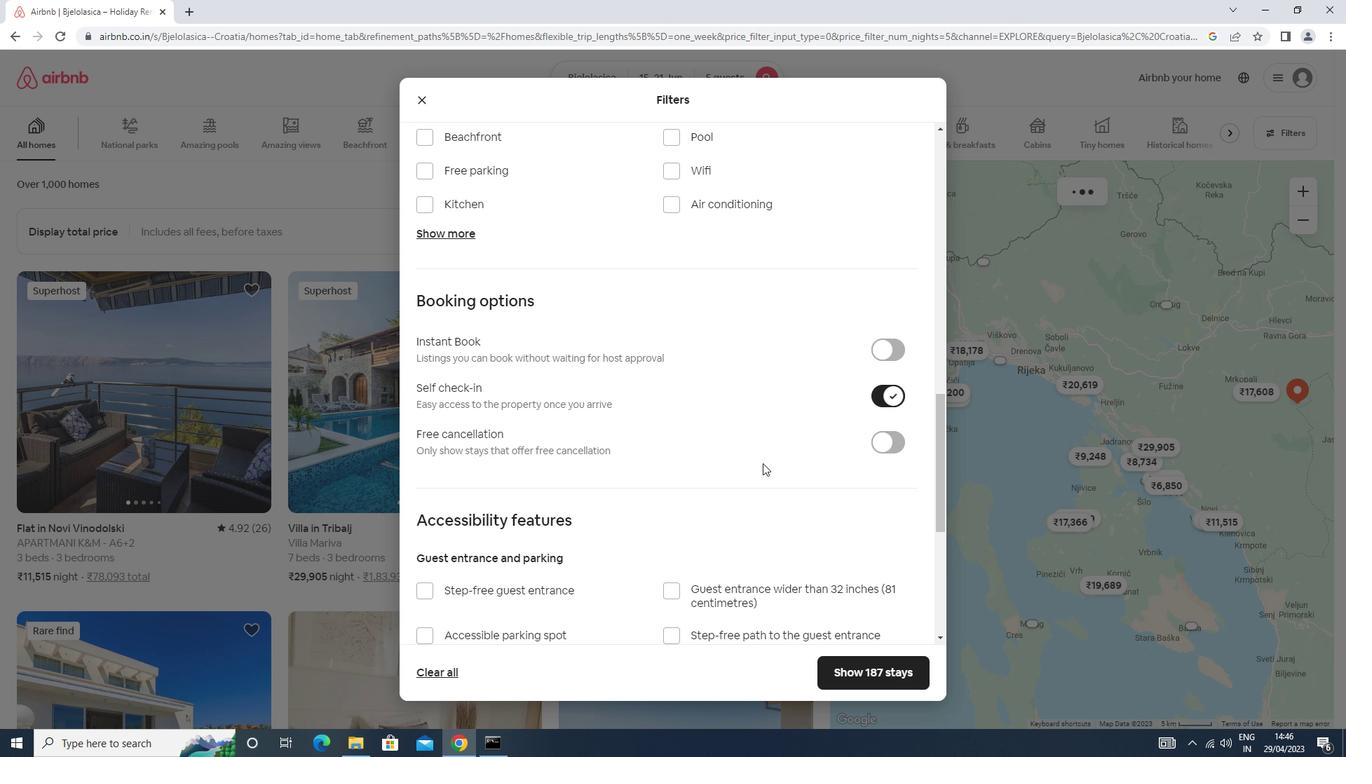 
Action: Mouse scrolled (761, 462) with delta (0, 0)
Screenshot: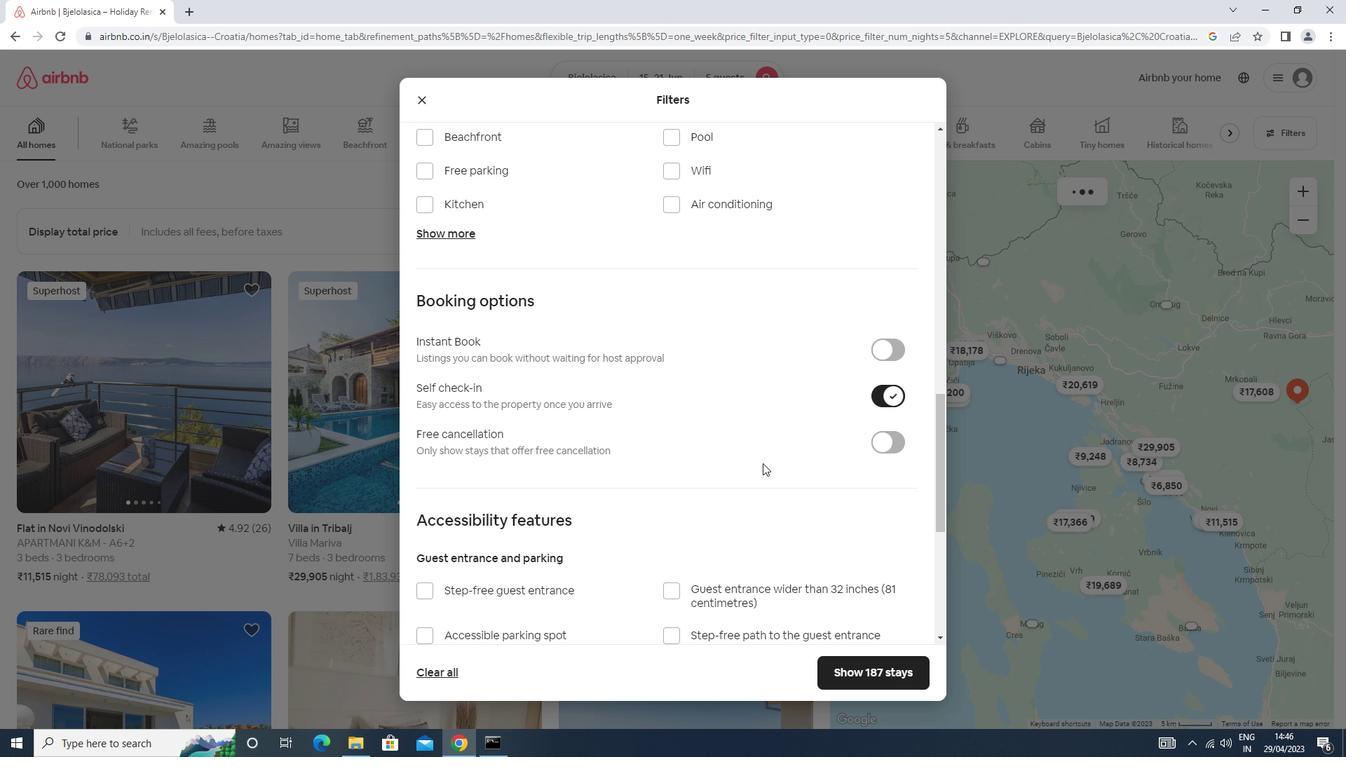 
Action: Mouse scrolled (761, 462) with delta (0, 0)
Screenshot: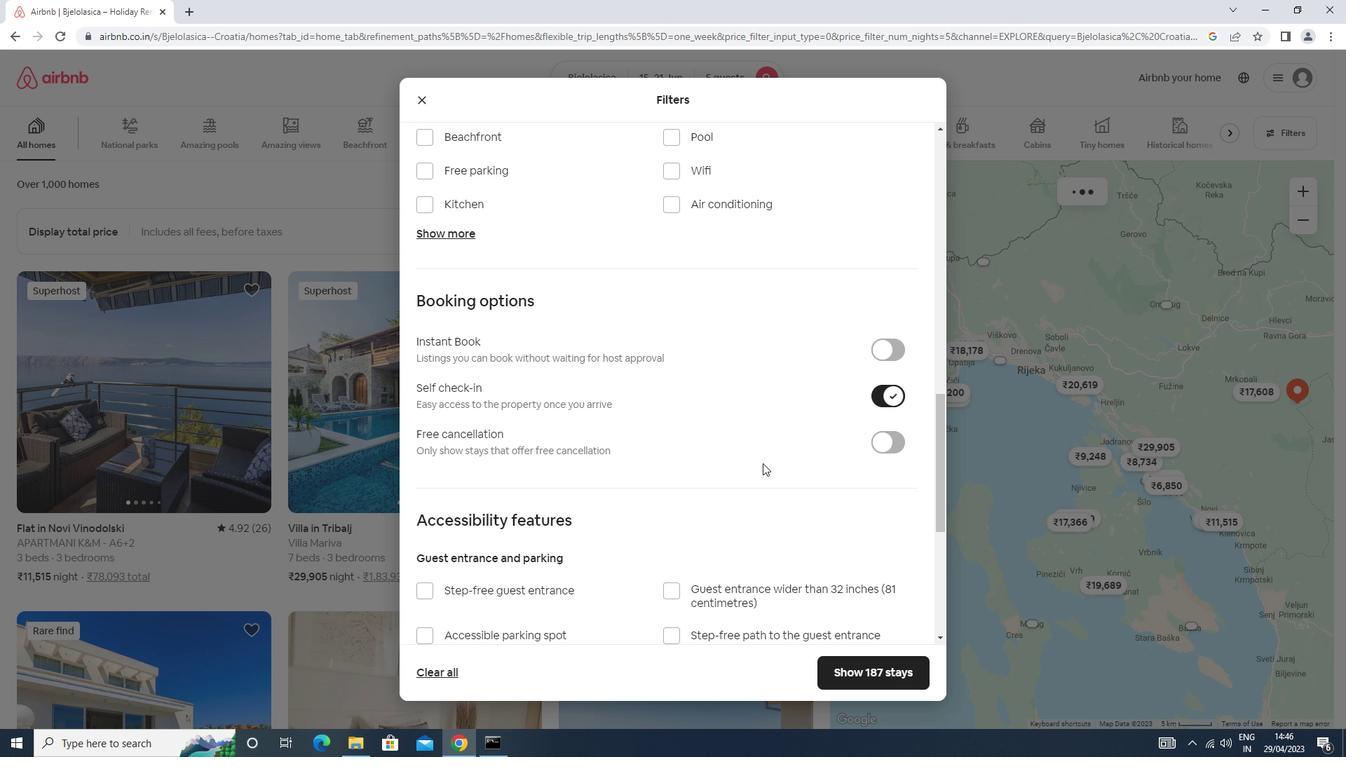 
Action: Mouse scrolled (761, 462) with delta (0, 0)
Screenshot: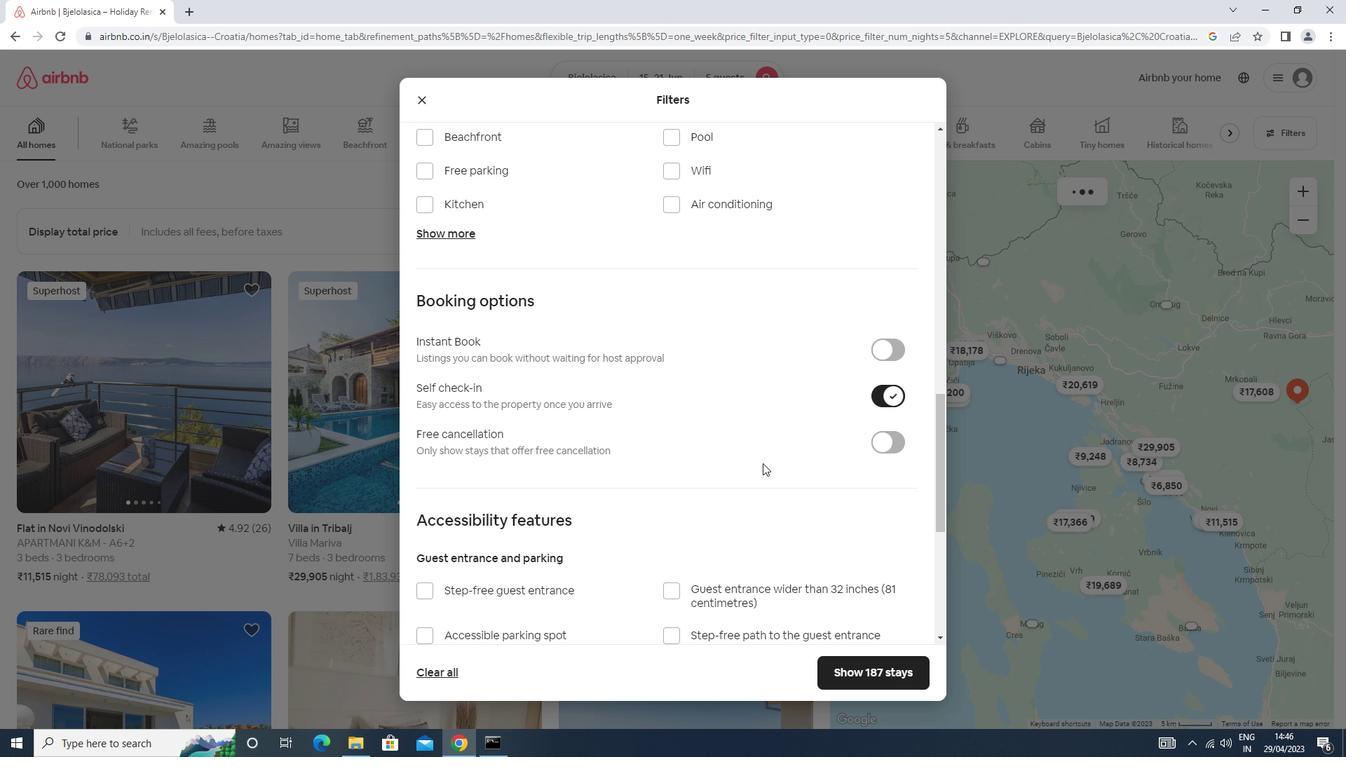 
Action: Mouse moved to (761, 463)
Screenshot: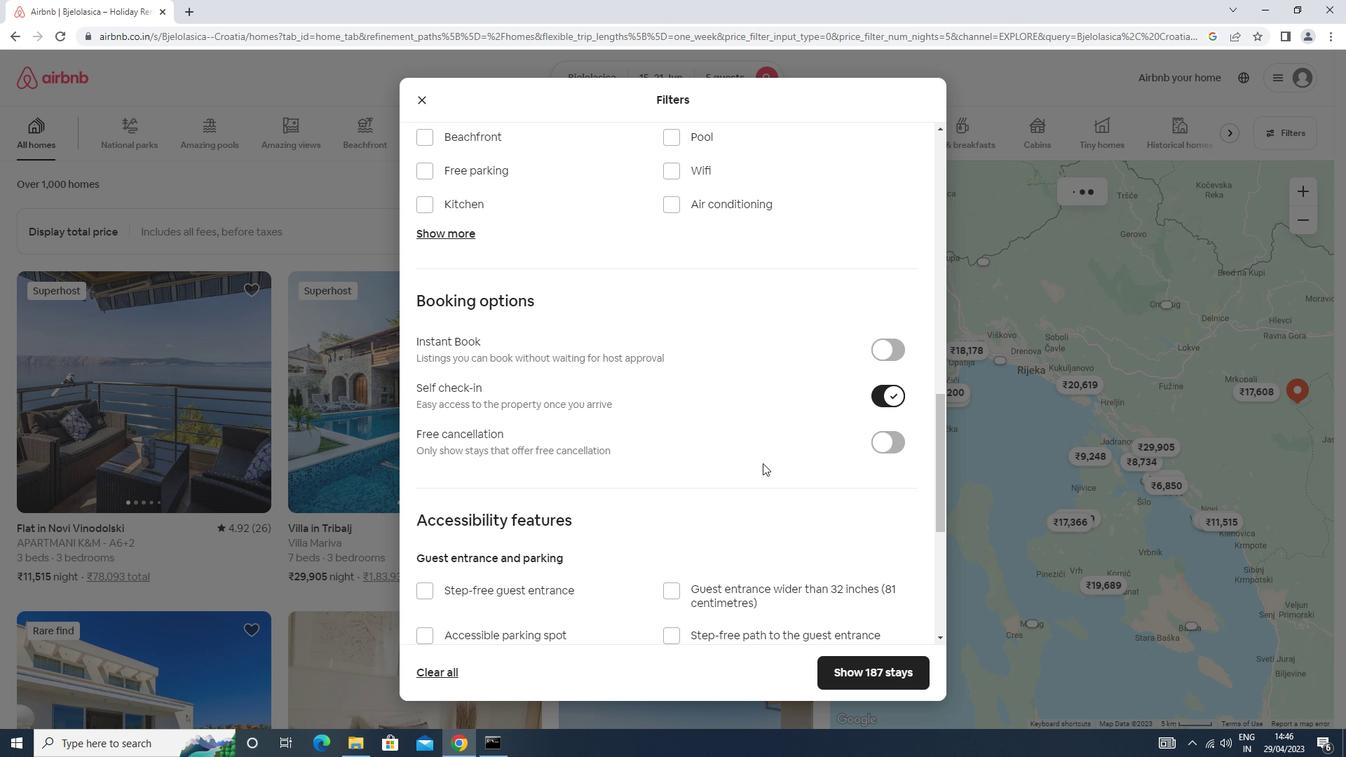 
Action: Mouse scrolled (761, 462) with delta (0, 0)
Screenshot: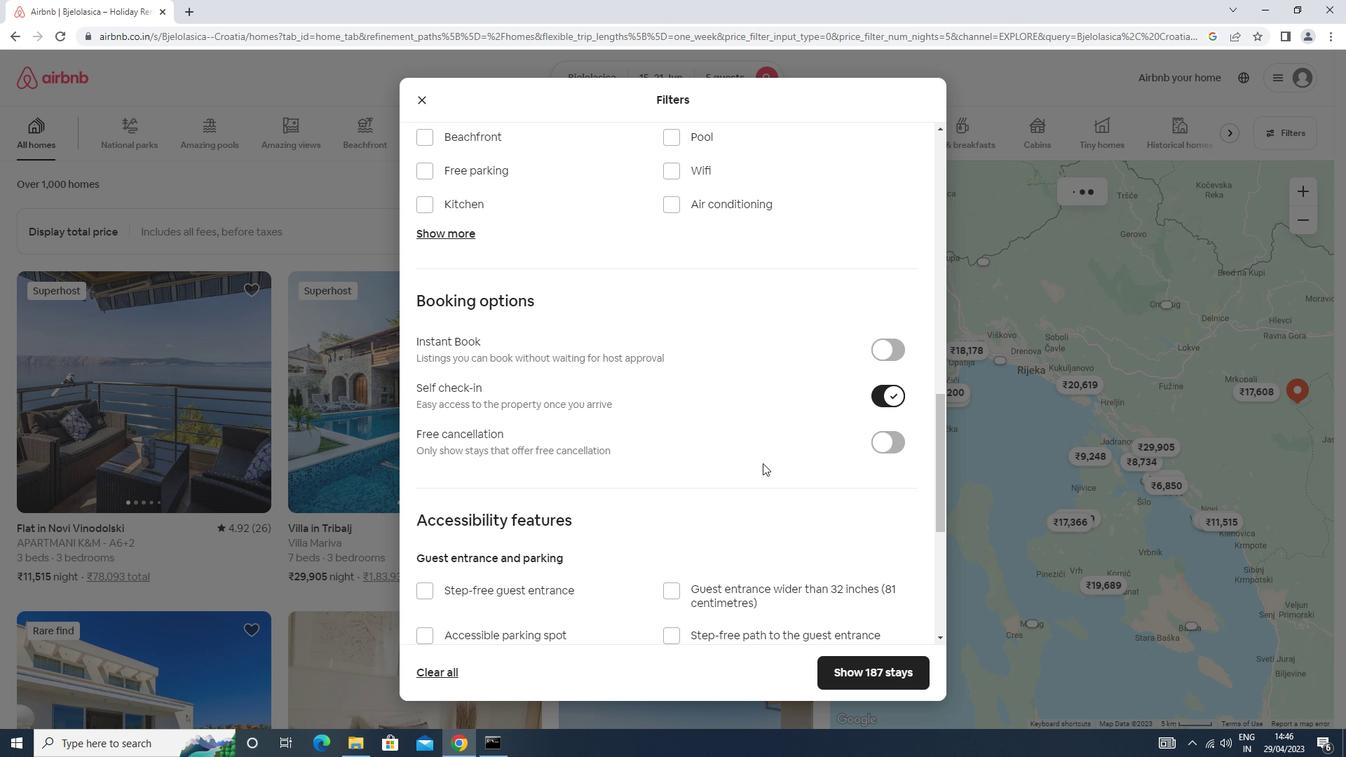 
Action: Mouse scrolled (761, 462) with delta (0, 0)
Screenshot: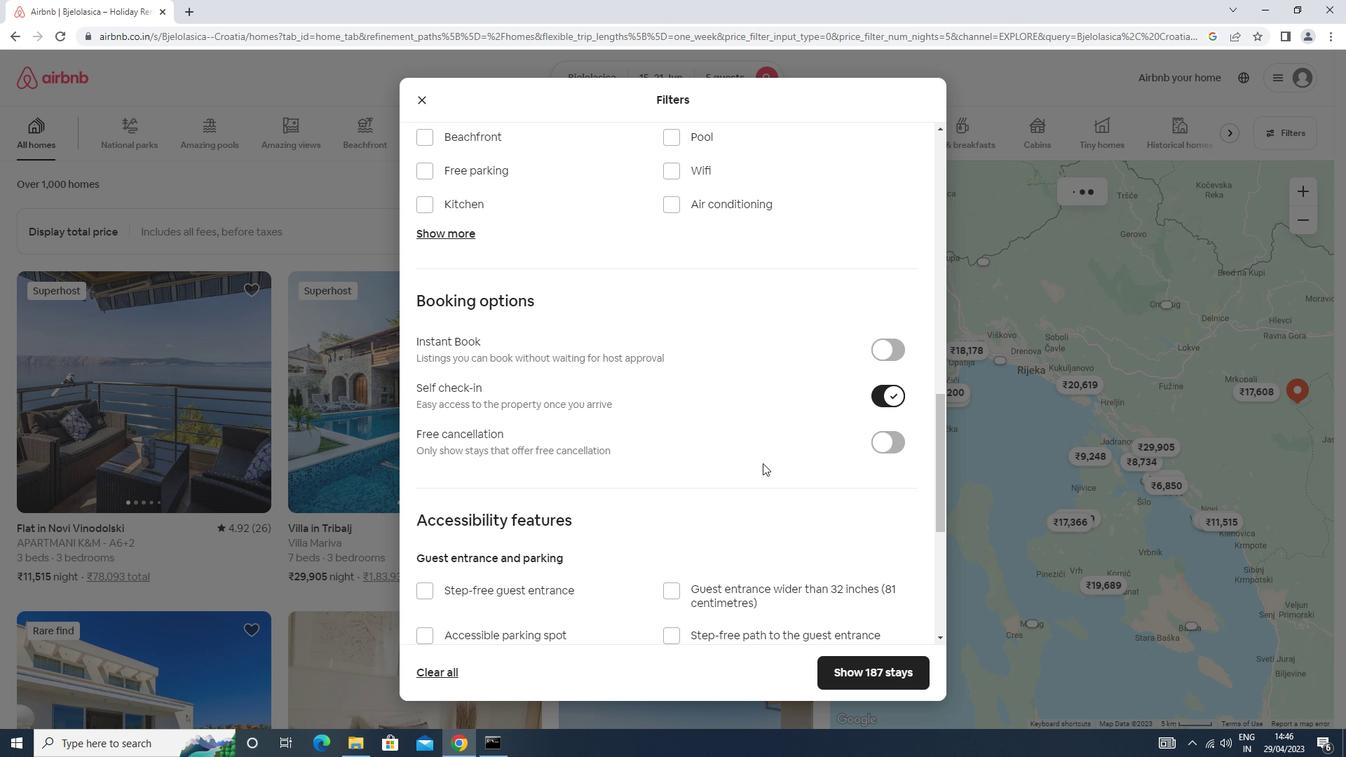 
Action: Mouse moved to (461, 545)
Screenshot: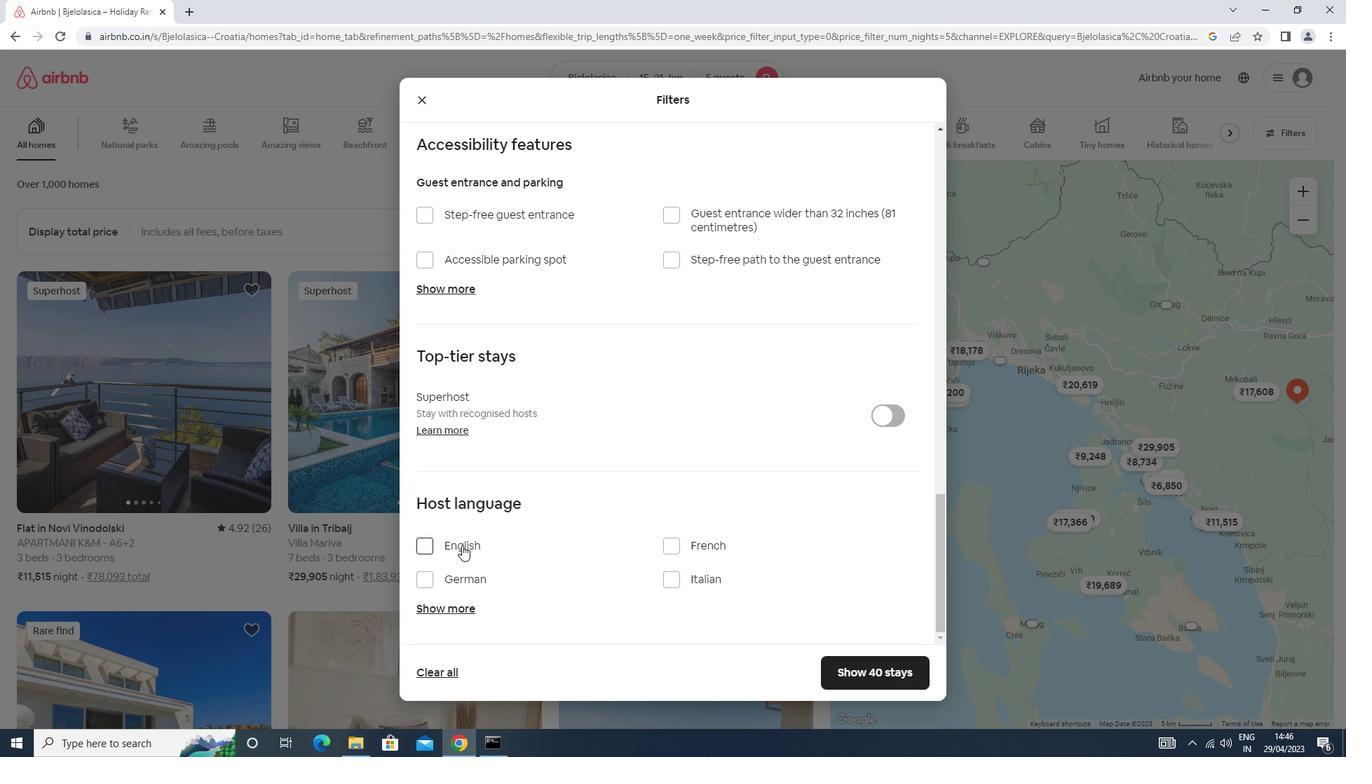 
Action: Mouse pressed left at (461, 545)
Screenshot: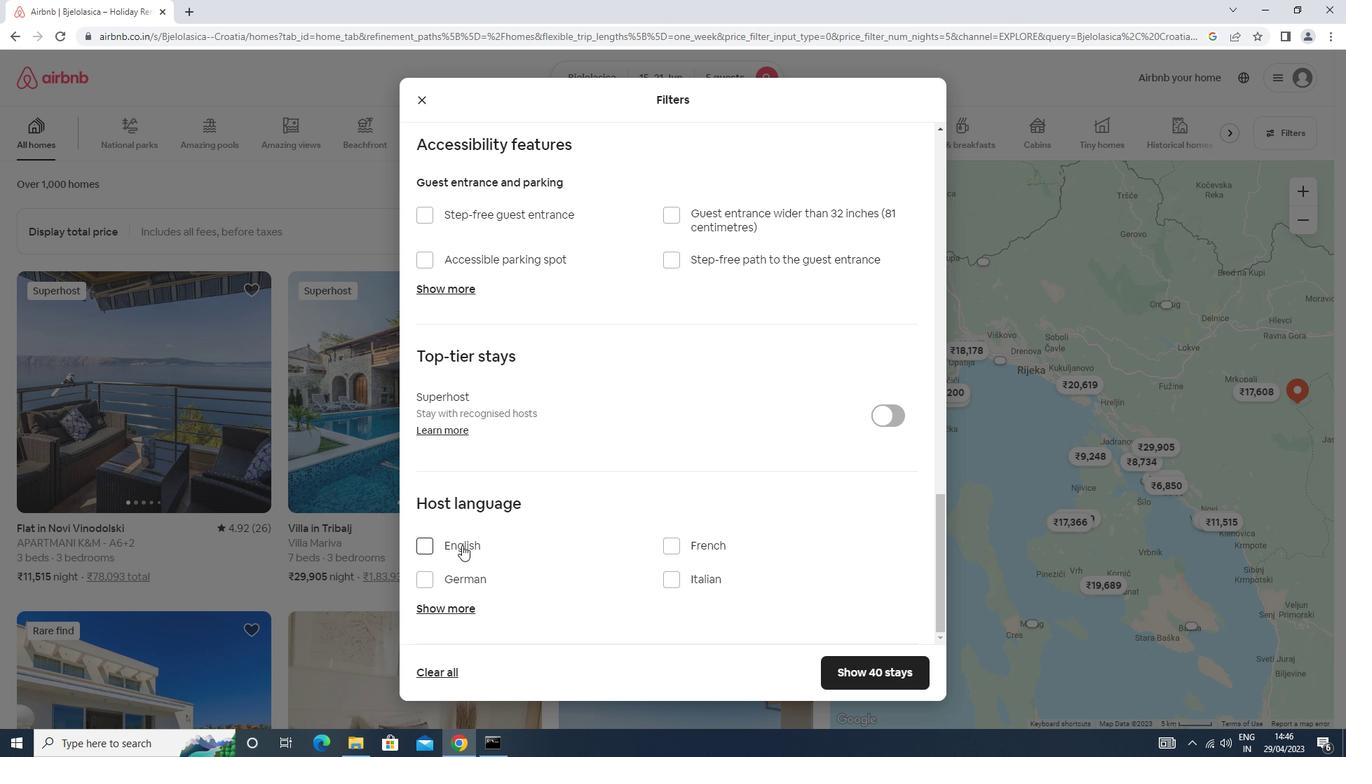 
Action: Mouse moved to (888, 669)
Screenshot: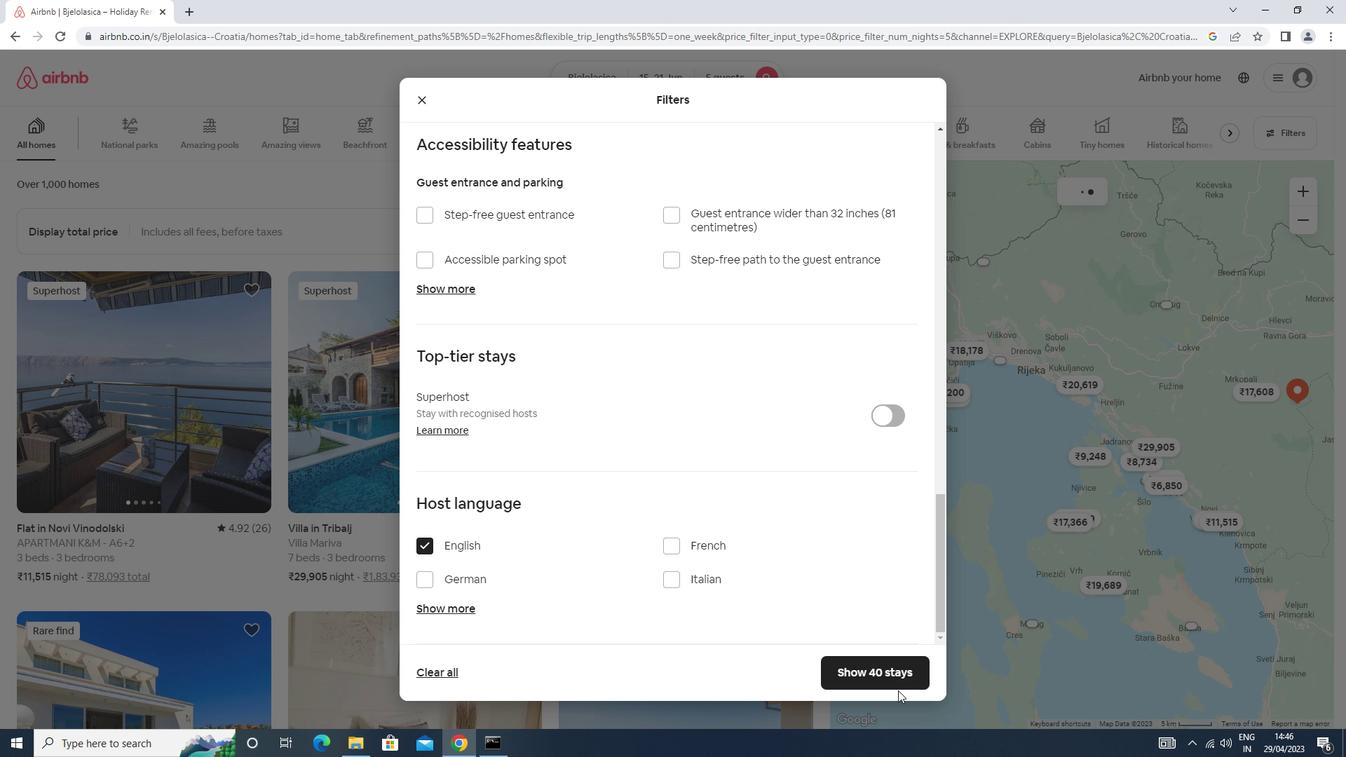 
Action: Mouse pressed left at (888, 669)
Screenshot: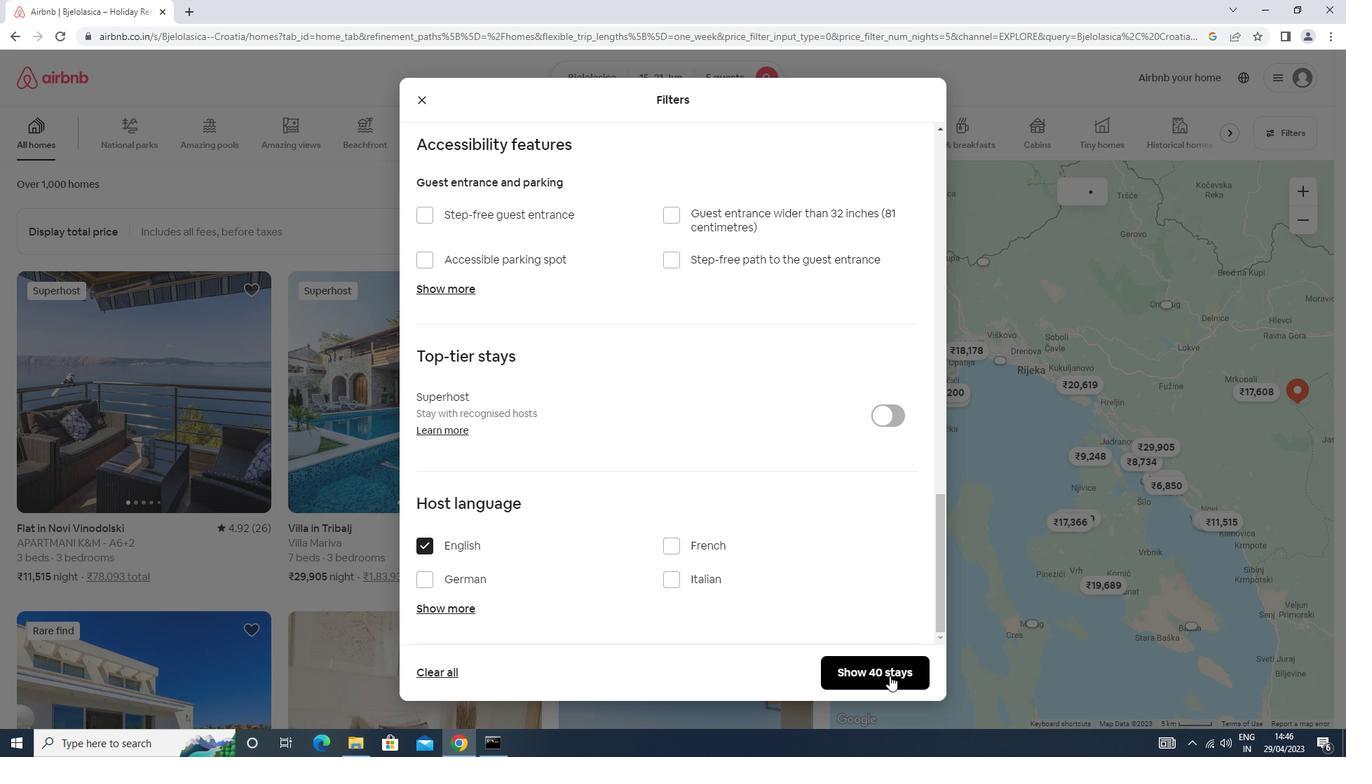 
Action: Mouse moved to (886, 666)
Screenshot: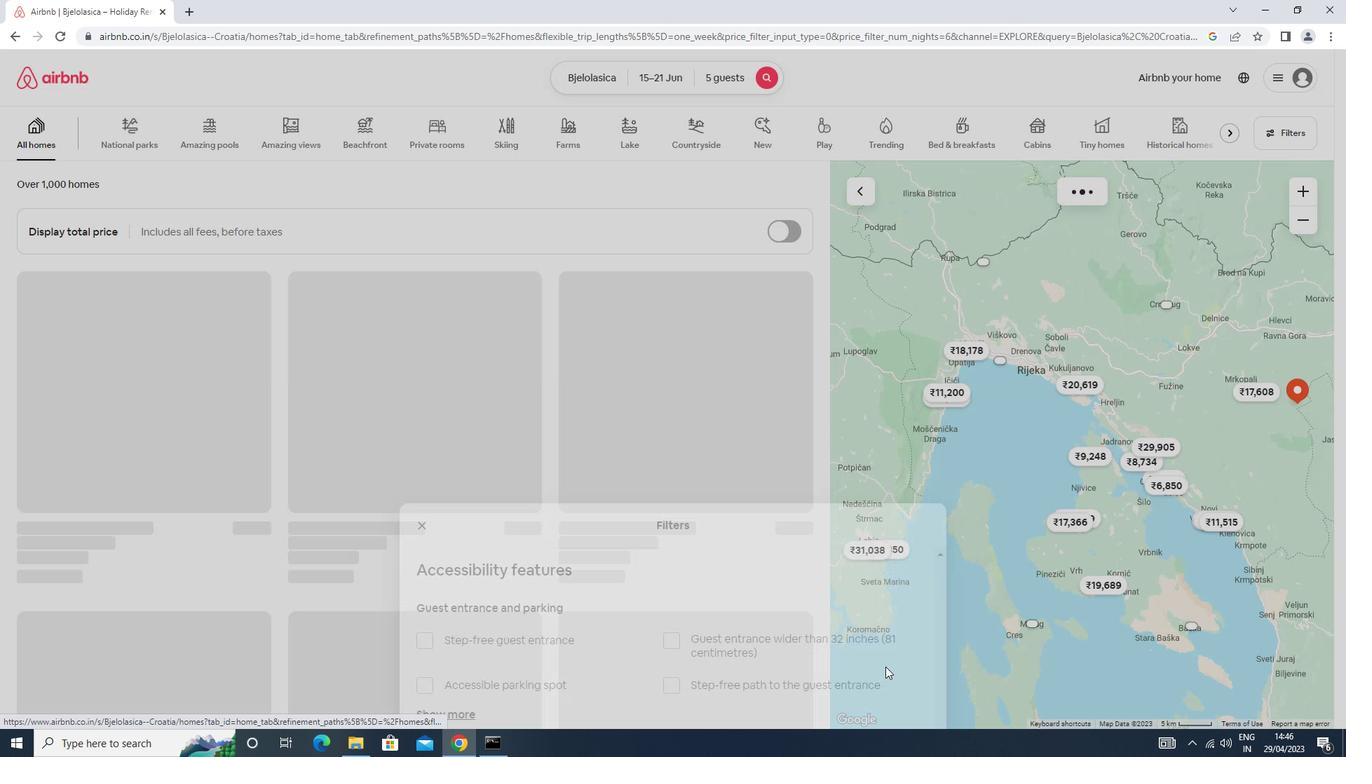 
